 Task: Find people on LinkedIn who talk about 'Venturecapital', work at 'Yashoda', are in the 'Wood' industry, and attended 'Pandit' university.
Action: Mouse moved to (618, 75)
Screenshot: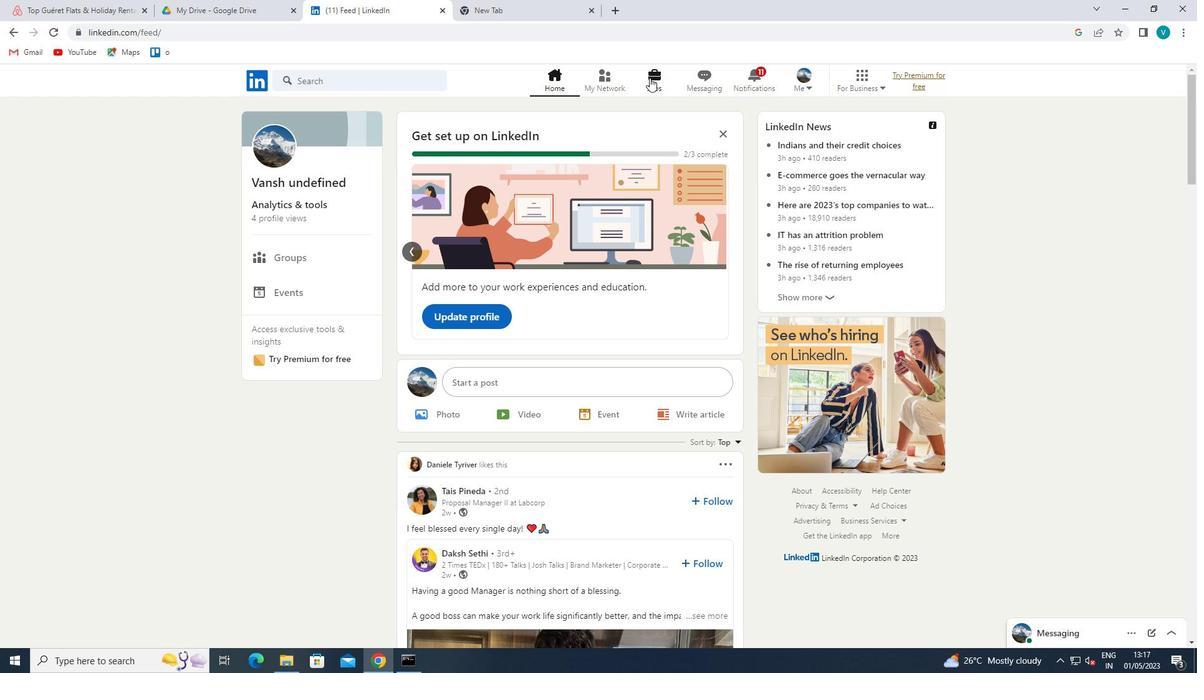 
Action: Mouse pressed left at (618, 75)
Screenshot: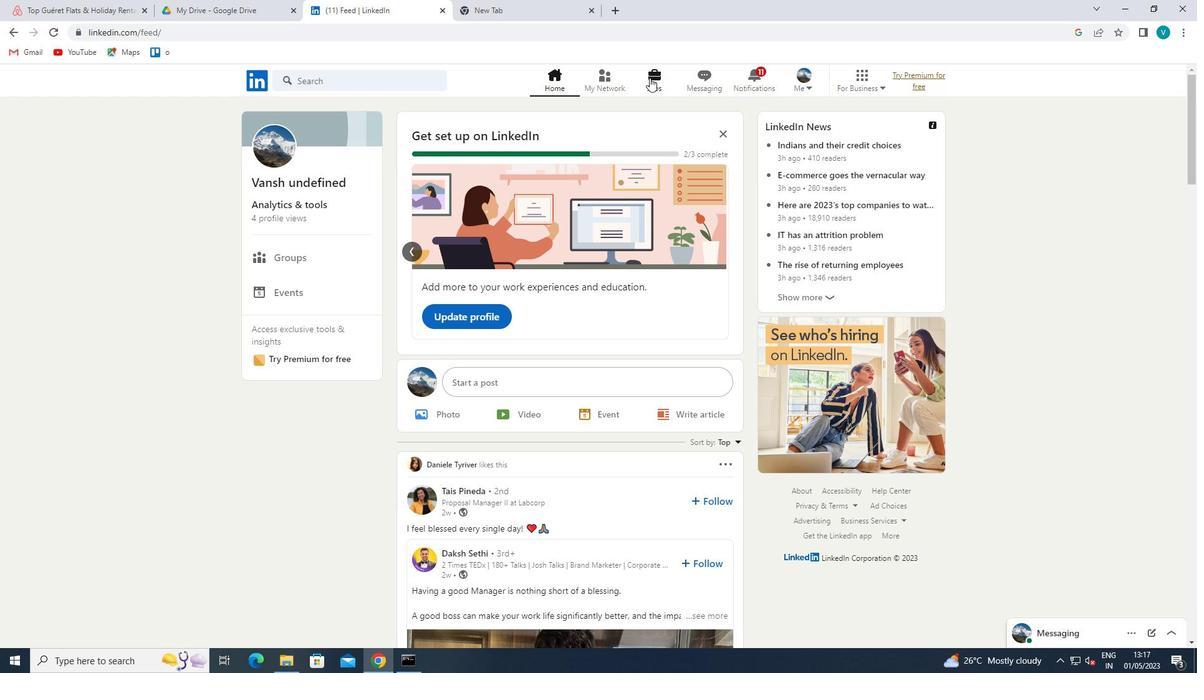 
Action: Mouse moved to (273, 148)
Screenshot: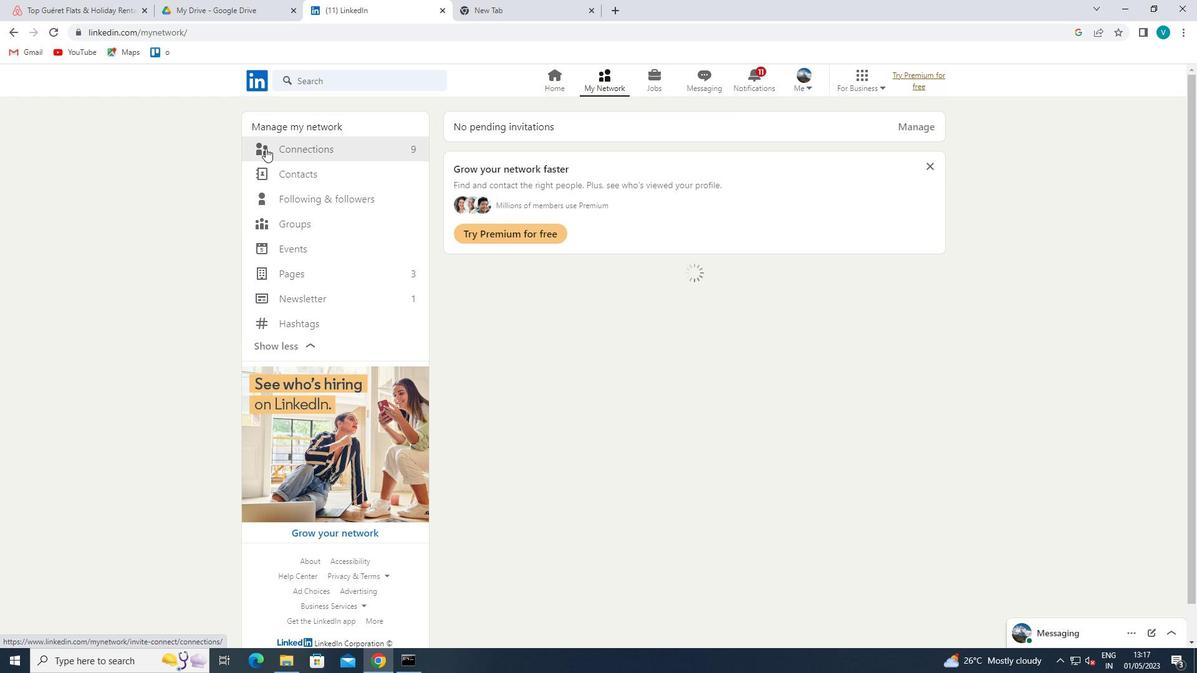 
Action: Mouse pressed left at (273, 148)
Screenshot: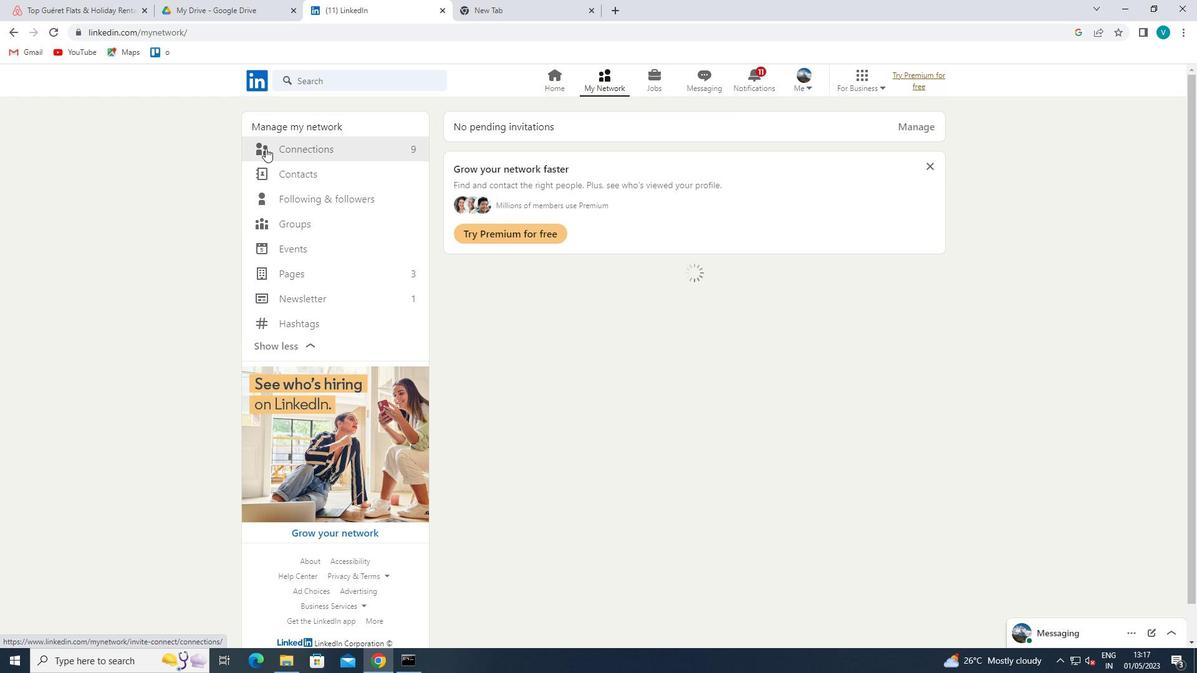
Action: Mouse moved to (687, 148)
Screenshot: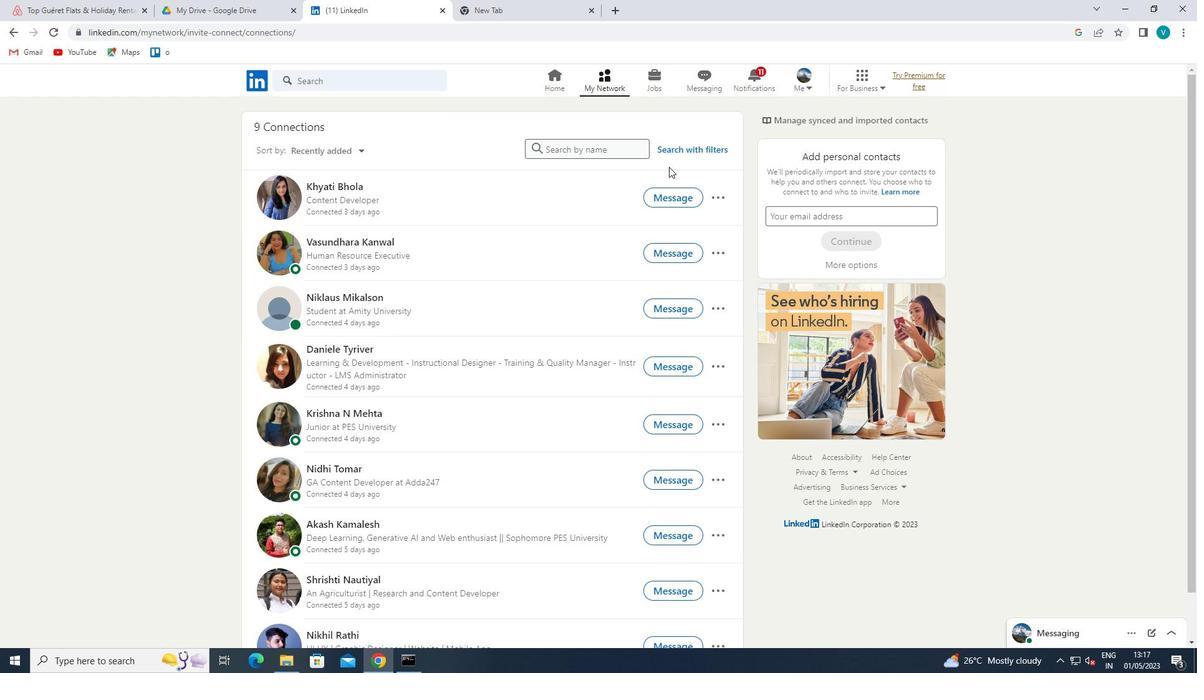 
Action: Mouse pressed left at (687, 148)
Screenshot: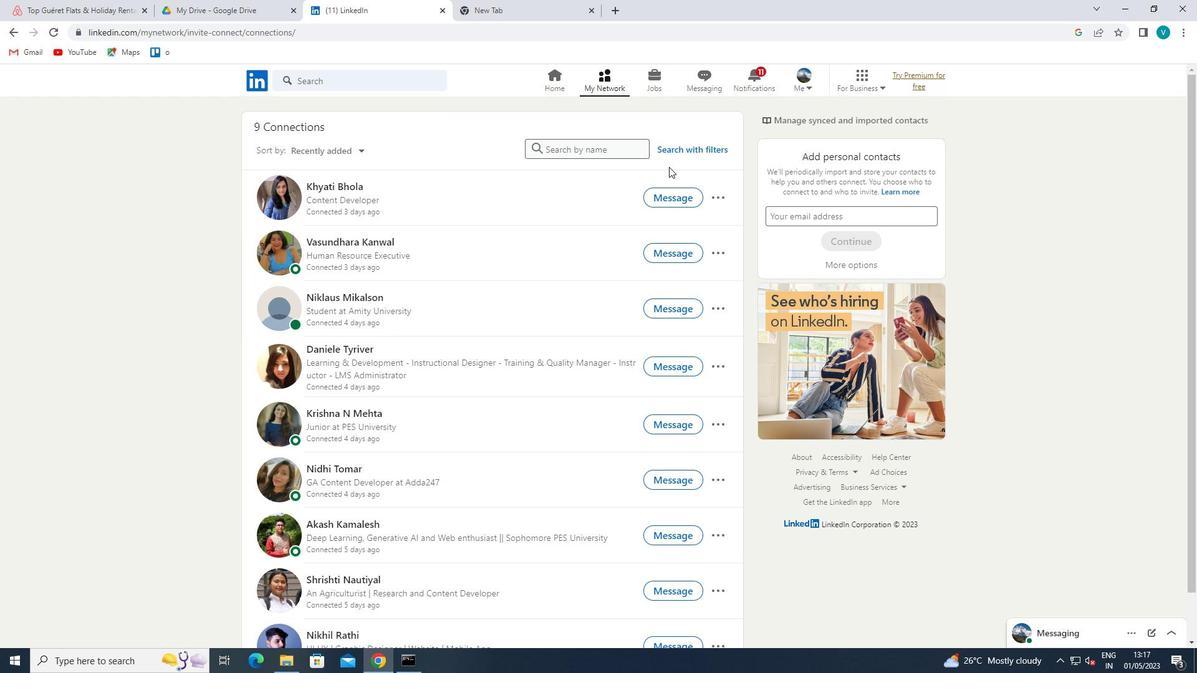 
Action: Mouse moved to (581, 117)
Screenshot: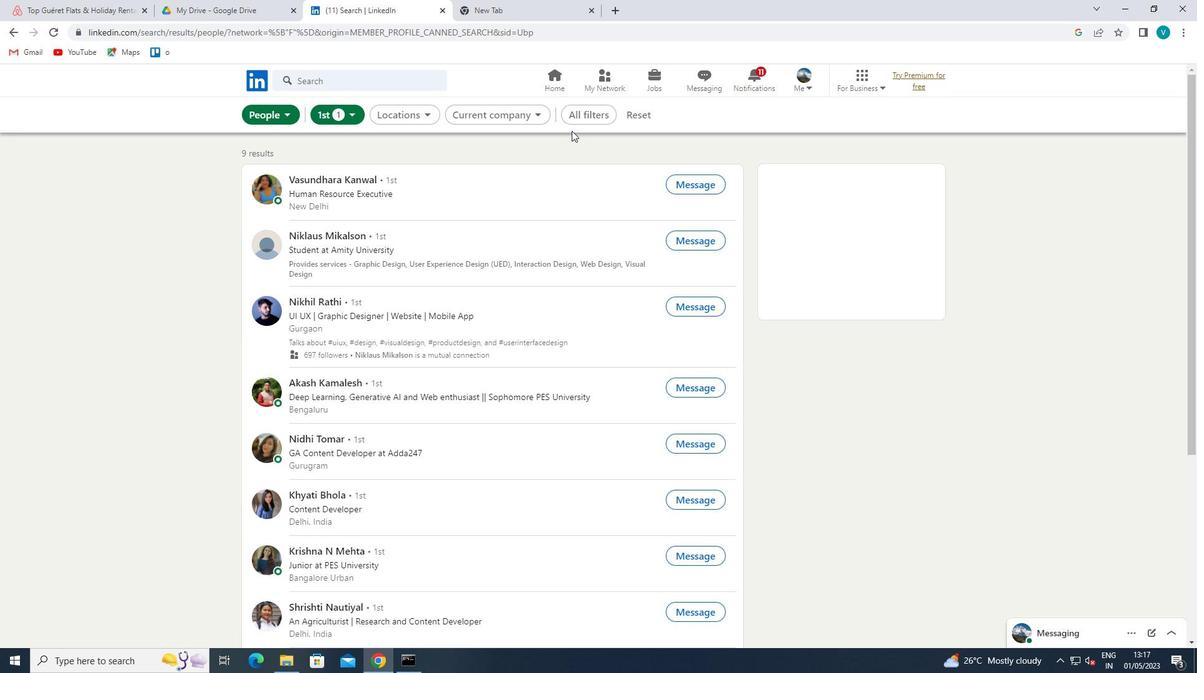 
Action: Mouse pressed left at (581, 117)
Screenshot: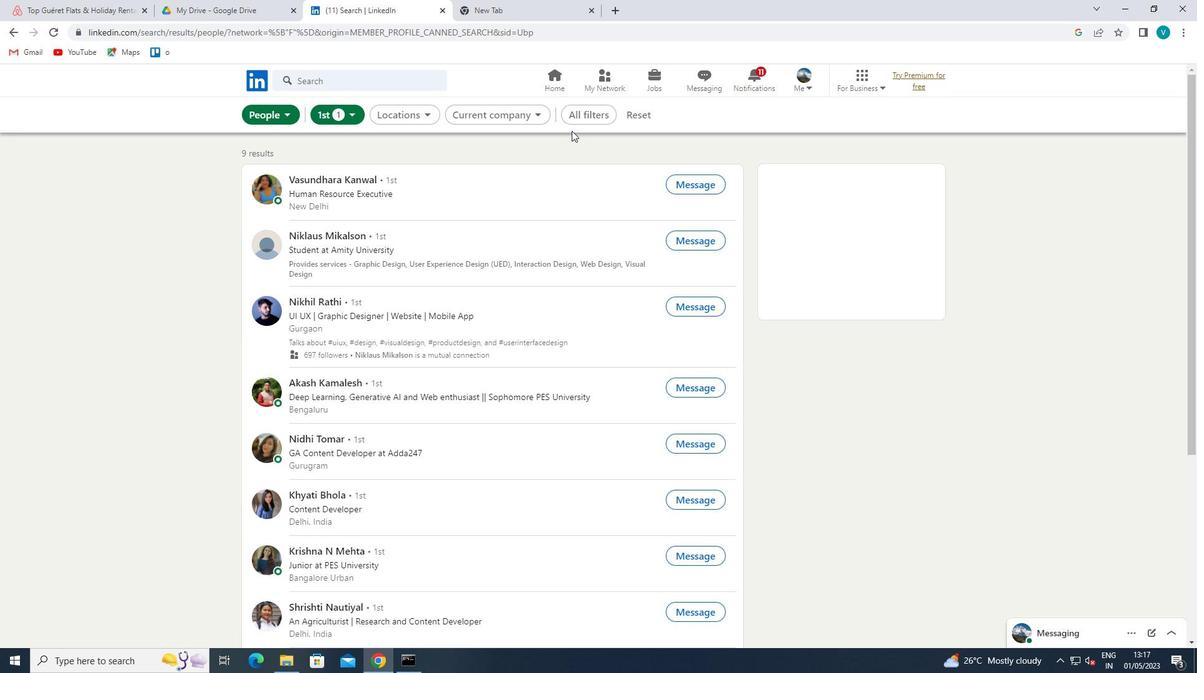 
Action: Mouse moved to (924, 379)
Screenshot: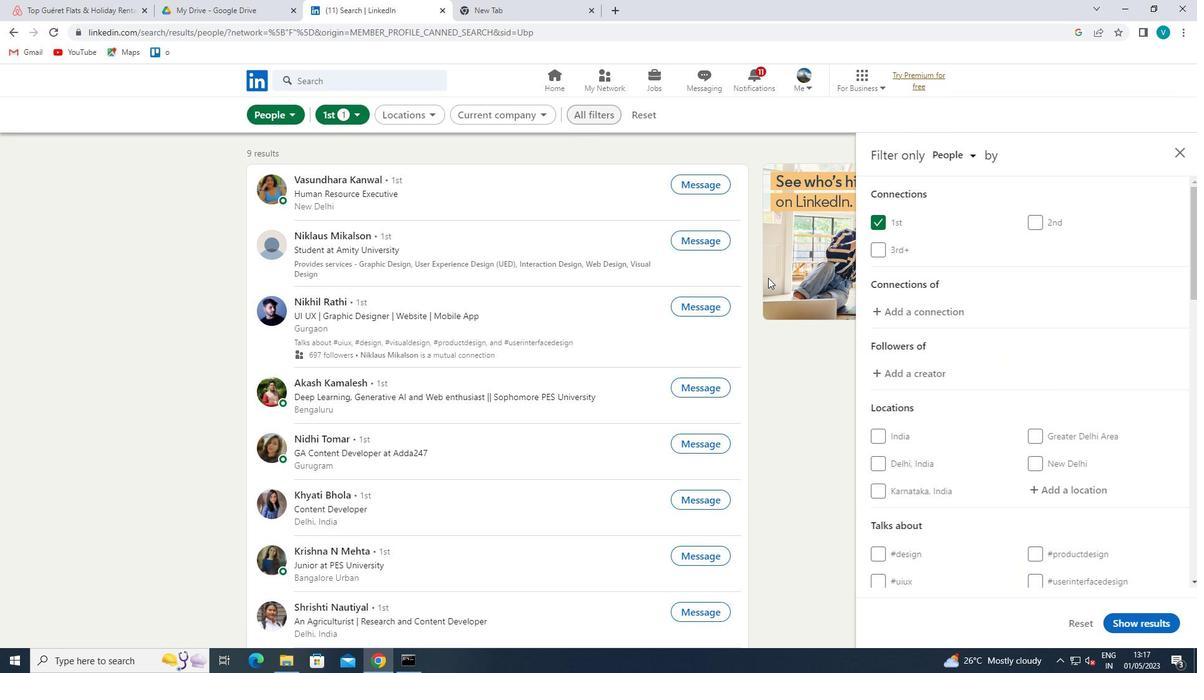 
Action: Mouse scrolled (924, 378) with delta (0, 0)
Screenshot: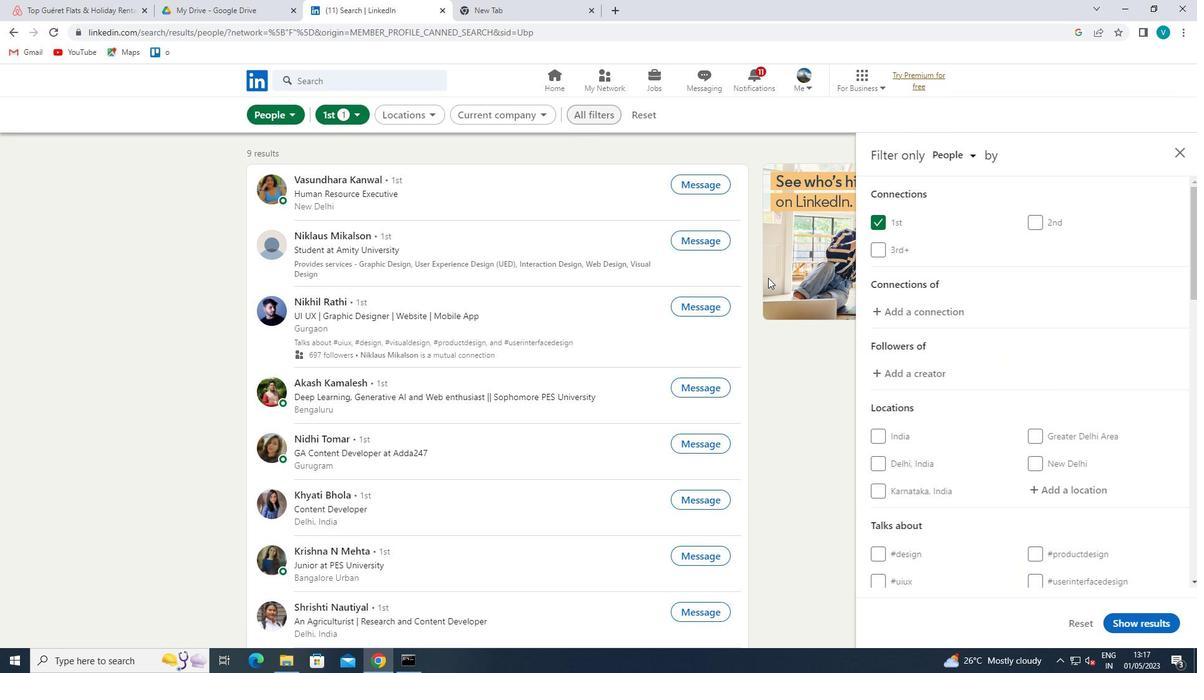 
Action: Mouse moved to (930, 384)
Screenshot: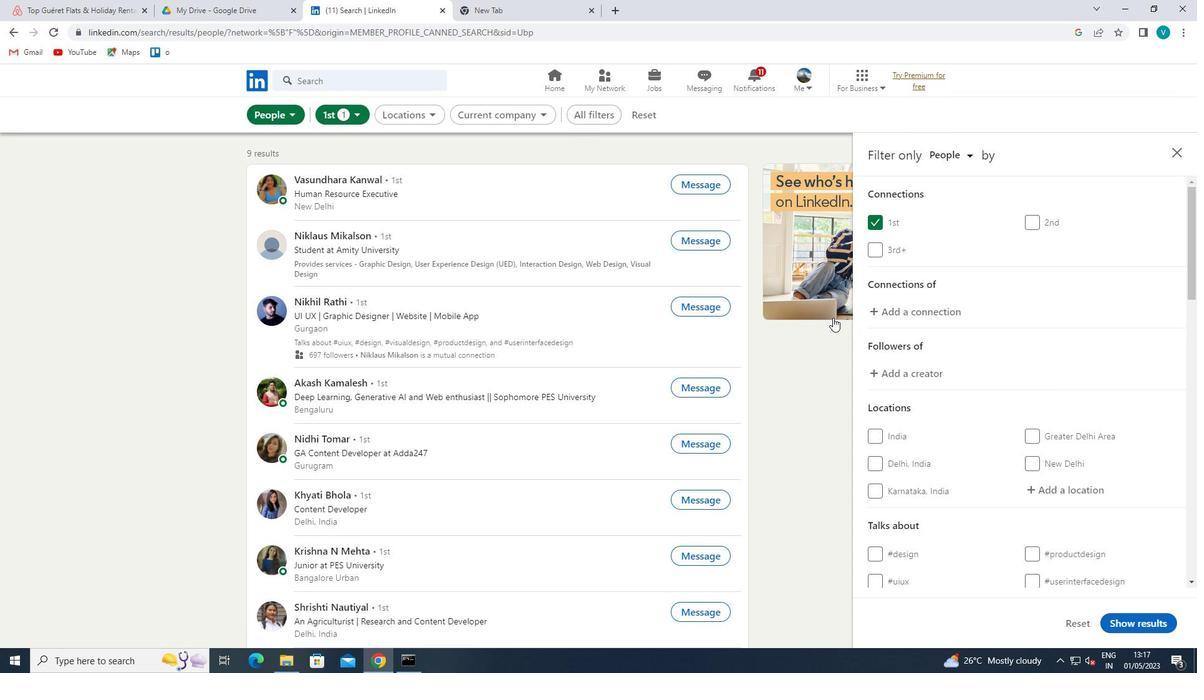 
Action: Mouse scrolled (930, 384) with delta (0, 0)
Screenshot: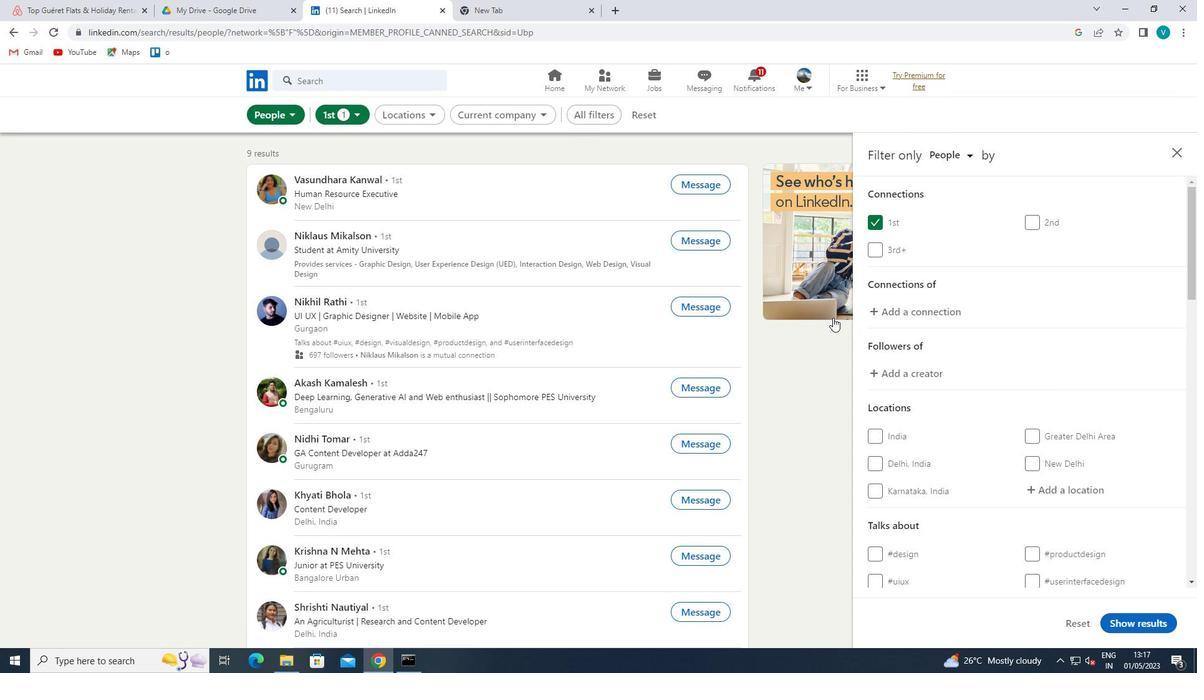 
Action: Mouse moved to (1043, 354)
Screenshot: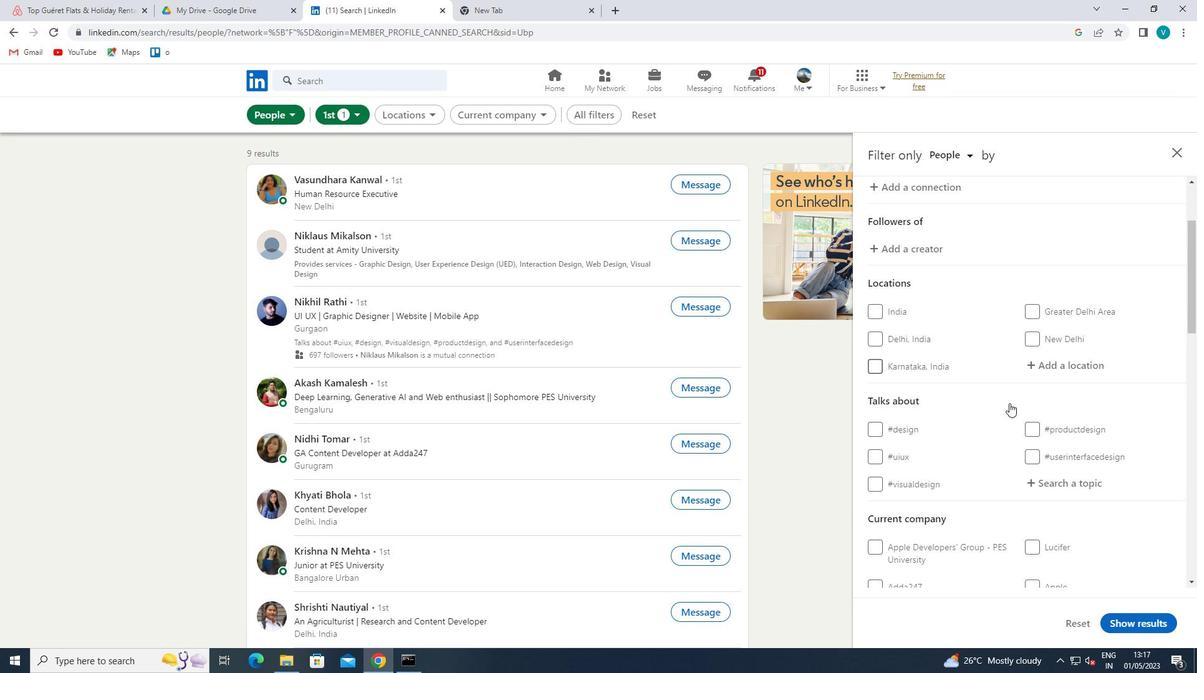 
Action: Mouse pressed left at (1043, 354)
Screenshot: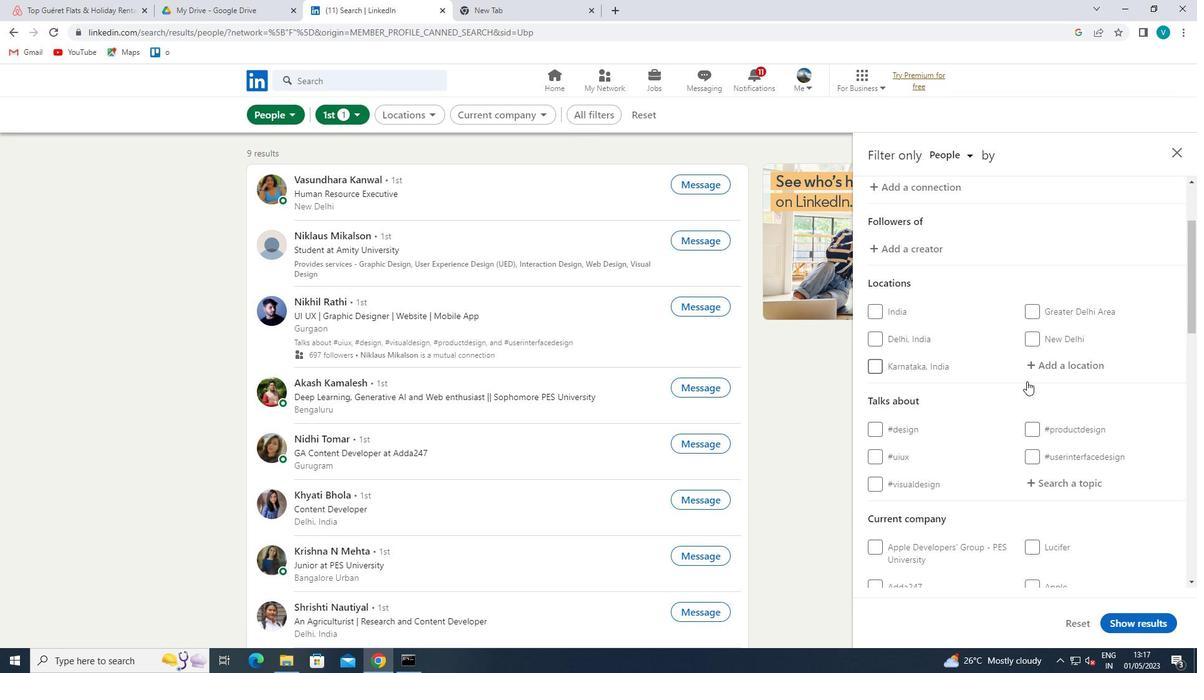 
Action: Mouse moved to (1060, 364)
Screenshot: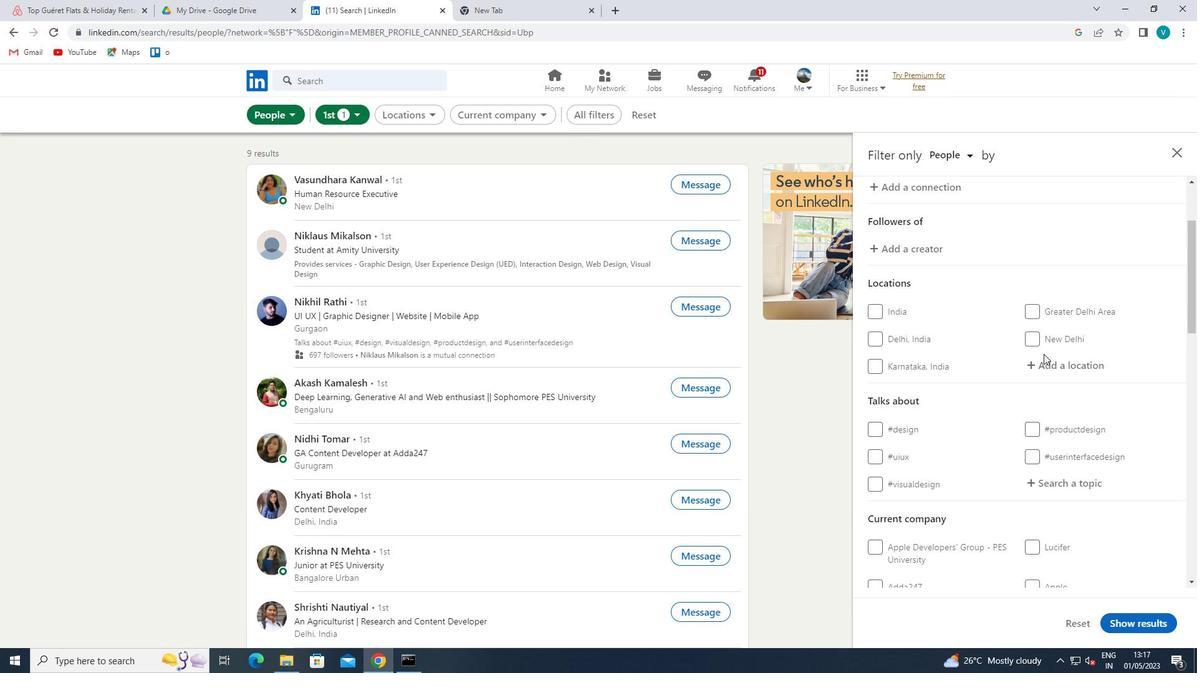 
Action: Mouse pressed left at (1060, 364)
Screenshot: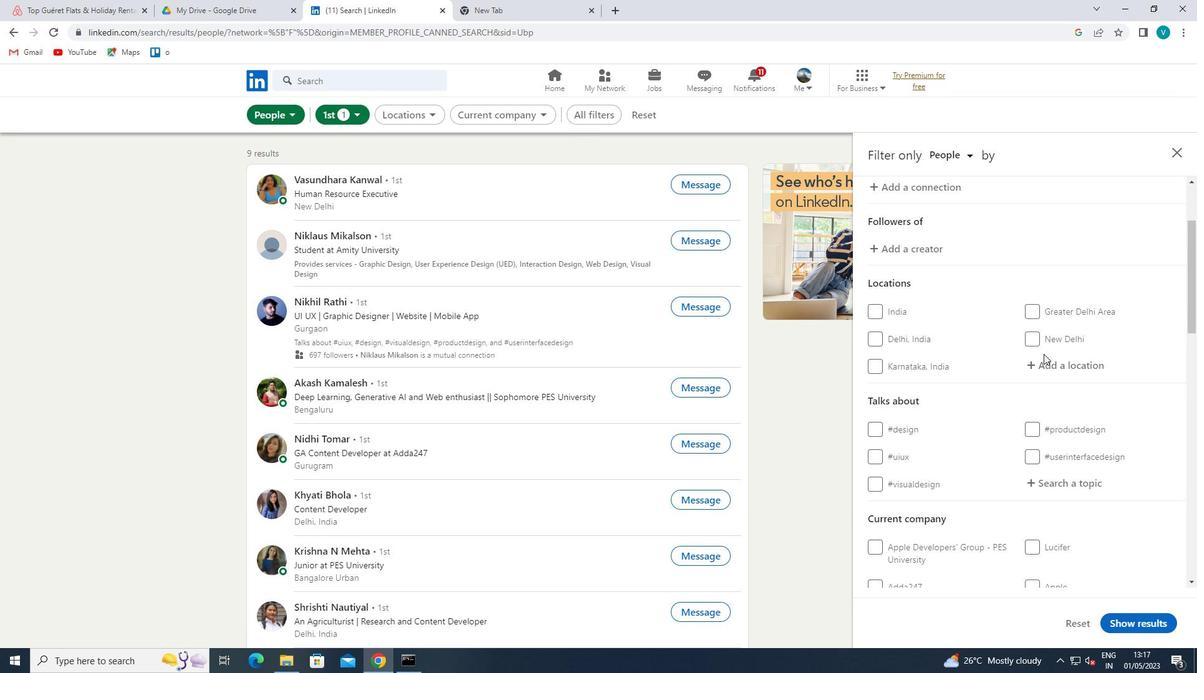 
Action: Mouse moved to (849, 301)
Screenshot: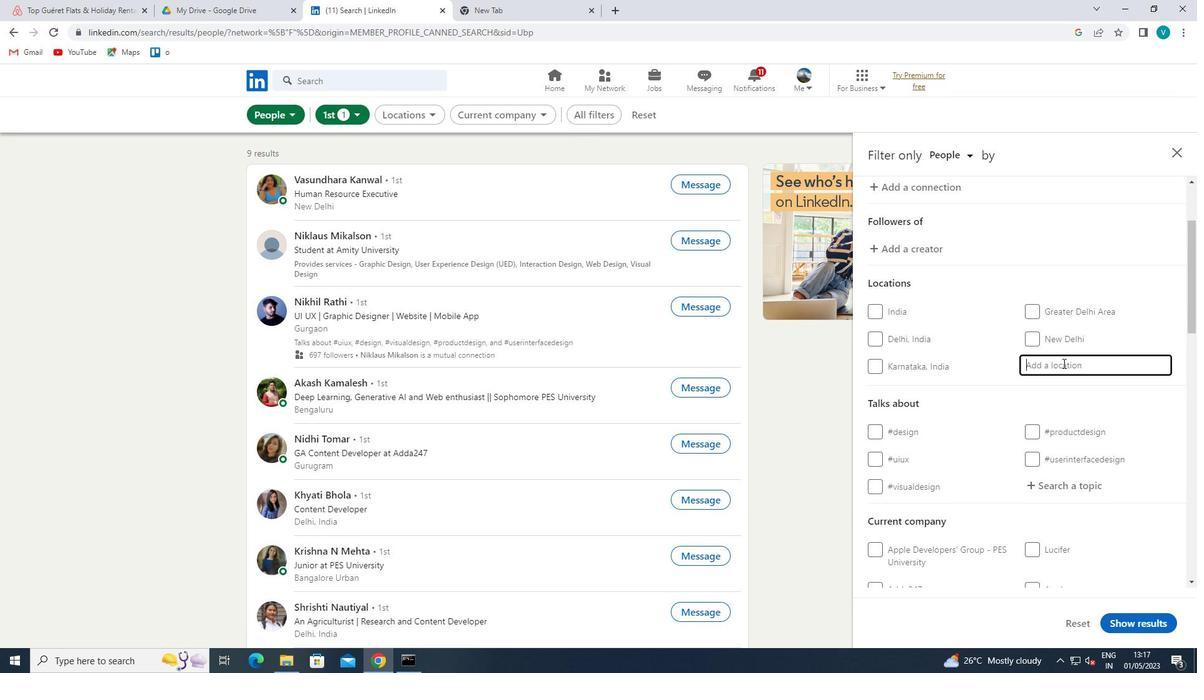 
Action: Key pressed <Key.shift>LANXI<Key.space>
Screenshot: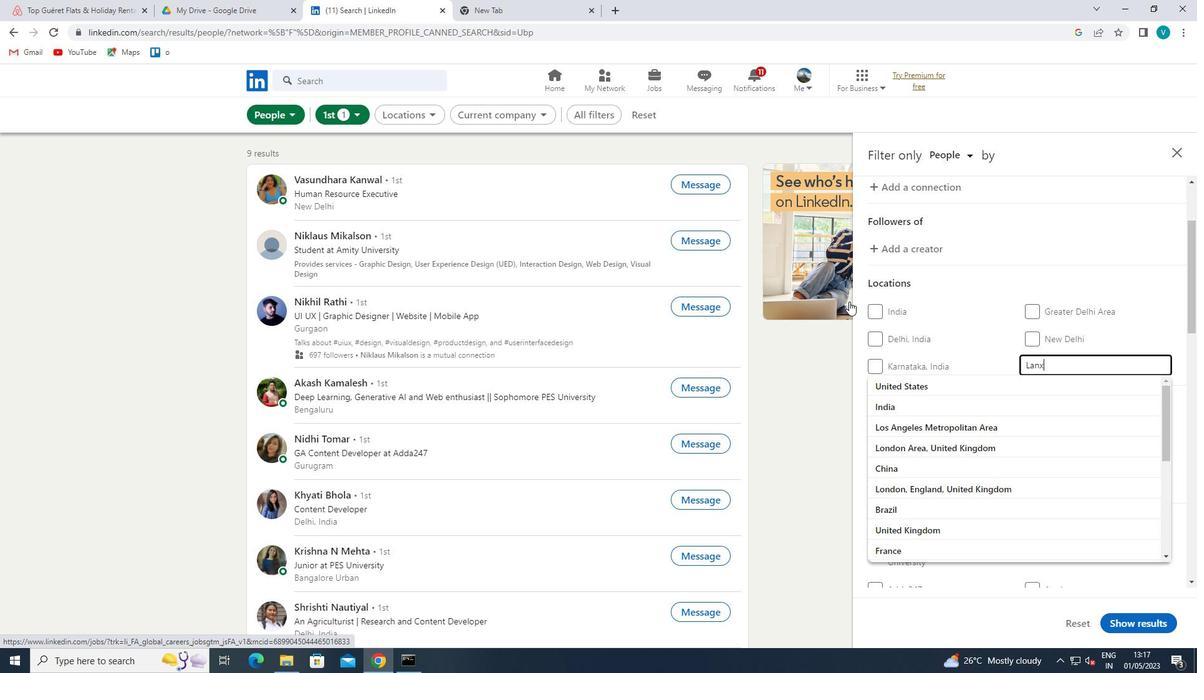 
Action: Mouse moved to (980, 357)
Screenshot: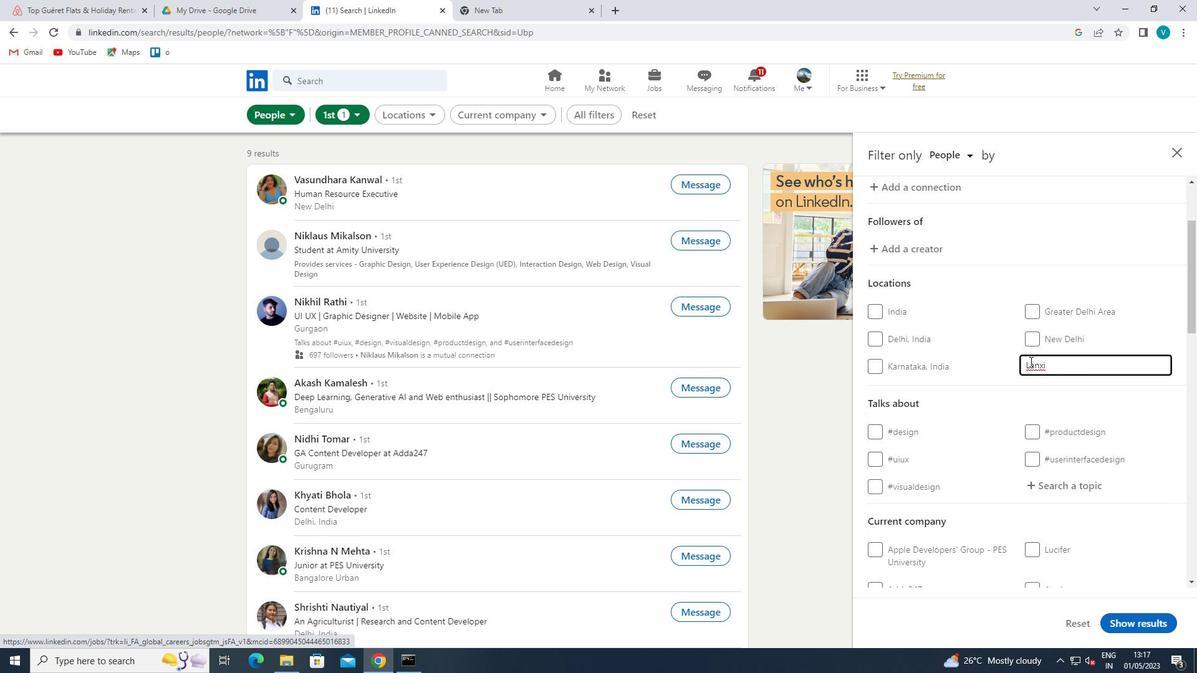 
Action: Mouse pressed left at (980, 357)
Screenshot: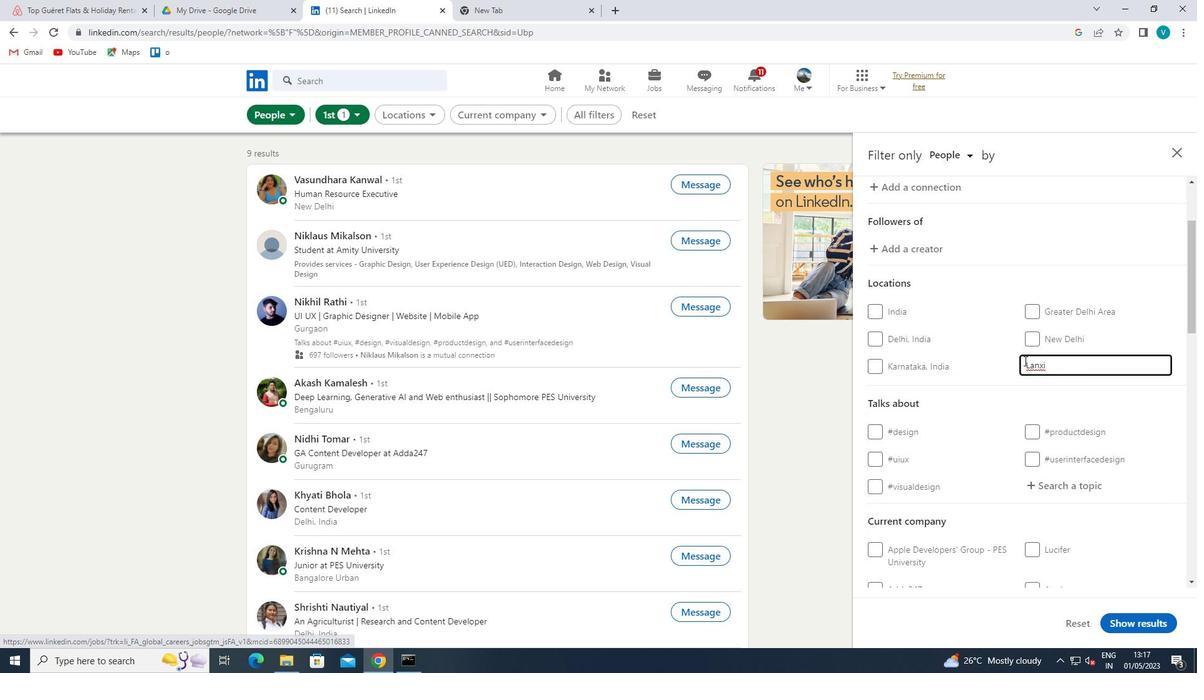
Action: Mouse moved to (1017, 362)
Screenshot: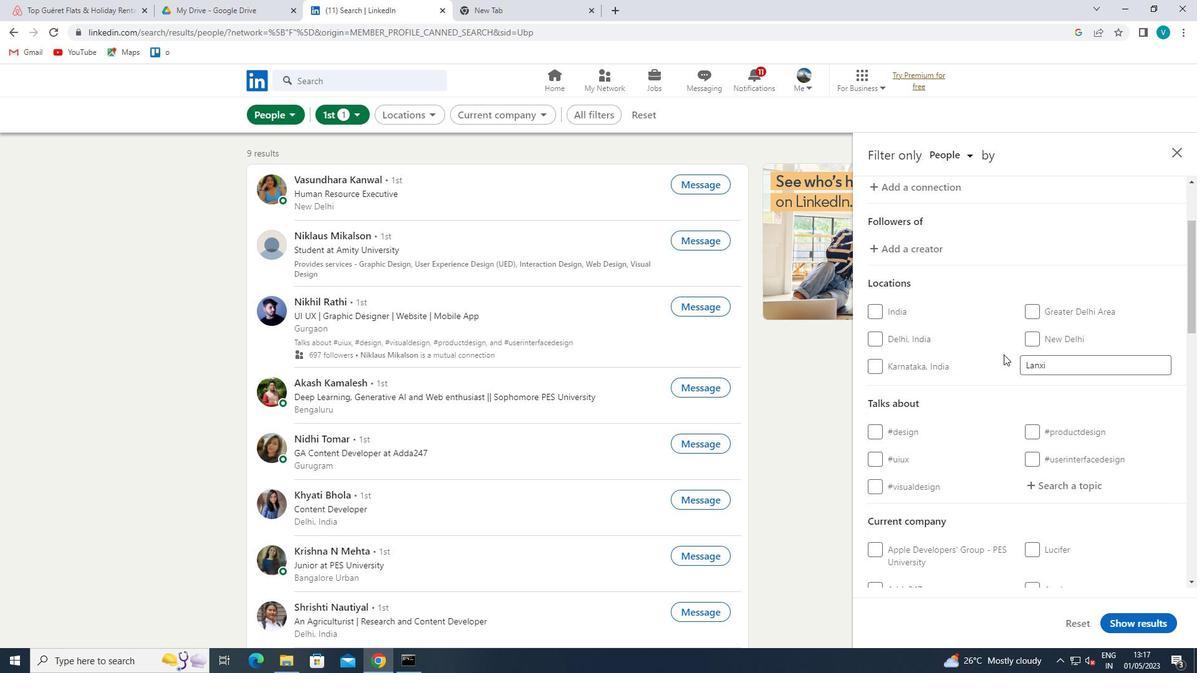 
Action: Mouse scrolled (1017, 361) with delta (0, 0)
Screenshot: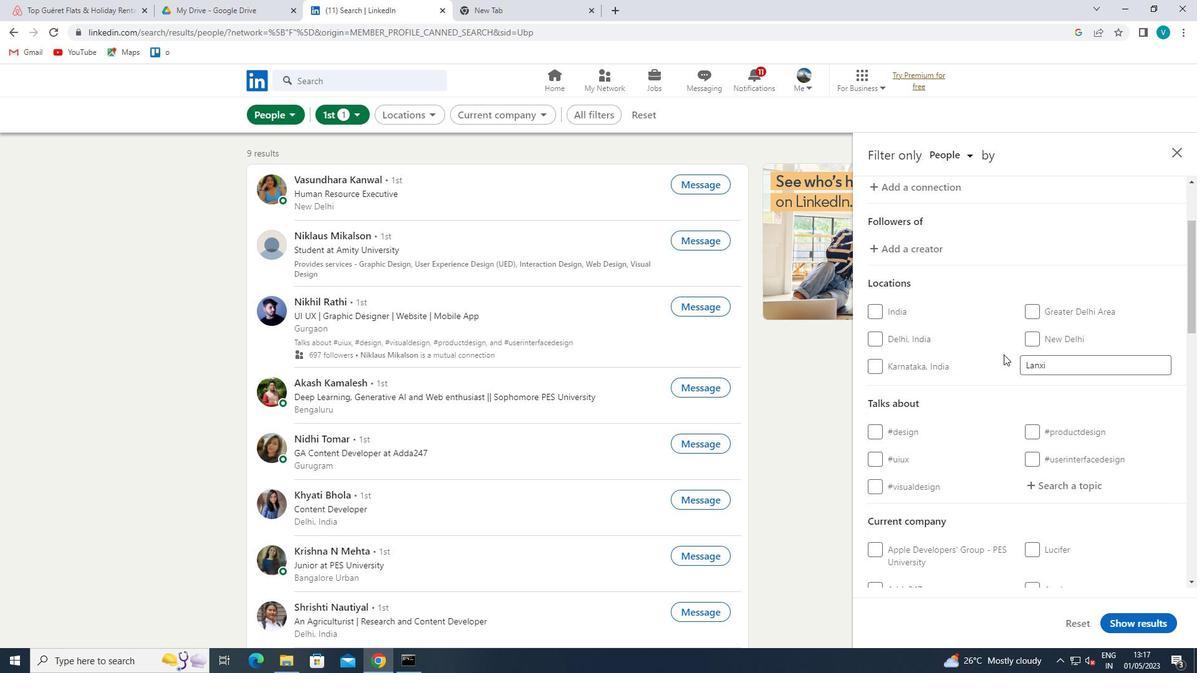 
Action: Mouse moved to (1024, 371)
Screenshot: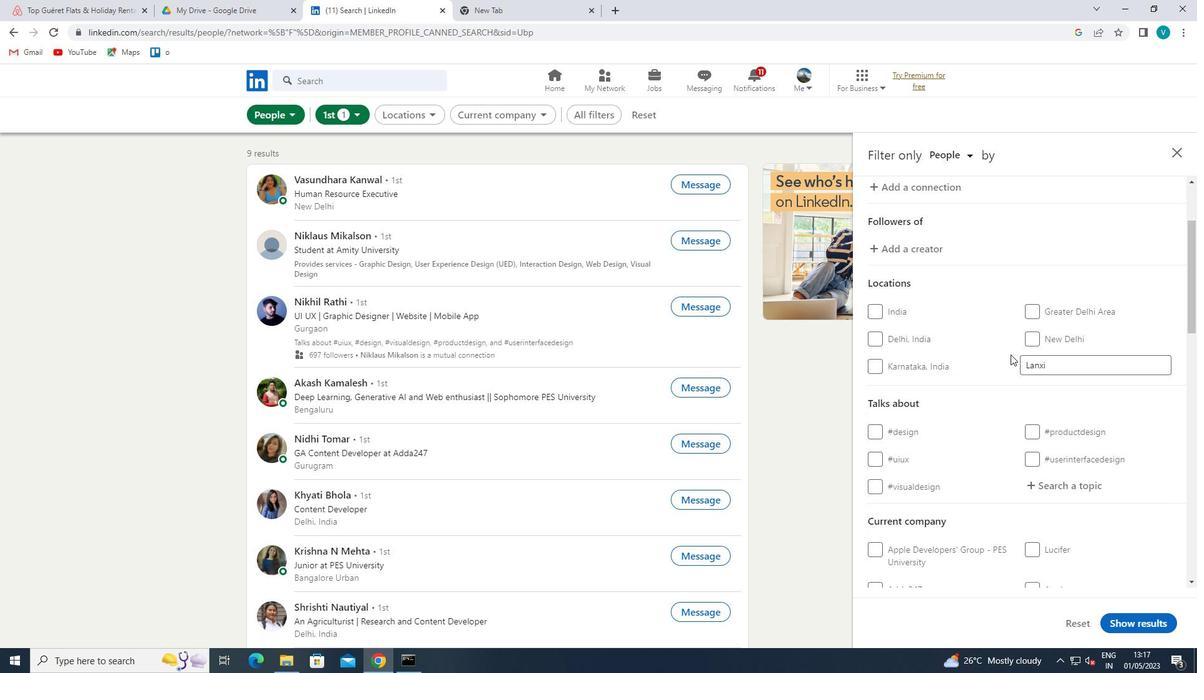 
Action: Mouse scrolled (1024, 371) with delta (0, 0)
Screenshot: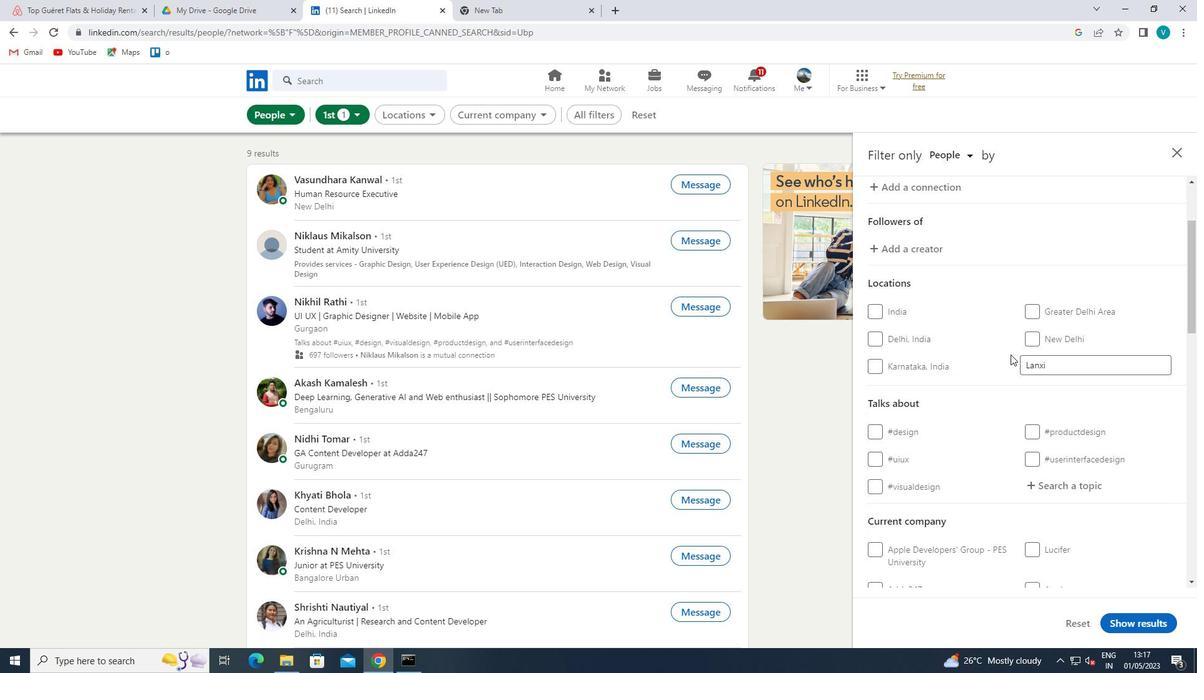
Action: Mouse moved to (1088, 356)
Screenshot: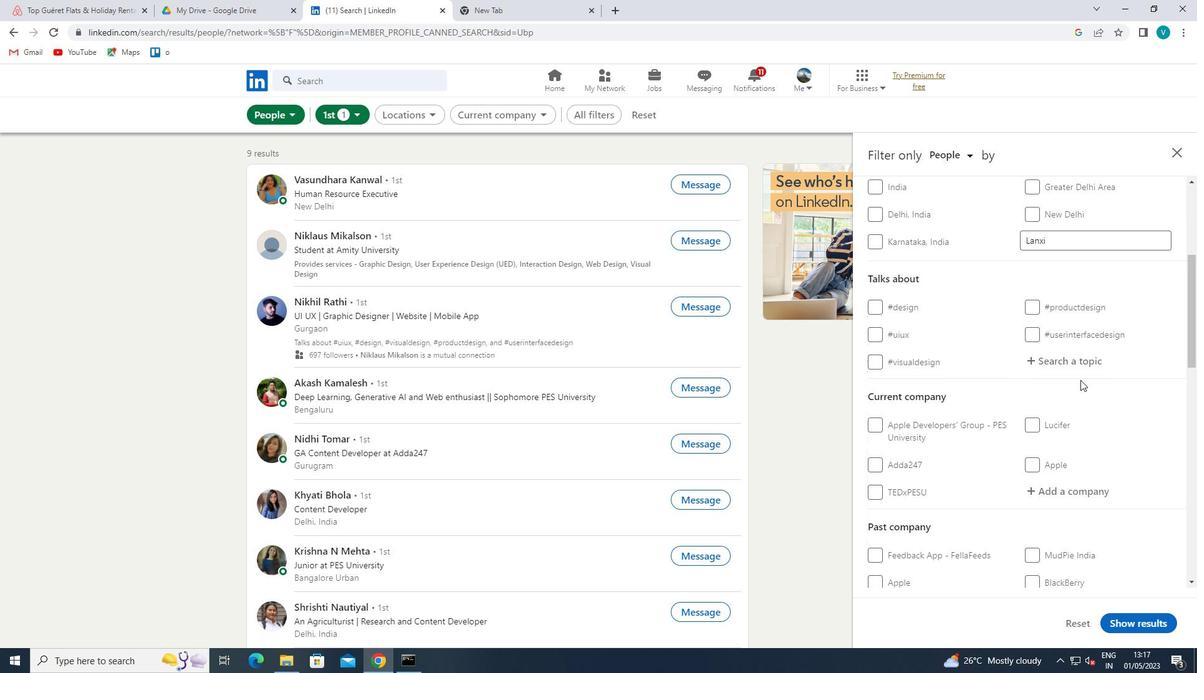 
Action: Mouse pressed left at (1088, 356)
Screenshot: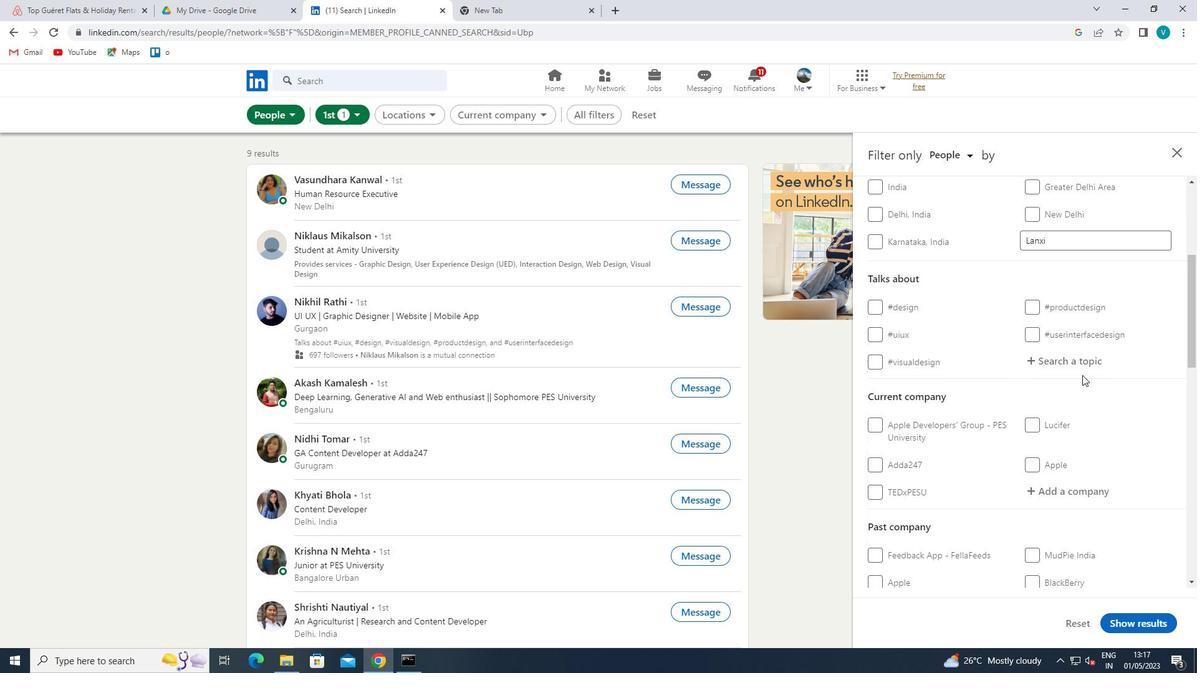 
Action: Mouse moved to (758, 260)
Screenshot: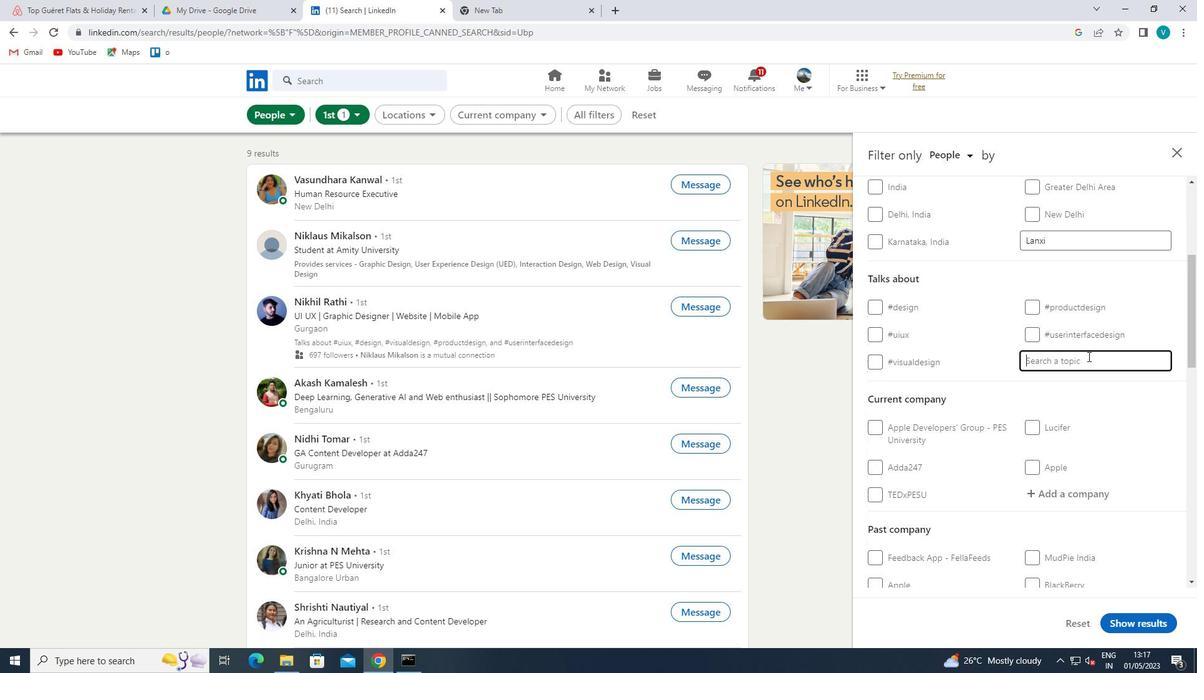 
Action: Key pressed <Key.shift>VENTURE<Key.space><Key.left>CAPITAL<Key.space>
Screenshot: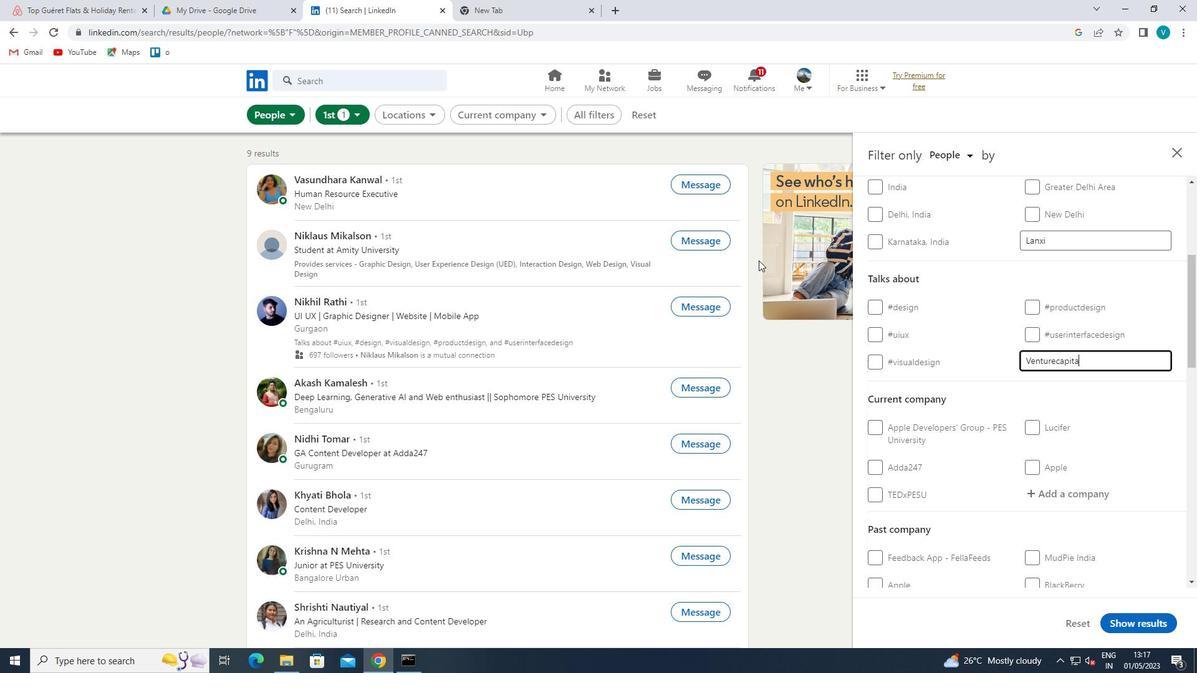 
Action: Mouse moved to (1013, 367)
Screenshot: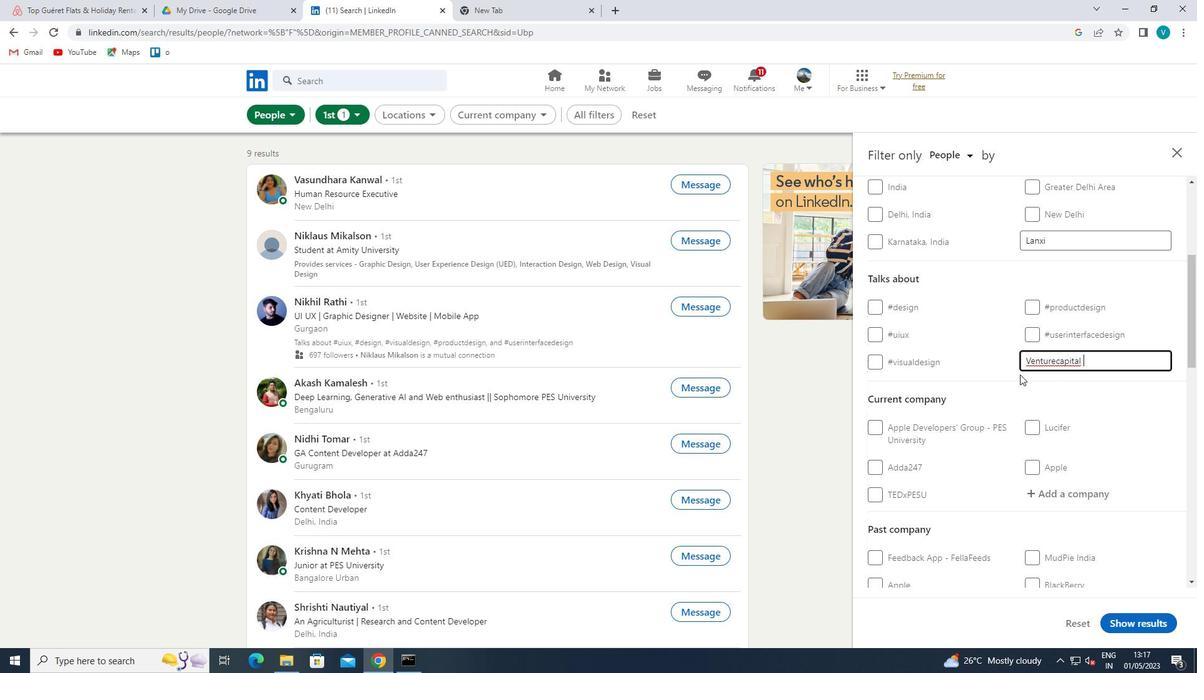 
Action: Mouse pressed left at (1013, 367)
Screenshot: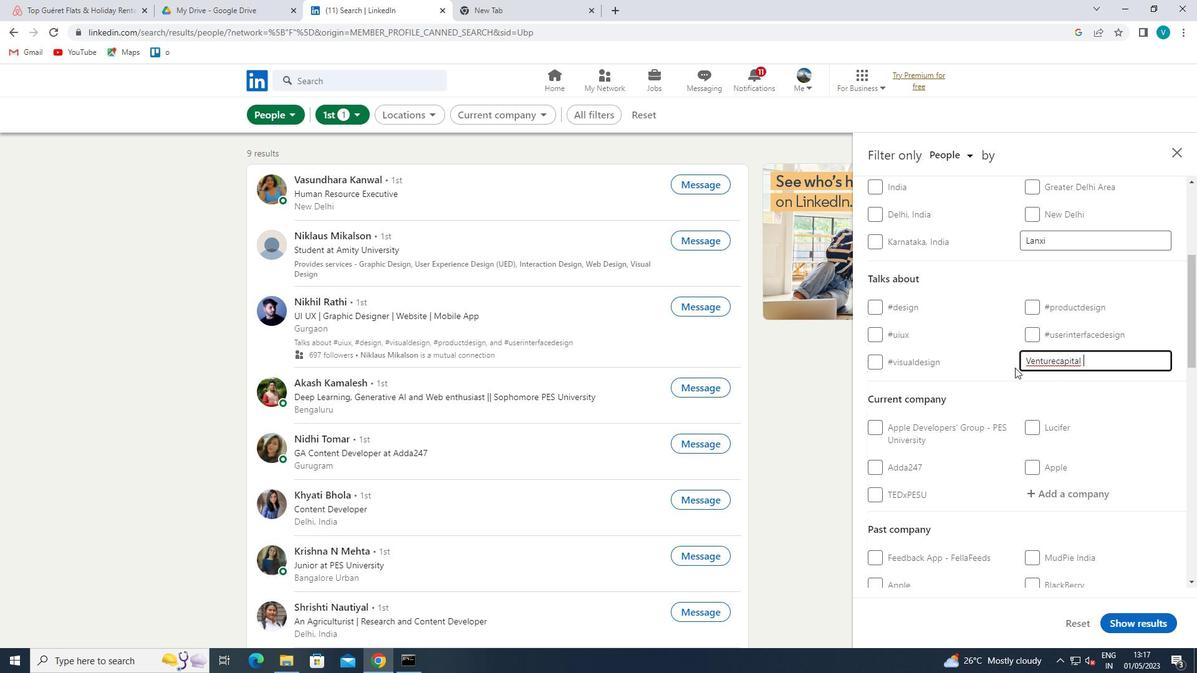 
Action: Mouse moved to (1142, 370)
Screenshot: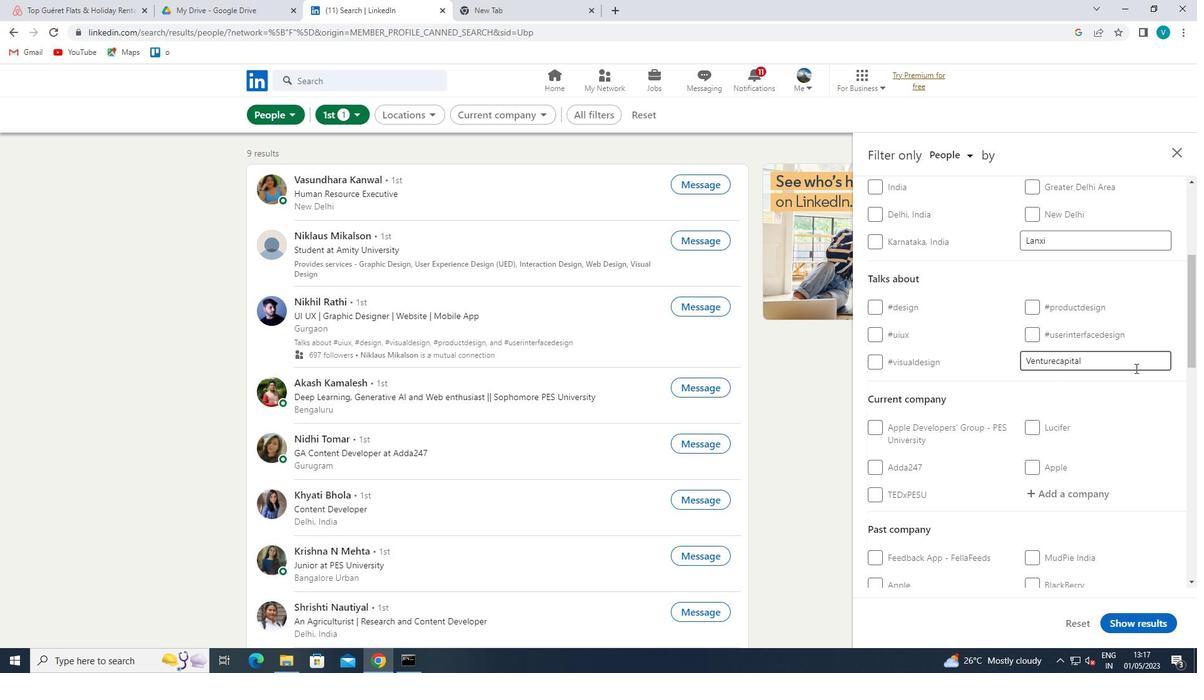
Action: Mouse scrolled (1142, 369) with delta (0, 0)
Screenshot: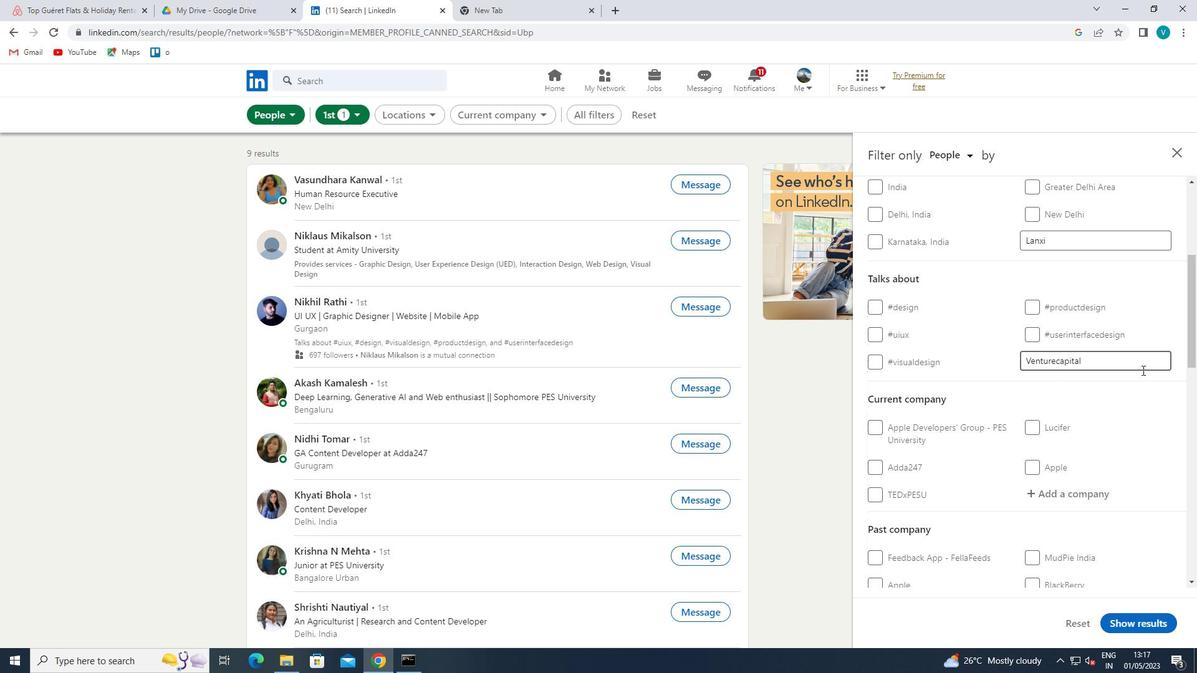 
Action: Mouse scrolled (1142, 369) with delta (0, 0)
Screenshot: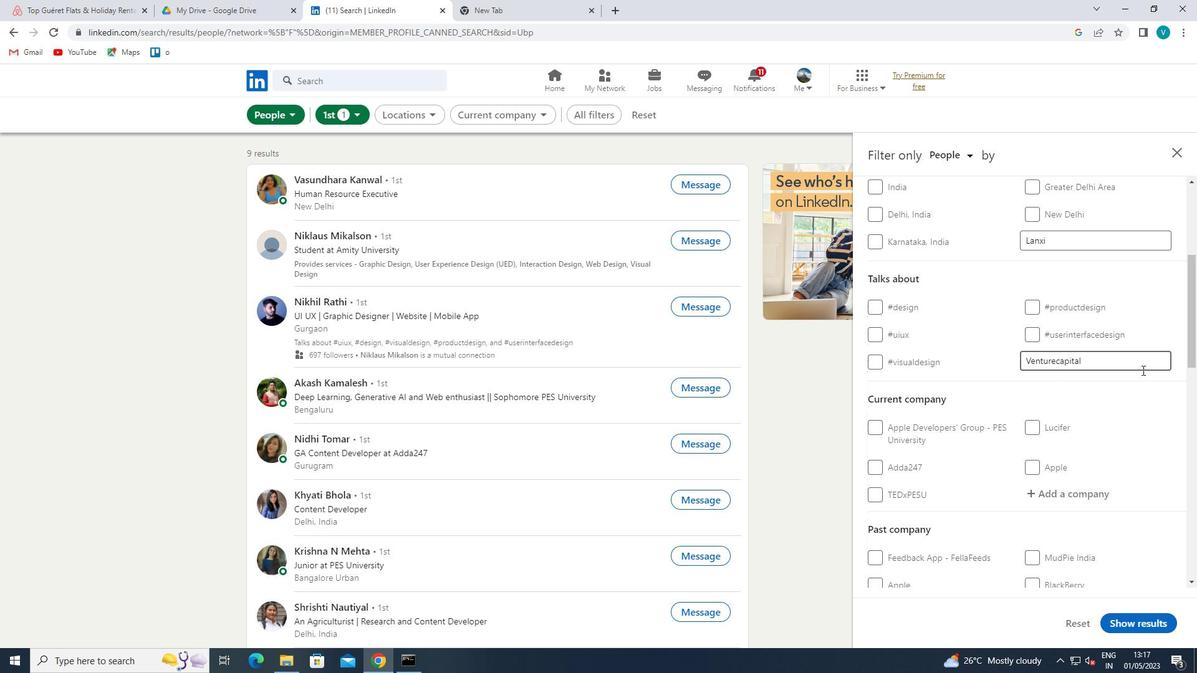 
Action: Mouse scrolled (1142, 369) with delta (0, 0)
Screenshot: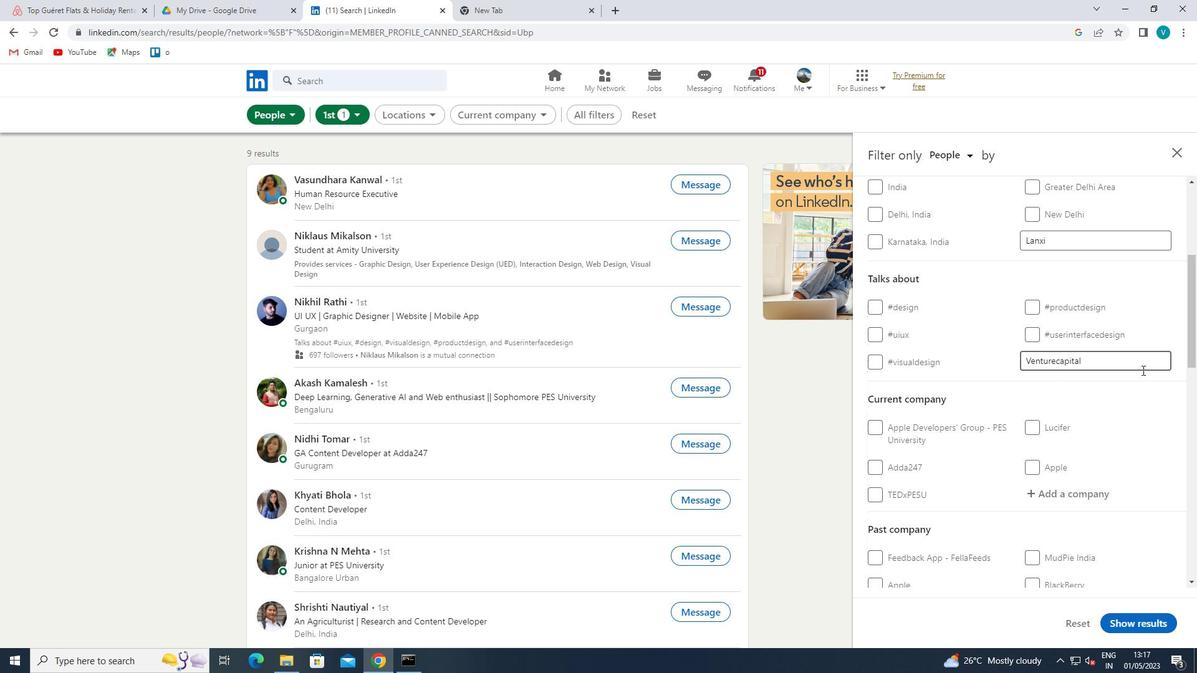 
Action: Mouse moved to (1143, 371)
Screenshot: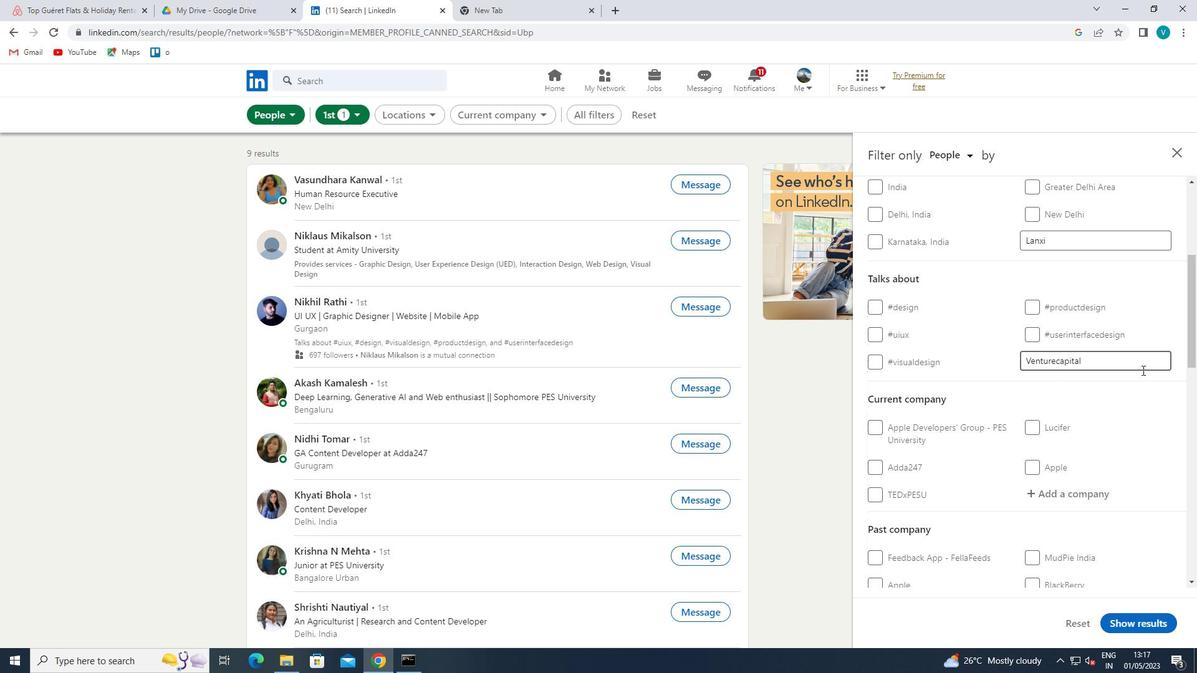 
Action: Mouse scrolled (1143, 370) with delta (0, 0)
Screenshot: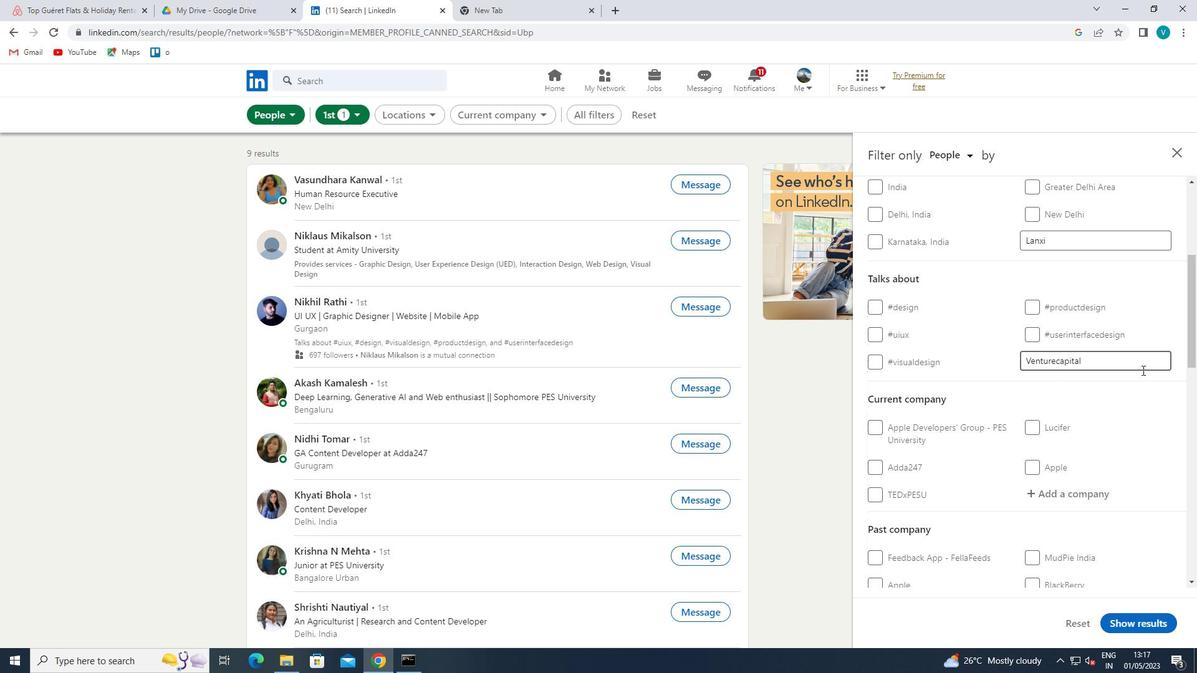 
Action: Mouse moved to (1142, 384)
Screenshot: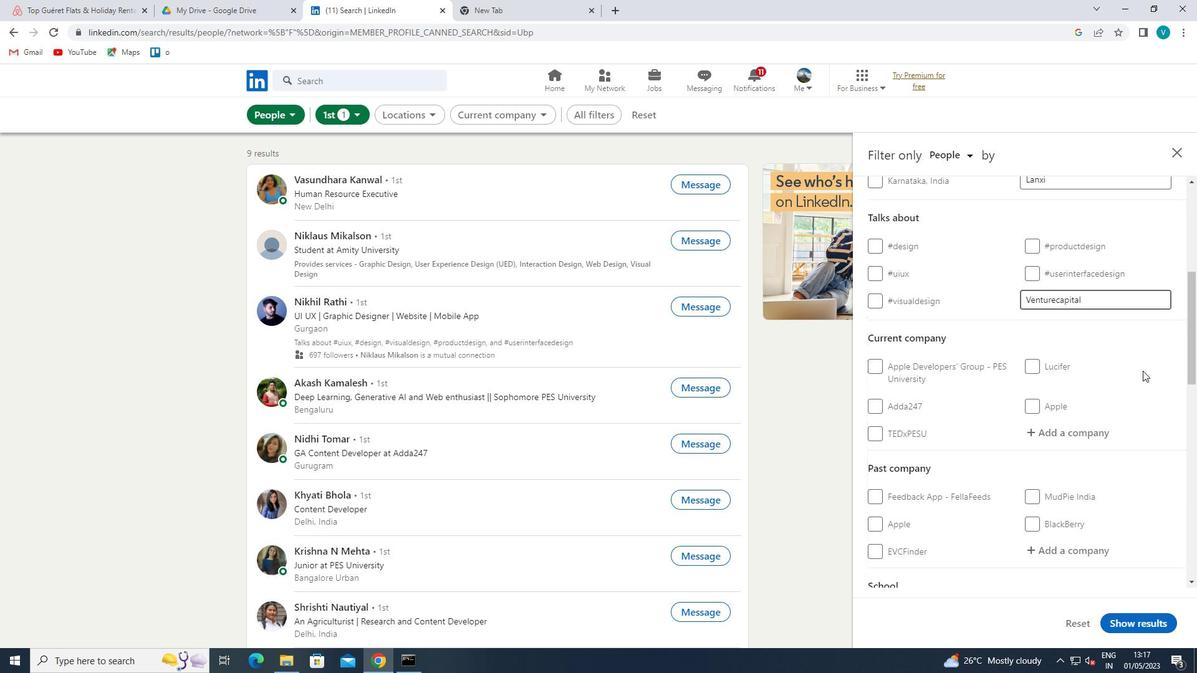 
Action: Mouse scrolled (1142, 384) with delta (0, 0)
Screenshot: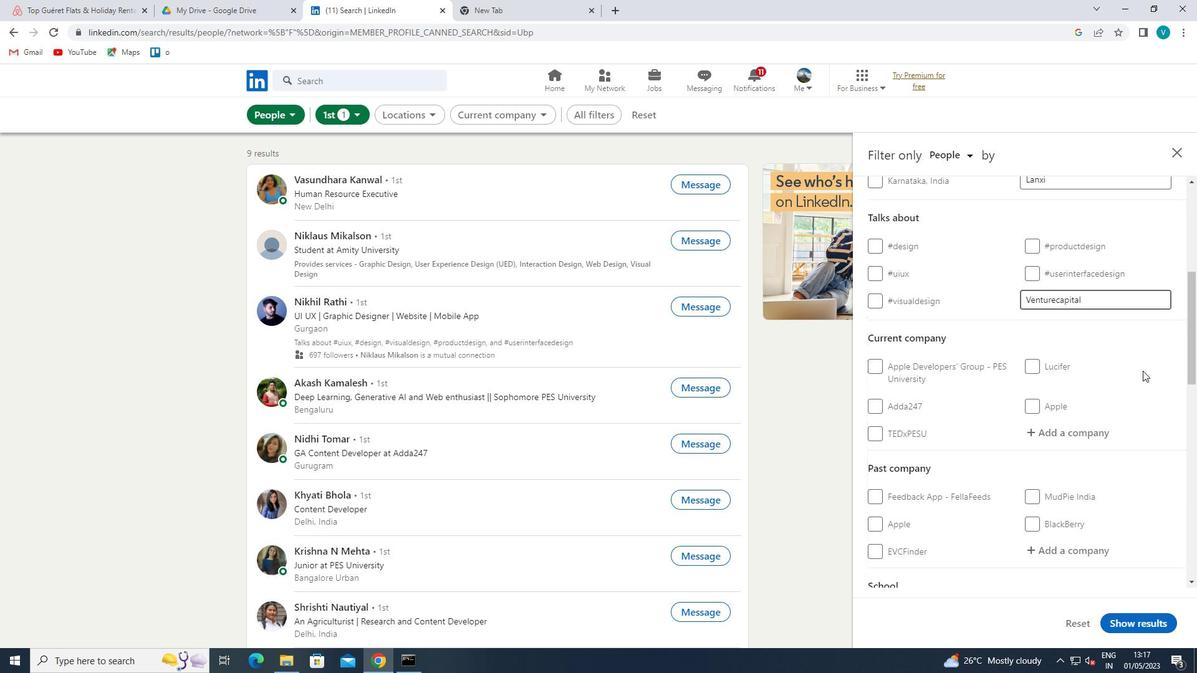 
Action: Mouse moved to (1138, 397)
Screenshot: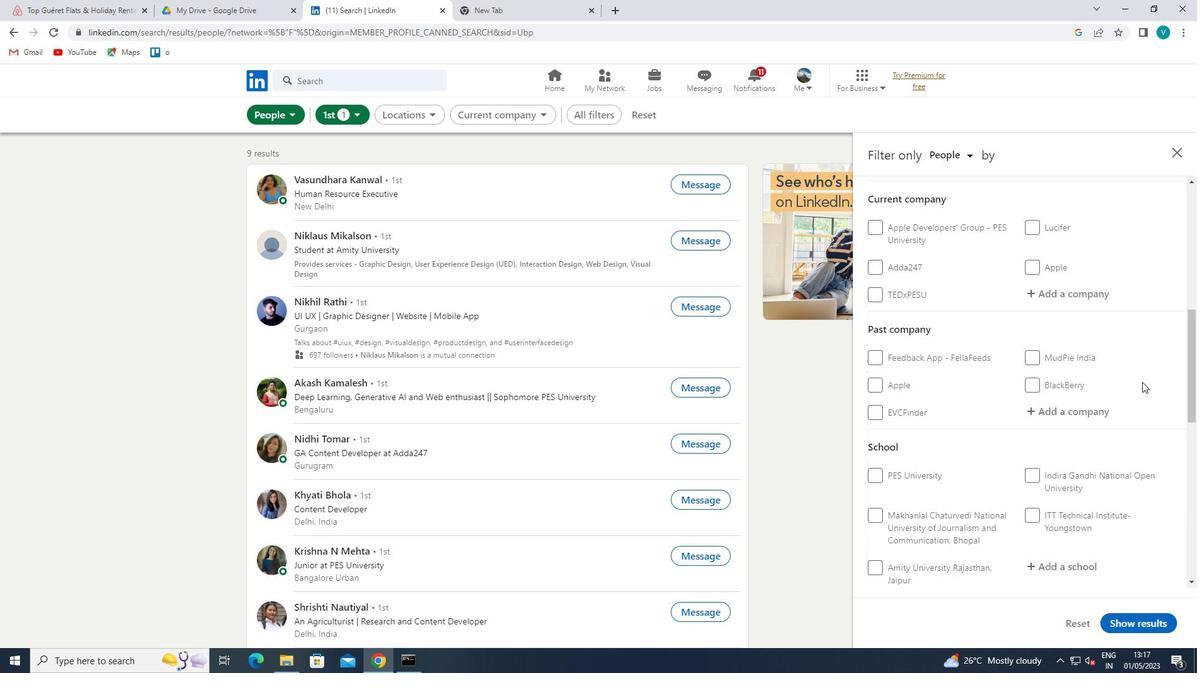 
Action: Mouse scrolled (1138, 396) with delta (0, 0)
Screenshot: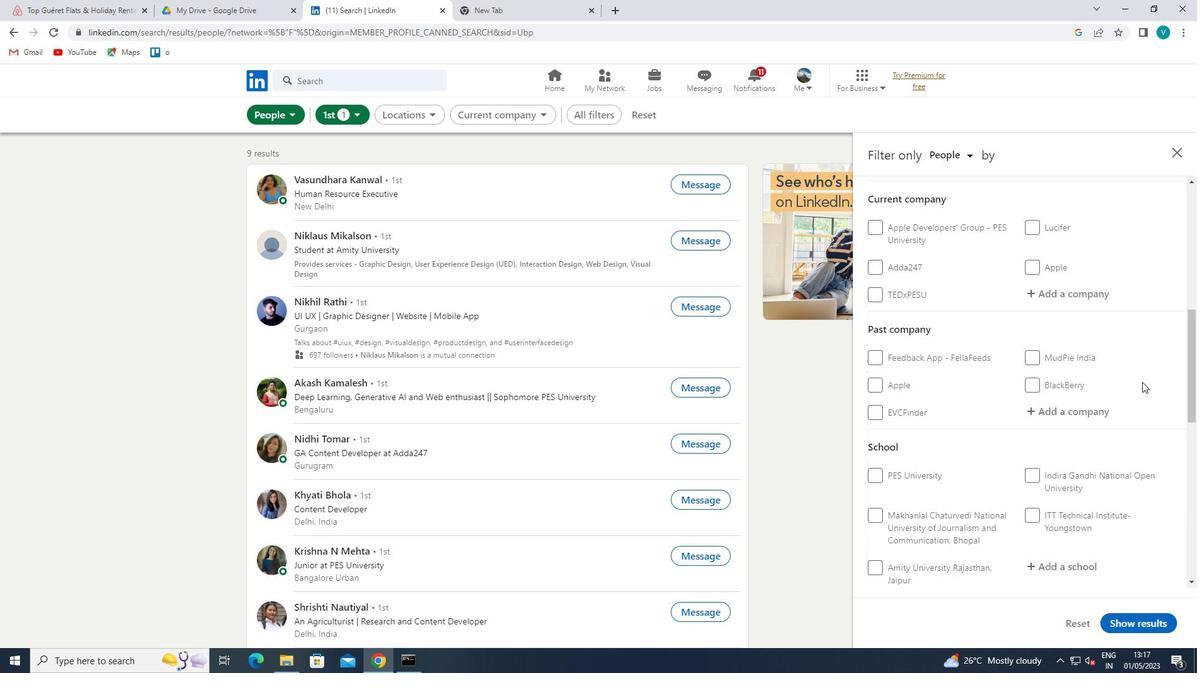 
Action: Mouse moved to (995, 467)
Screenshot: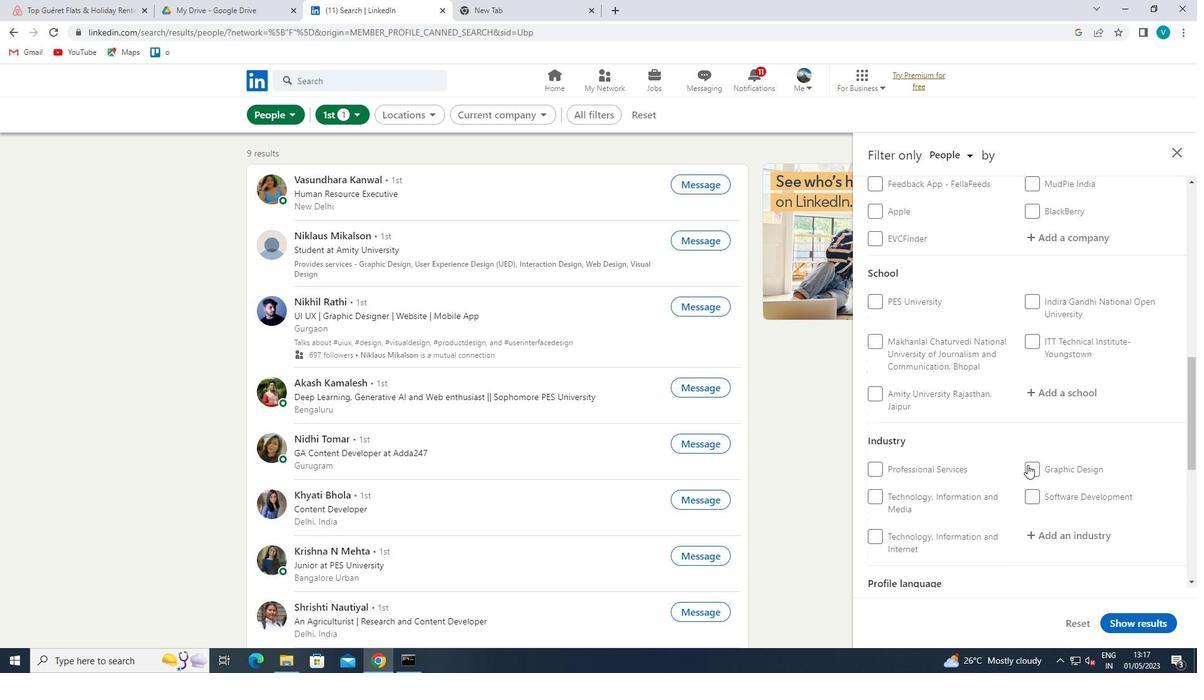 
Action: Mouse scrolled (995, 466) with delta (0, 0)
Screenshot: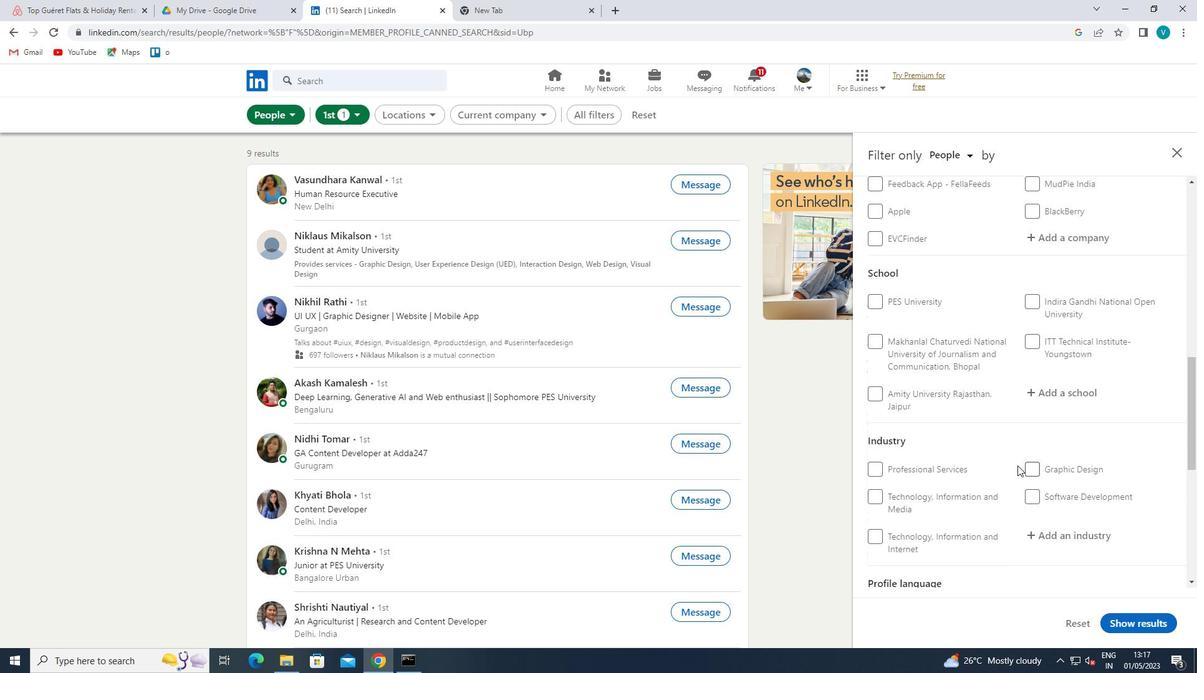 
Action: Mouse moved to (993, 467)
Screenshot: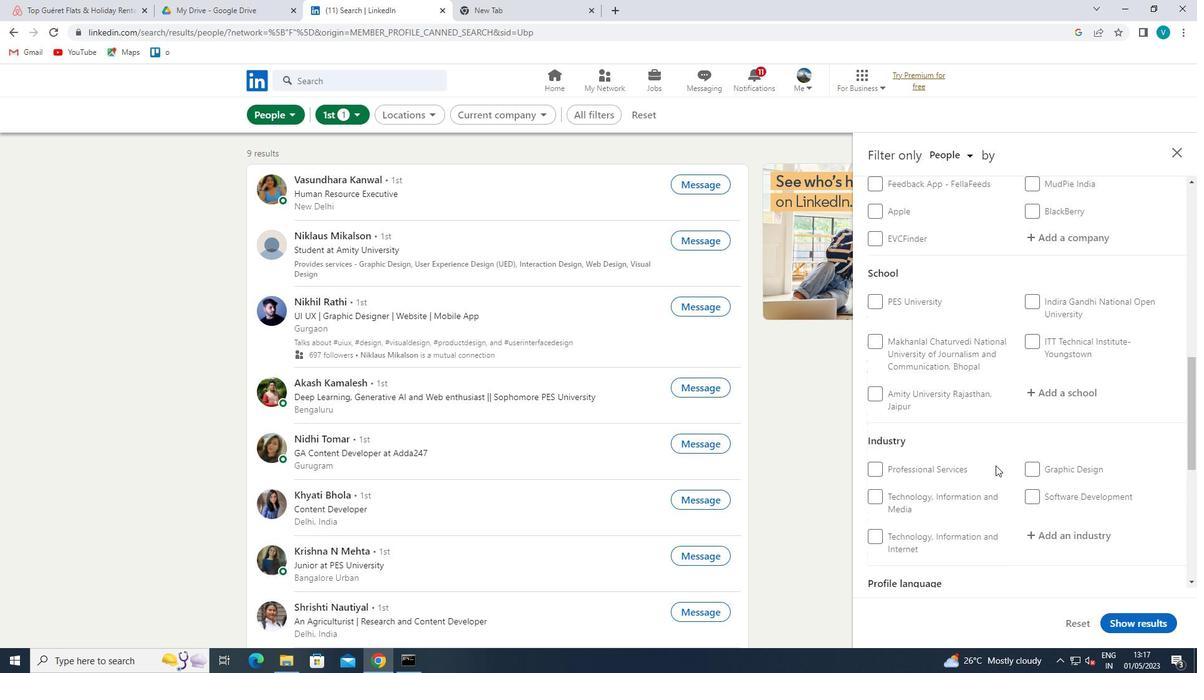 
Action: Mouse scrolled (993, 466) with delta (0, 0)
Screenshot: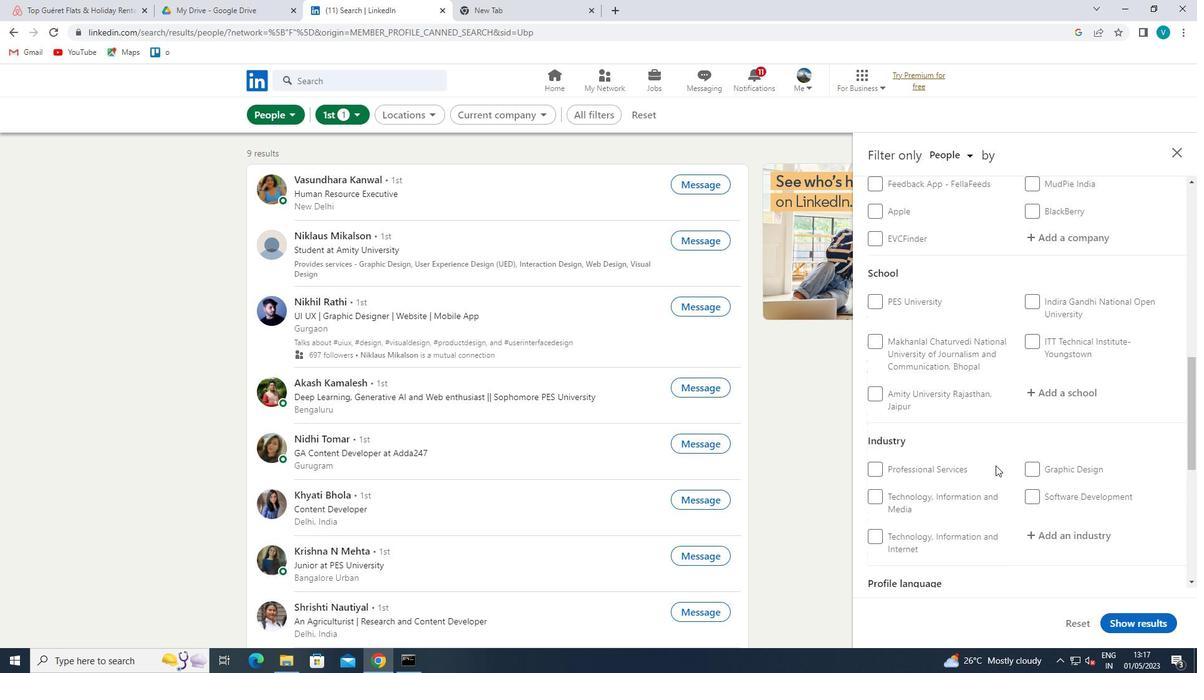 
Action: Mouse moved to (992, 467)
Screenshot: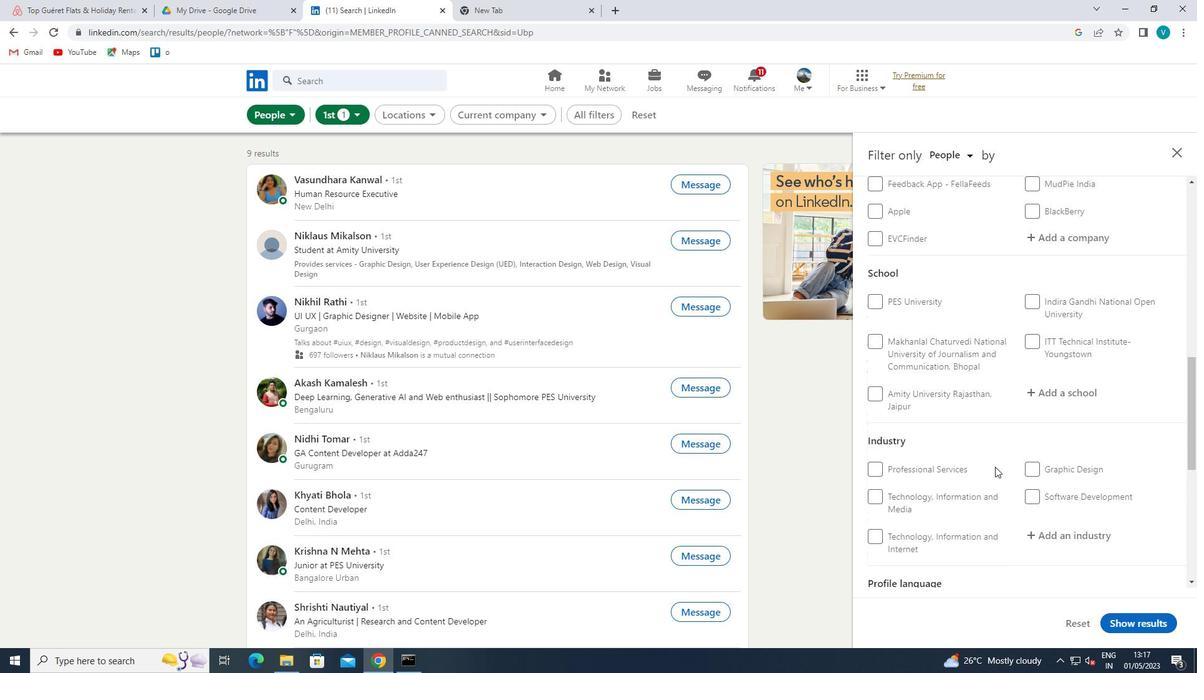 
Action: Mouse scrolled (992, 466) with delta (0, 0)
Screenshot: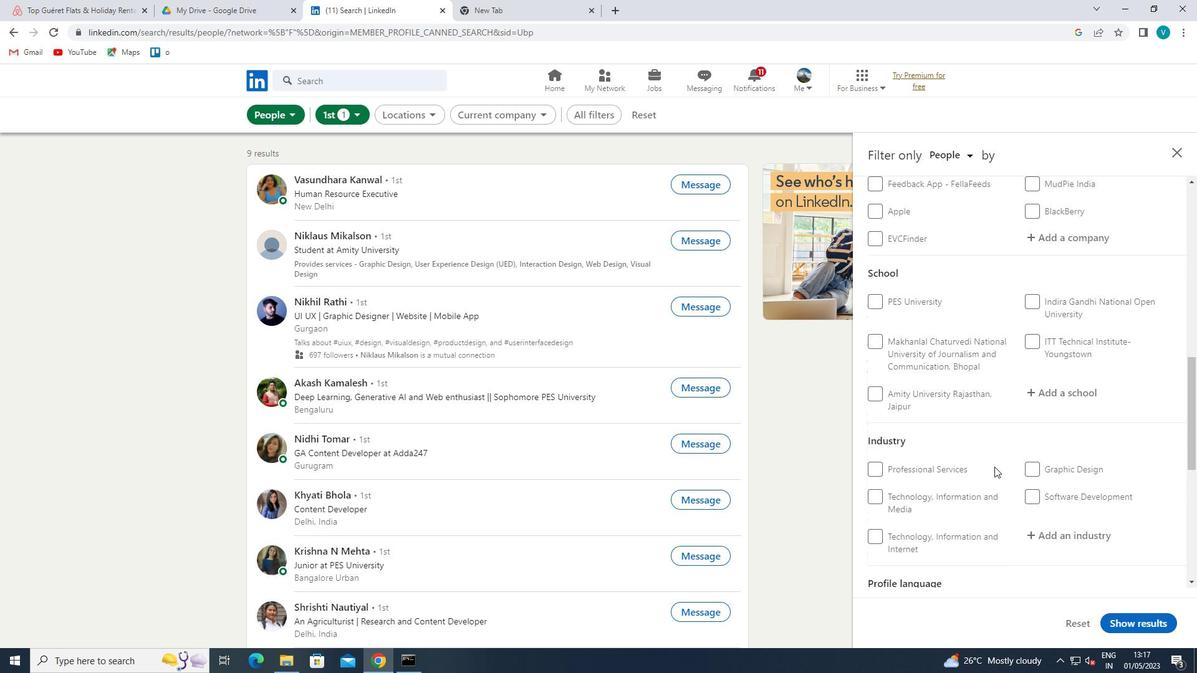 
Action: Mouse moved to (888, 425)
Screenshot: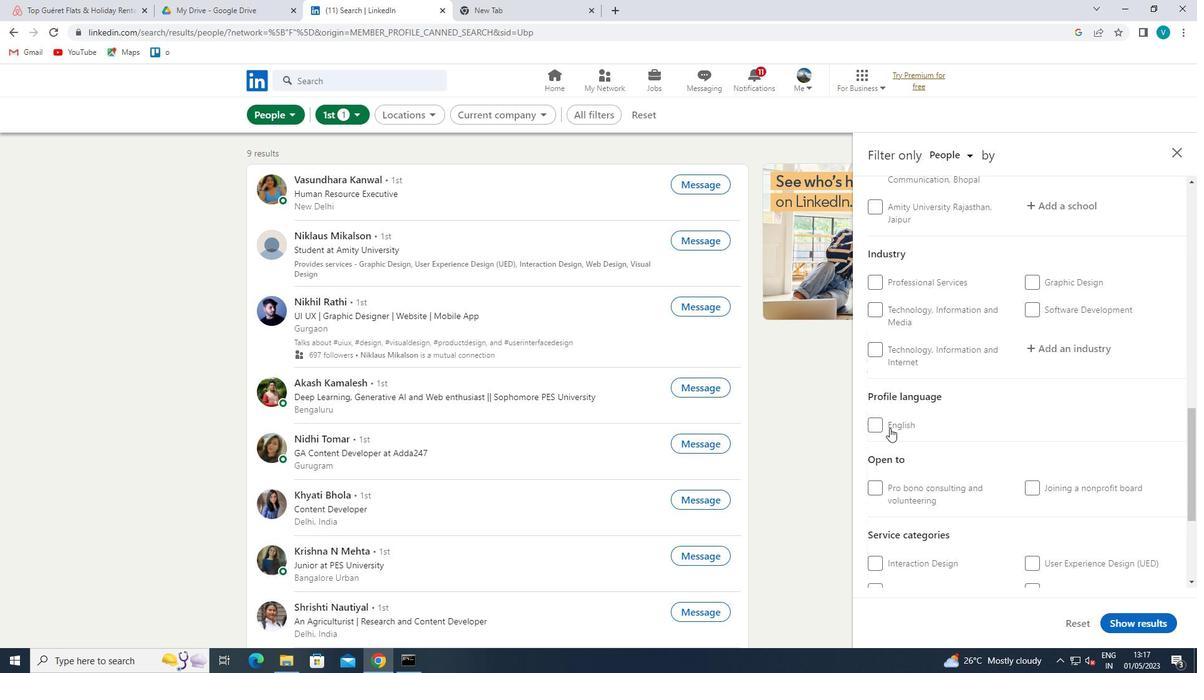 
Action: Mouse pressed left at (888, 425)
Screenshot: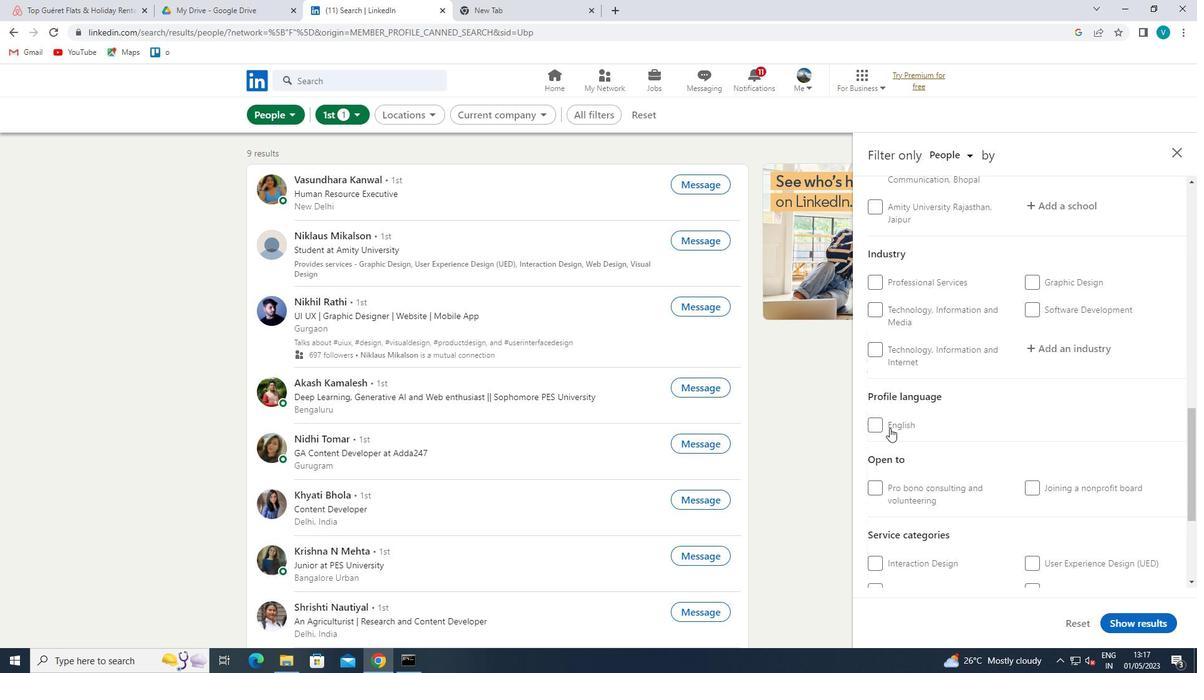 
Action: Mouse moved to (989, 416)
Screenshot: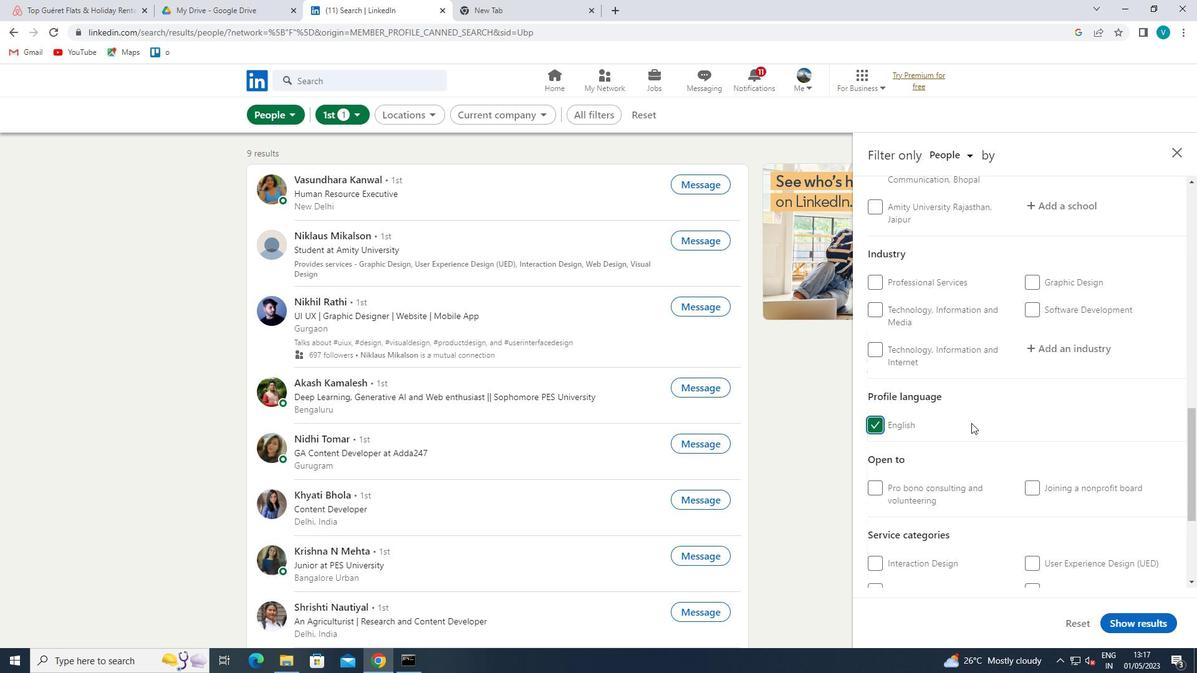 
Action: Mouse scrolled (989, 417) with delta (0, 0)
Screenshot: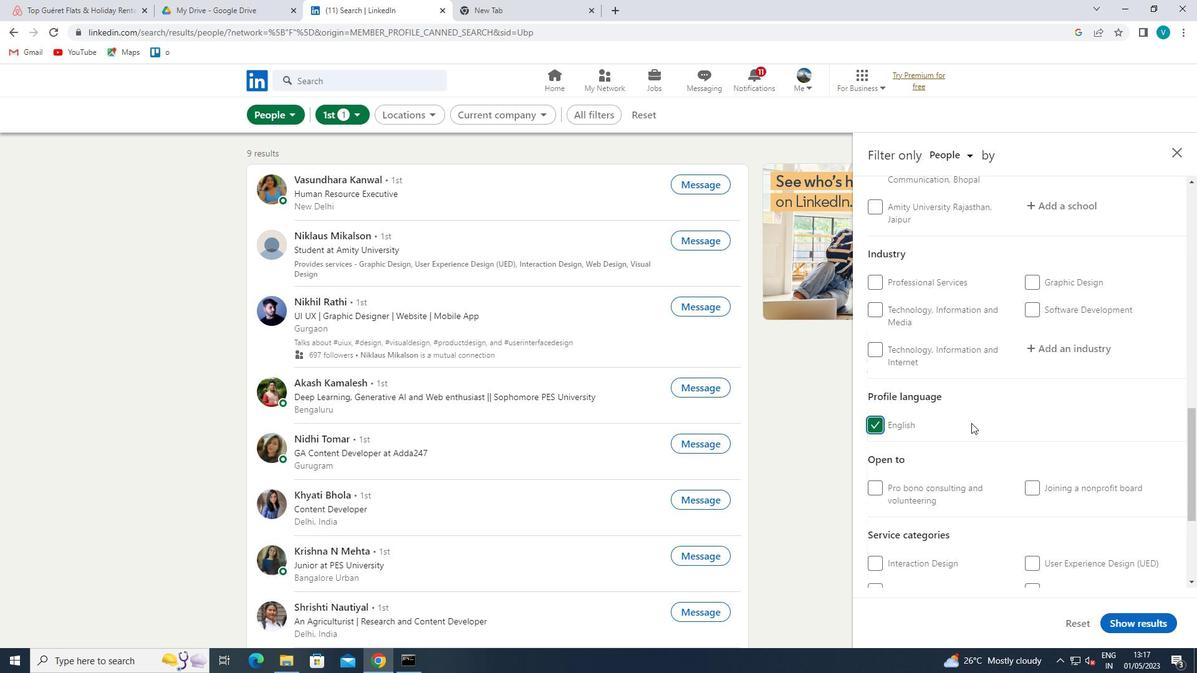 
Action: Mouse moved to (1006, 410)
Screenshot: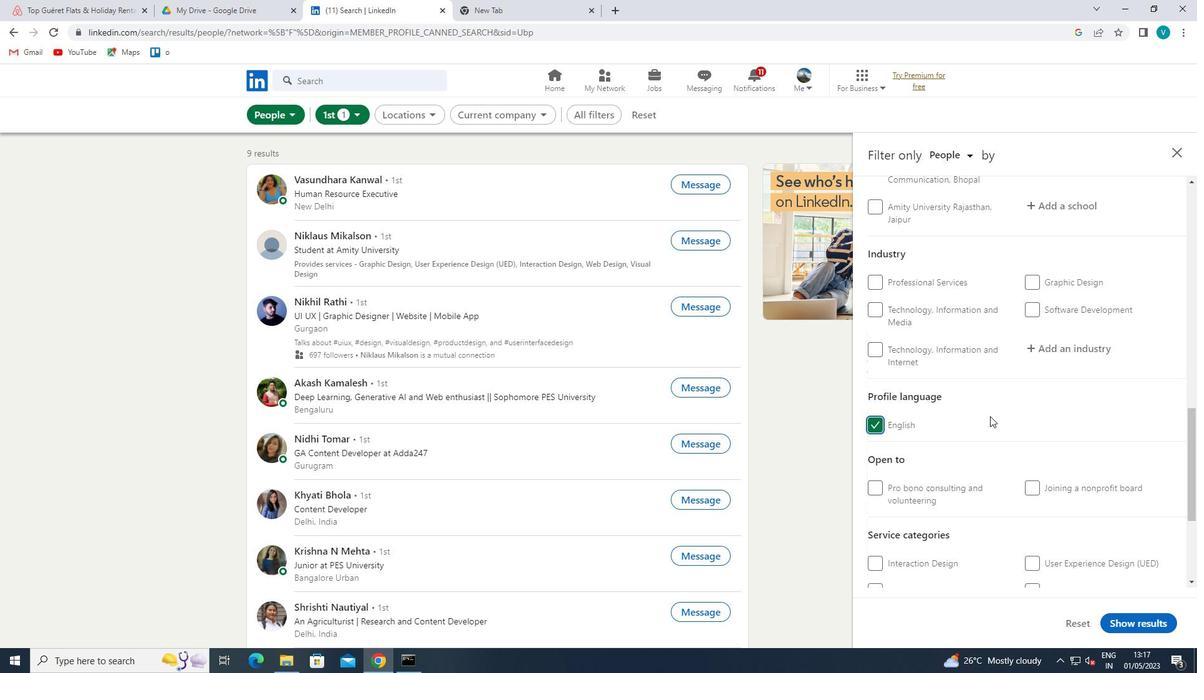 
Action: Mouse scrolled (1006, 410) with delta (0, 0)
Screenshot: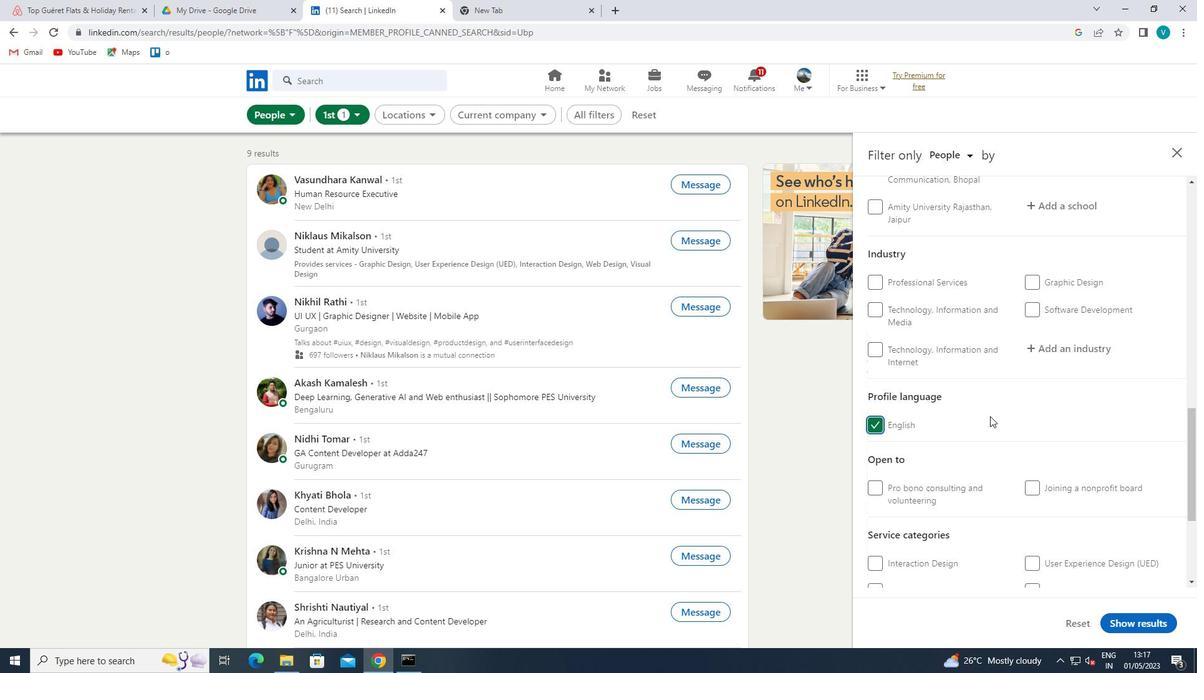 
Action: Mouse moved to (1010, 408)
Screenshot: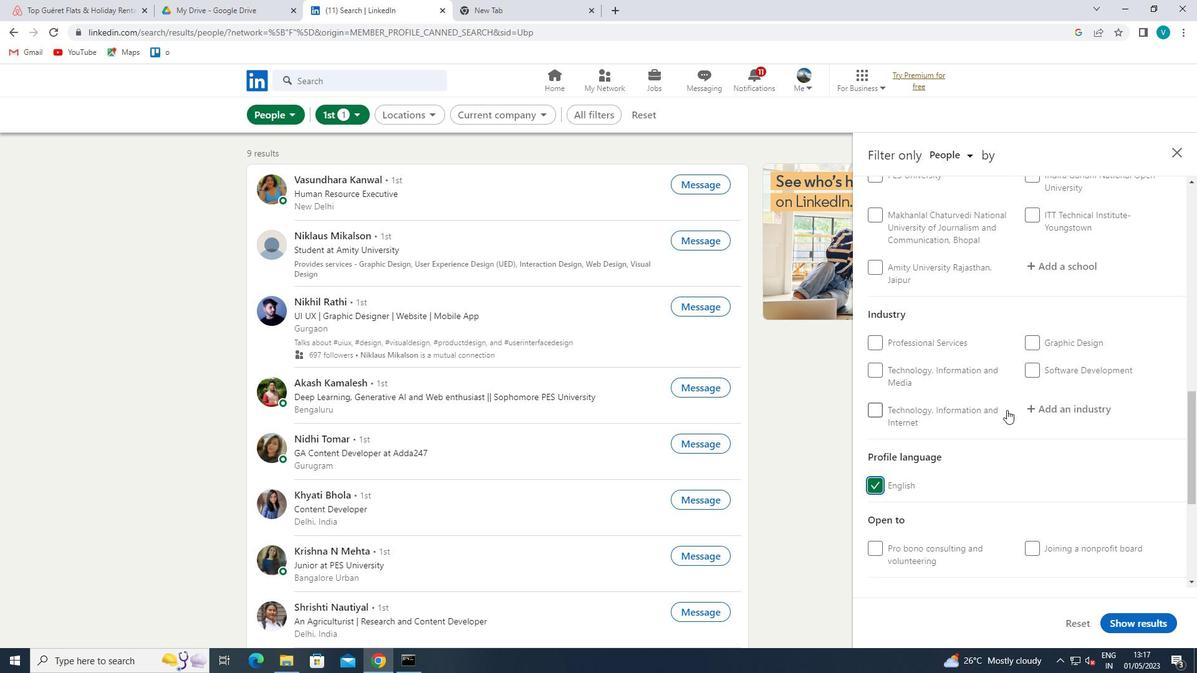 
Action: Mouse scrolled (1010, 409) with delta (0, 0)
Screenshot: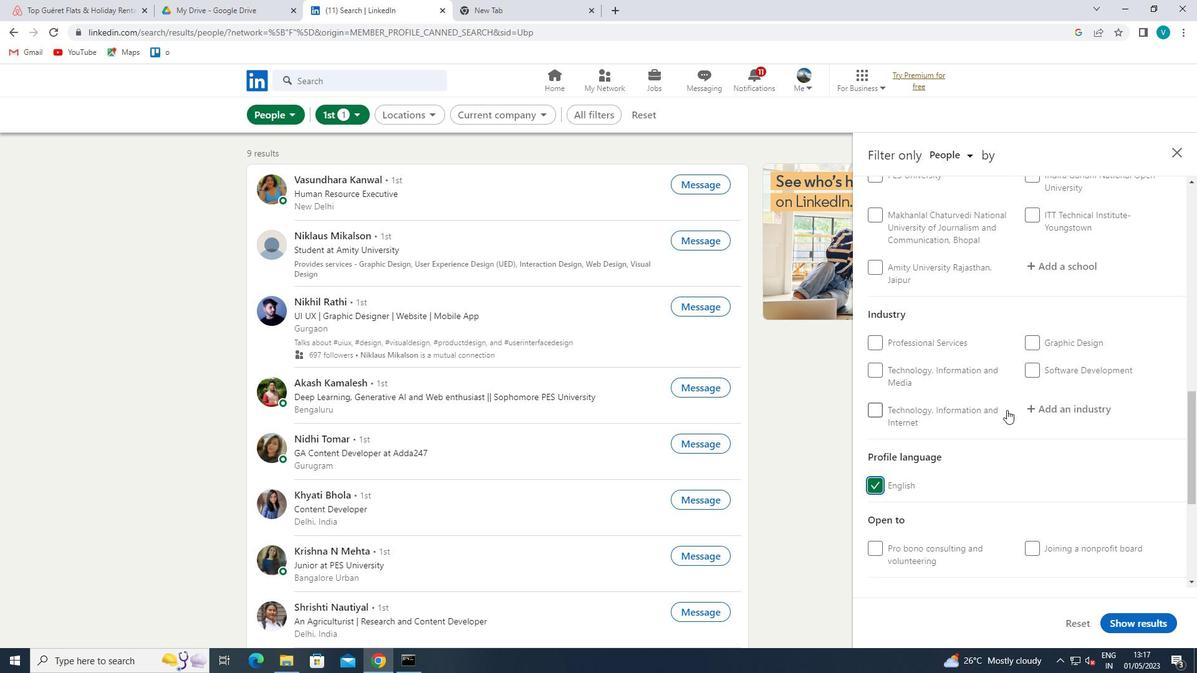 
Action: Mouse moved to (1010, 408)
Screenshot: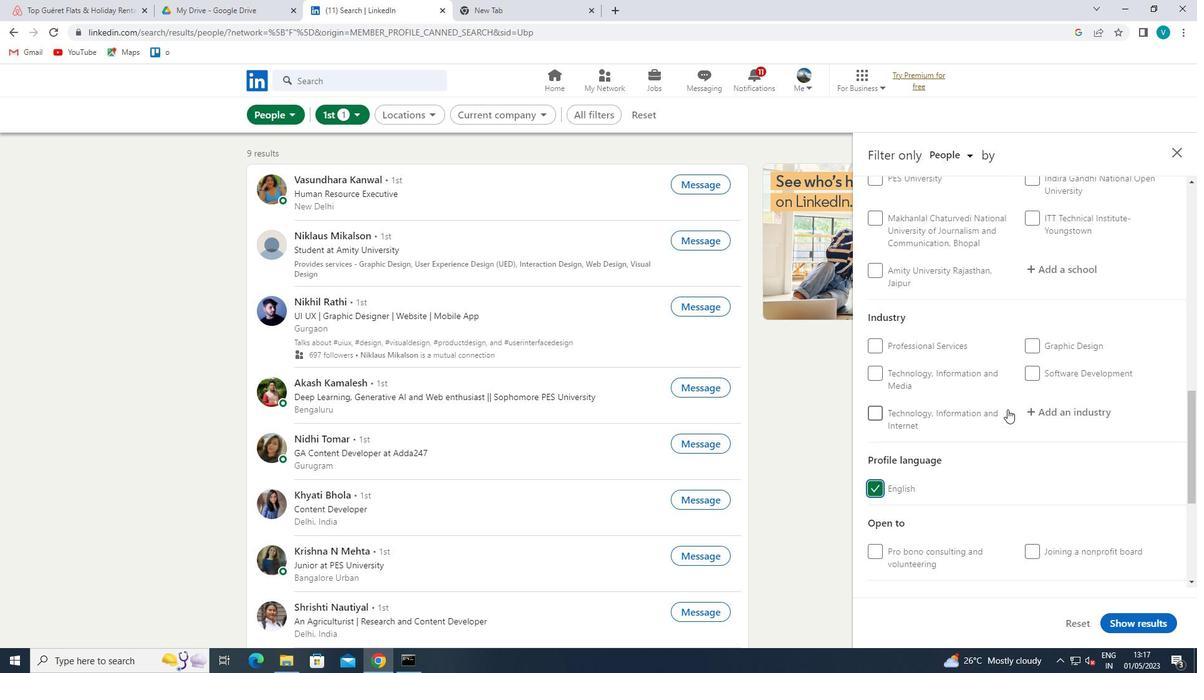 
Action: Mouse scrolled (1010, 409) with delta (0, 0)
Screenshot: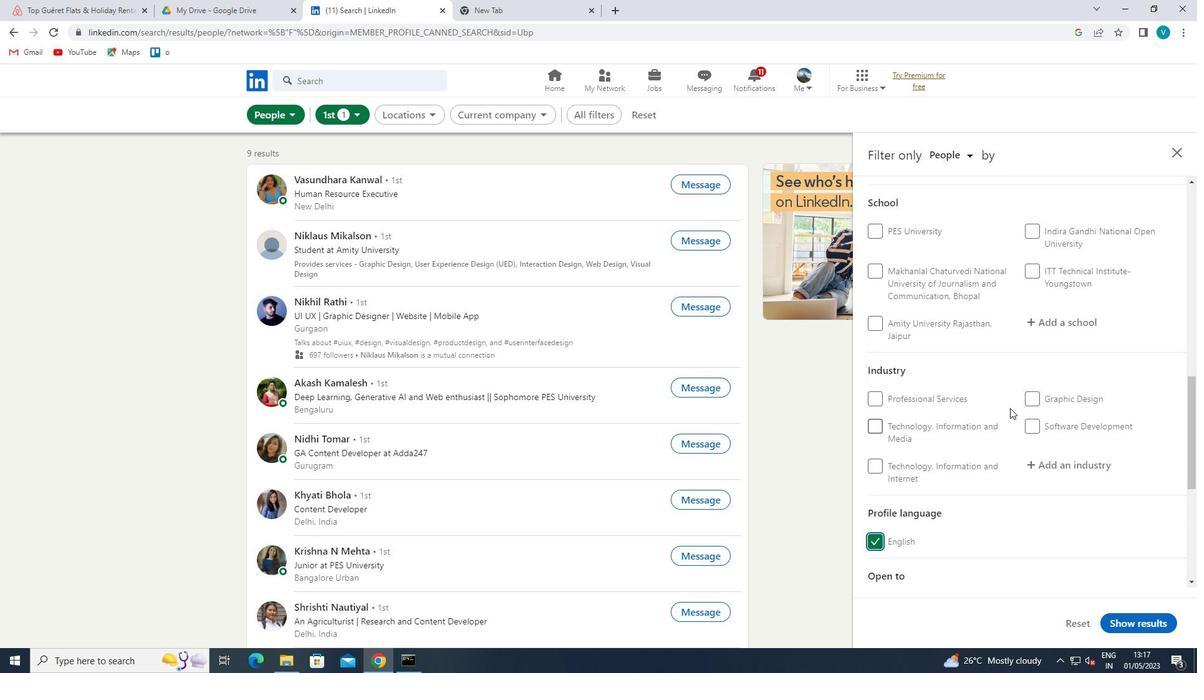 
Action: Mouse scrolled (1010, 409) with delta (0, 0)
Screenshot: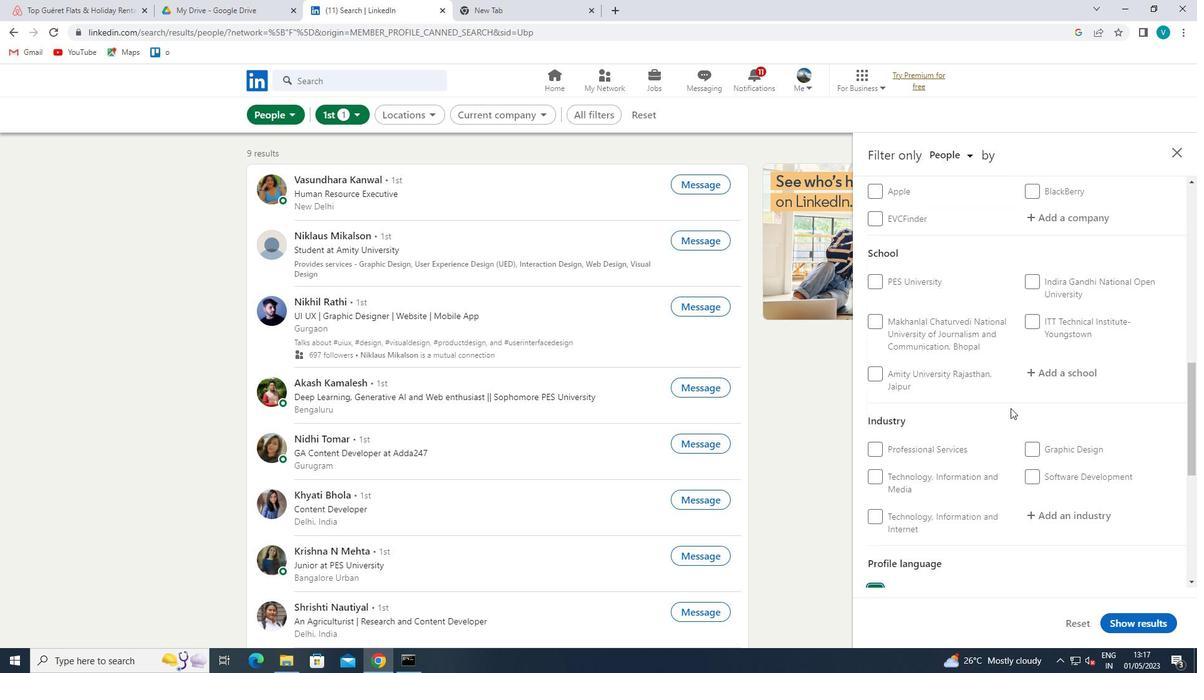 
Action: Mouse scrolled (1010, 409) with delta (0, 0)
Screenshot: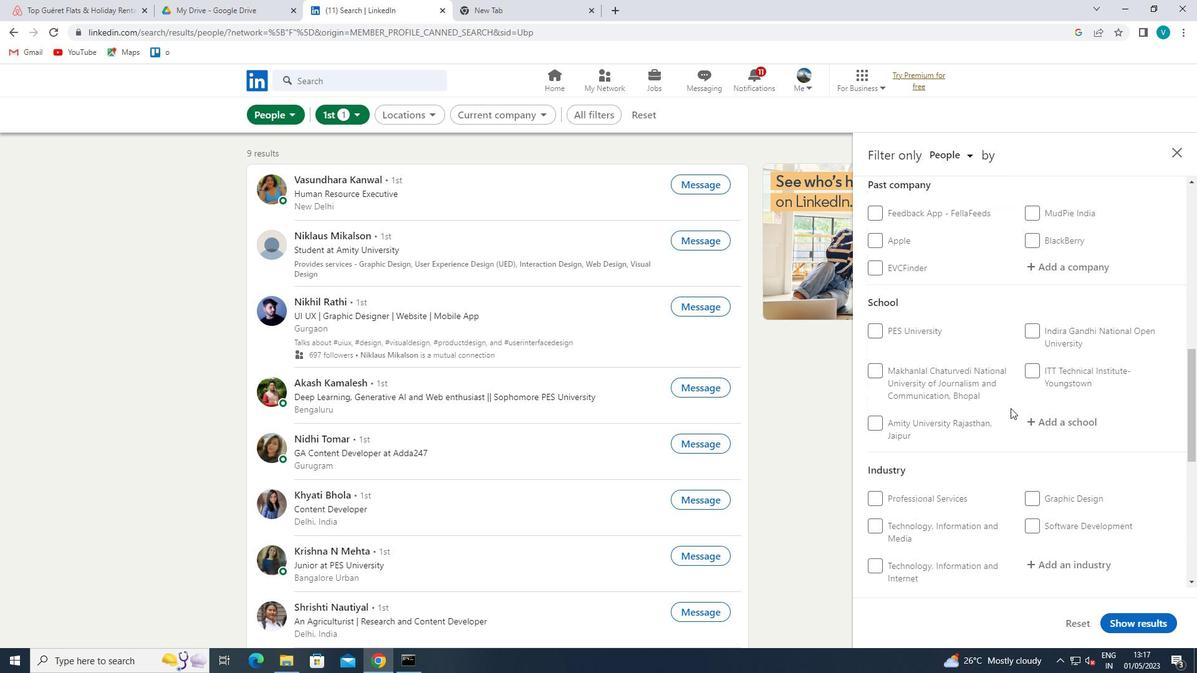 
Action: Mouse scrolled (1010, 409) with delta (0, 0)
Screenshot: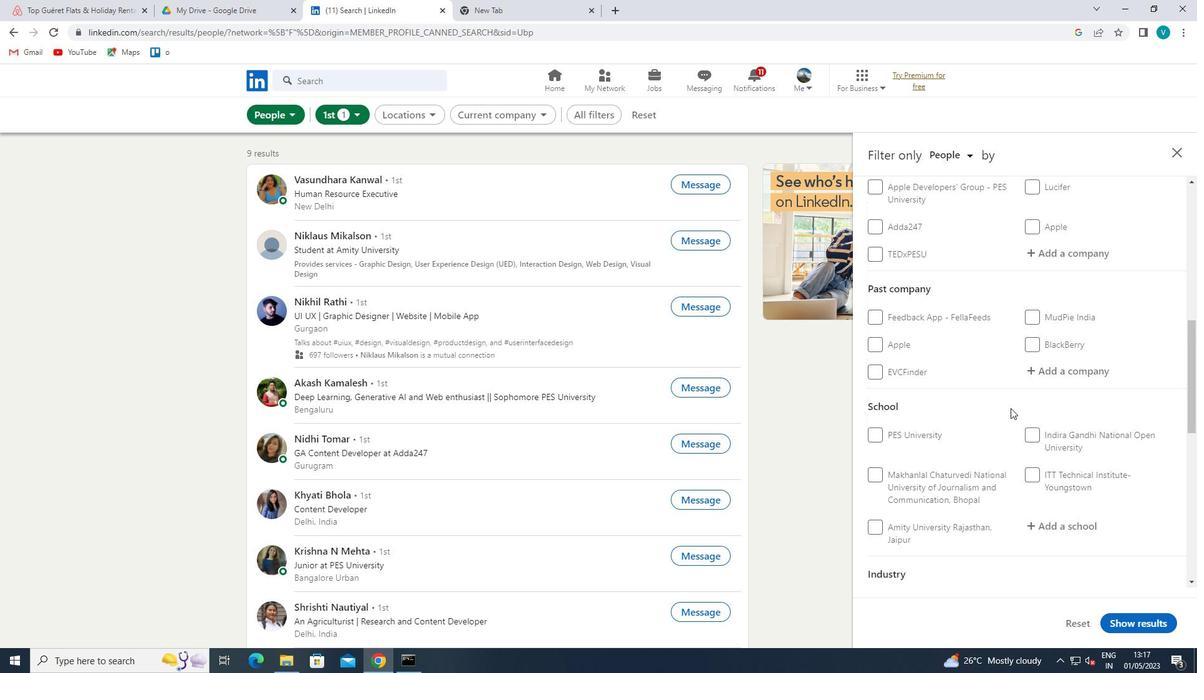 
Action: Mouse moved to (1043, 381)
Screenshot: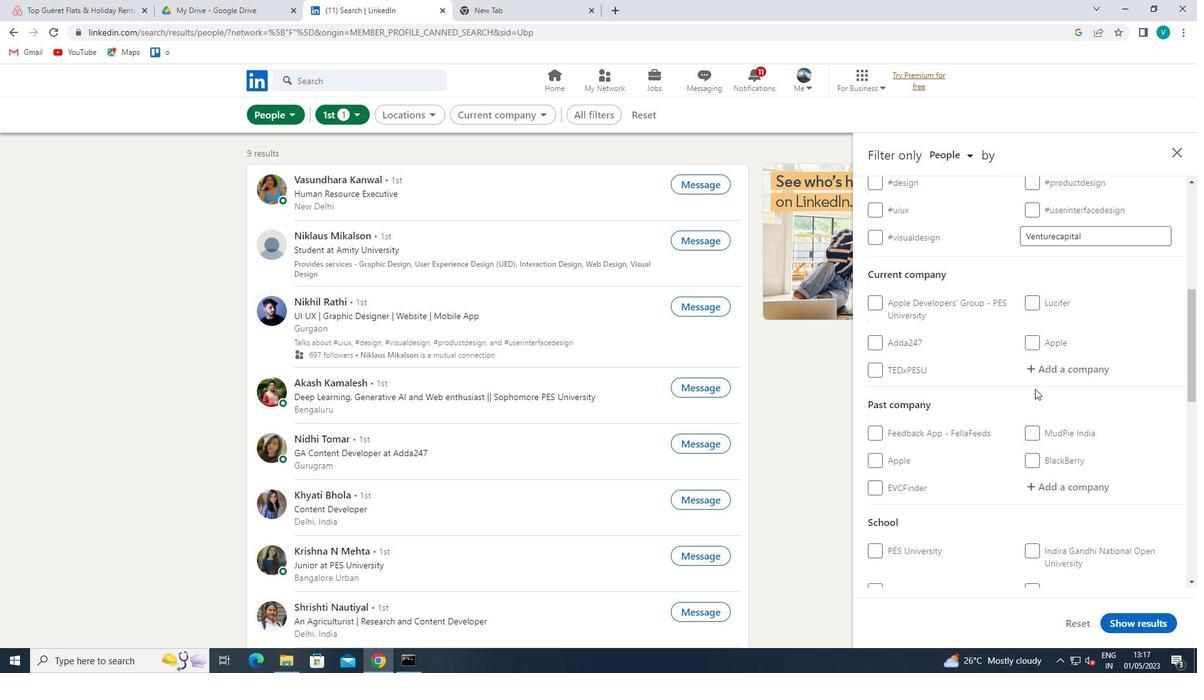 
Action: Mouse pressed left at (1043, 381)
Screenshot: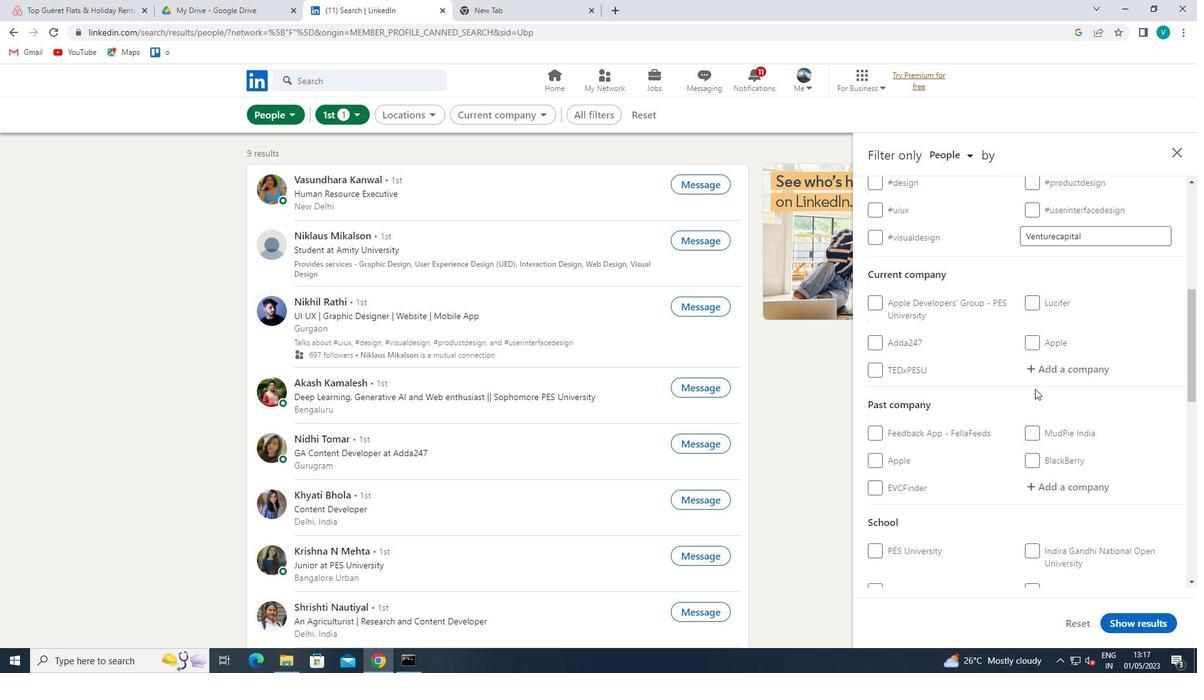 
Action: Mouse moved to (1047, 374)
Screenshot: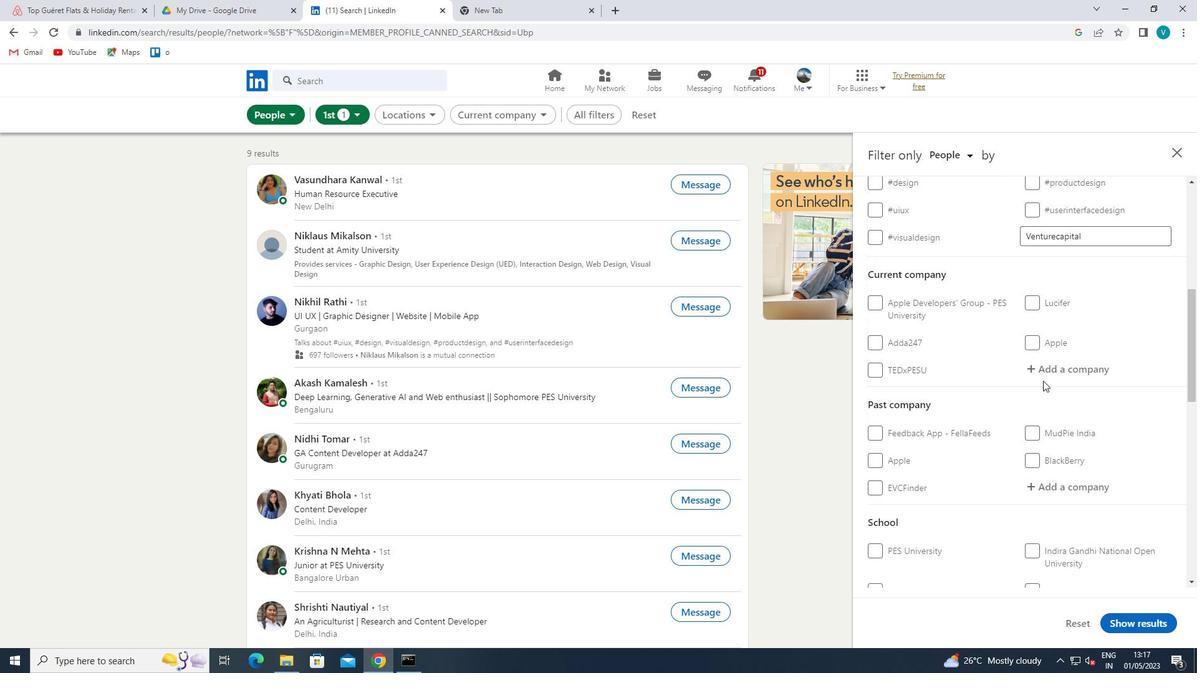 
Action: Mouse pressed left at (1047, 374)
Screenshot: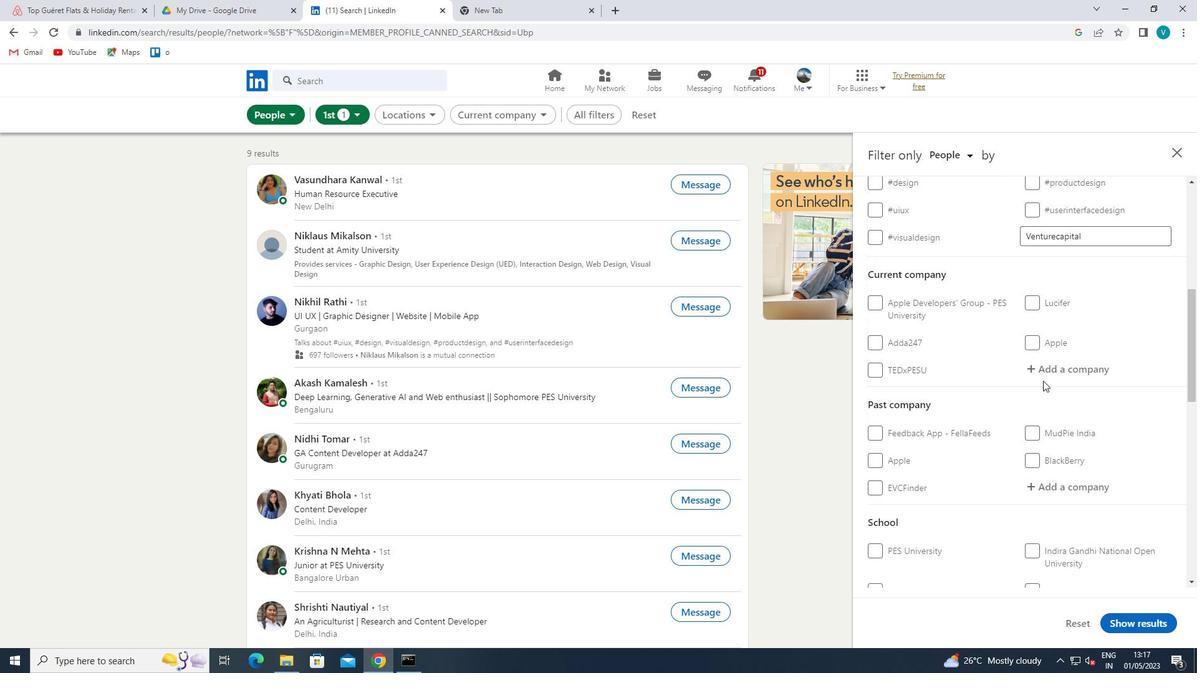 
Action: Mouse moved to (860, 319)
Screenshot: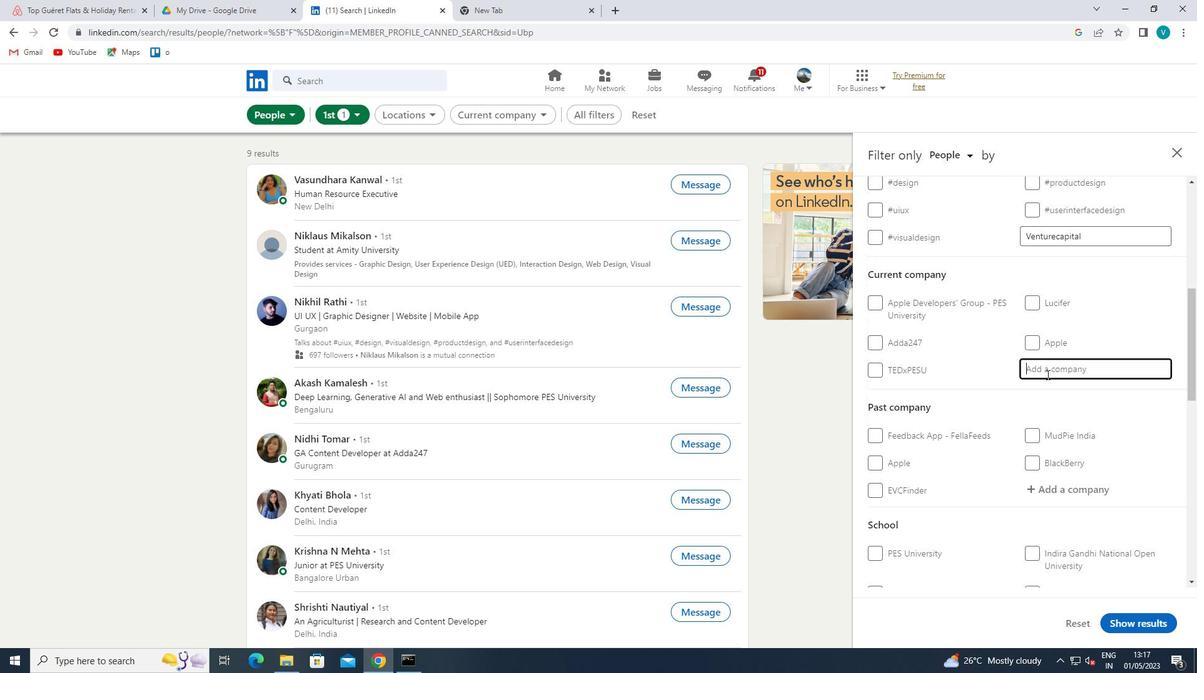 
Action: Key pressed <Key.shift><Key.shift><Key.shift><Key.shift>YASHODA<Key.space>
Screenshot: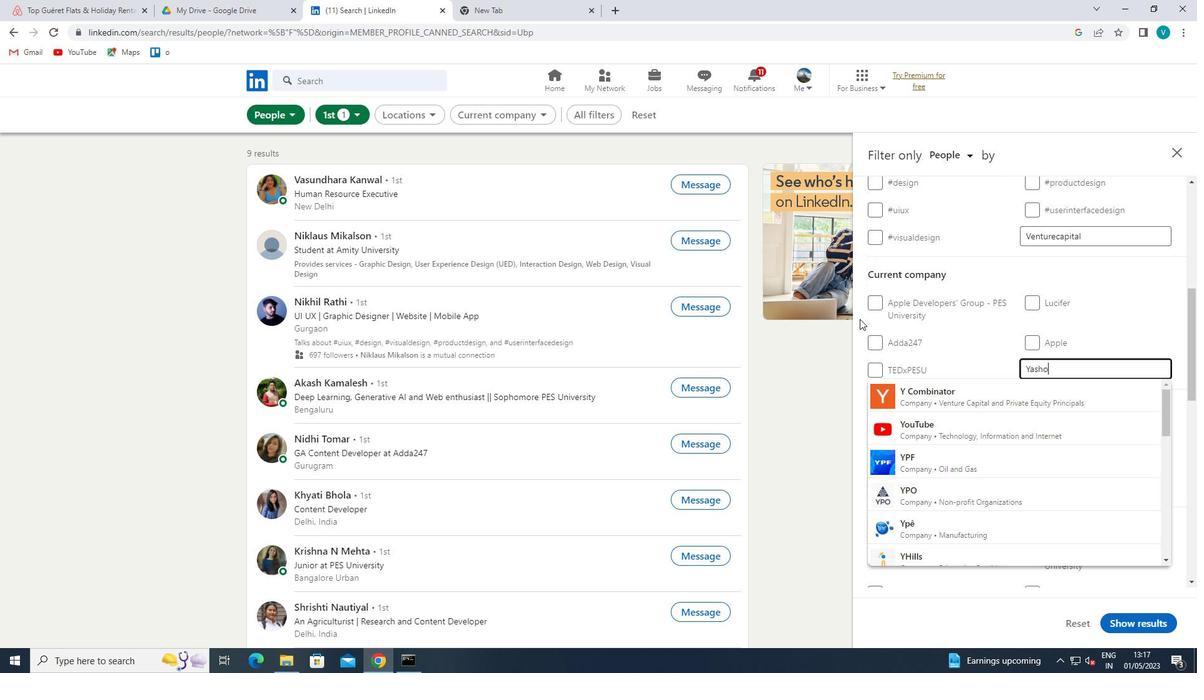 
Action: Mouse moved to (942, 399)
Screenshot: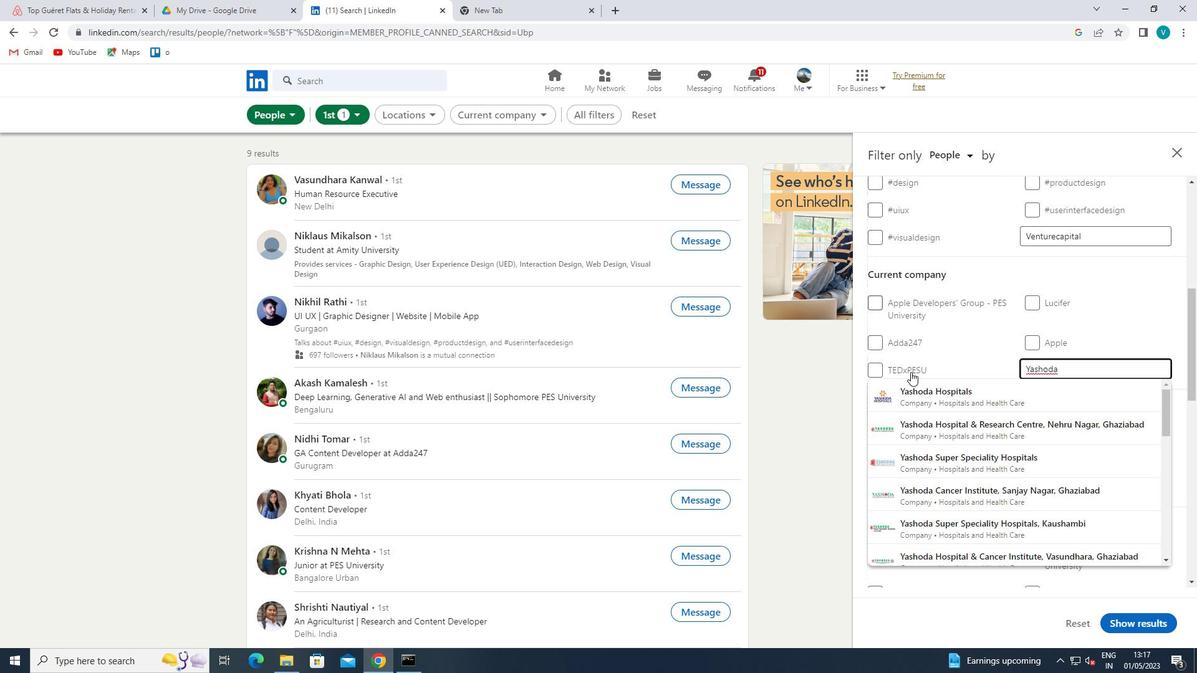 
Action: Mouse pressed left at (942, 399)
Screenshot: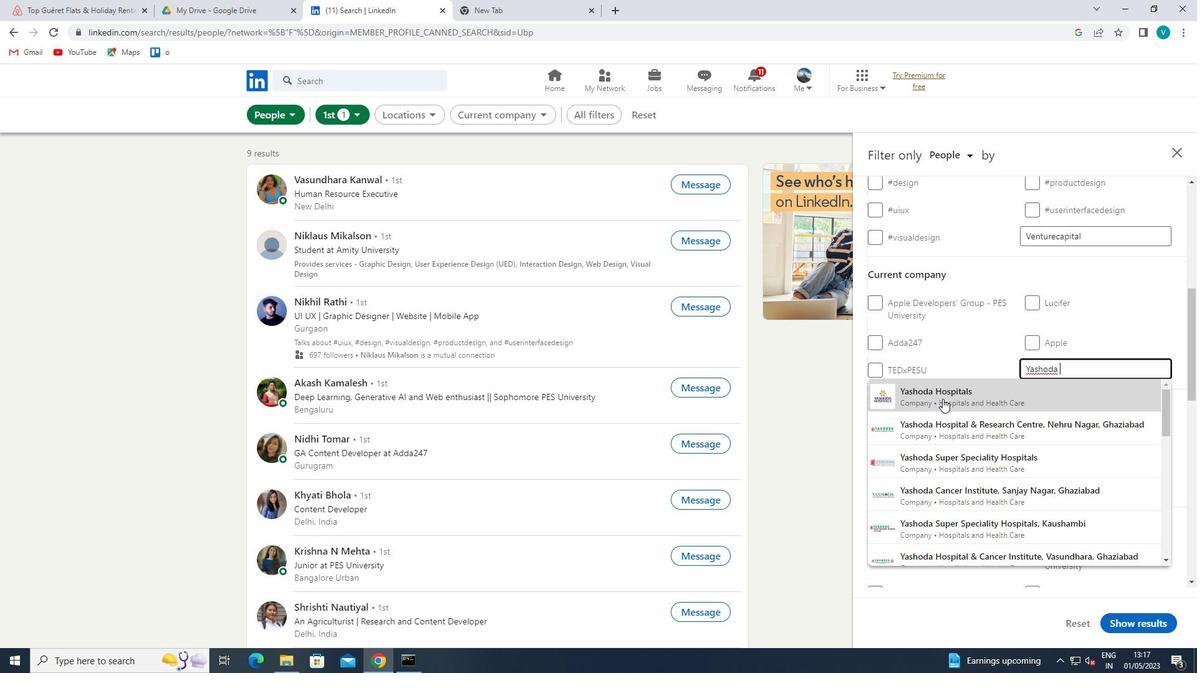 
Action: Mouse moved to (1002, 359)
Screenshot: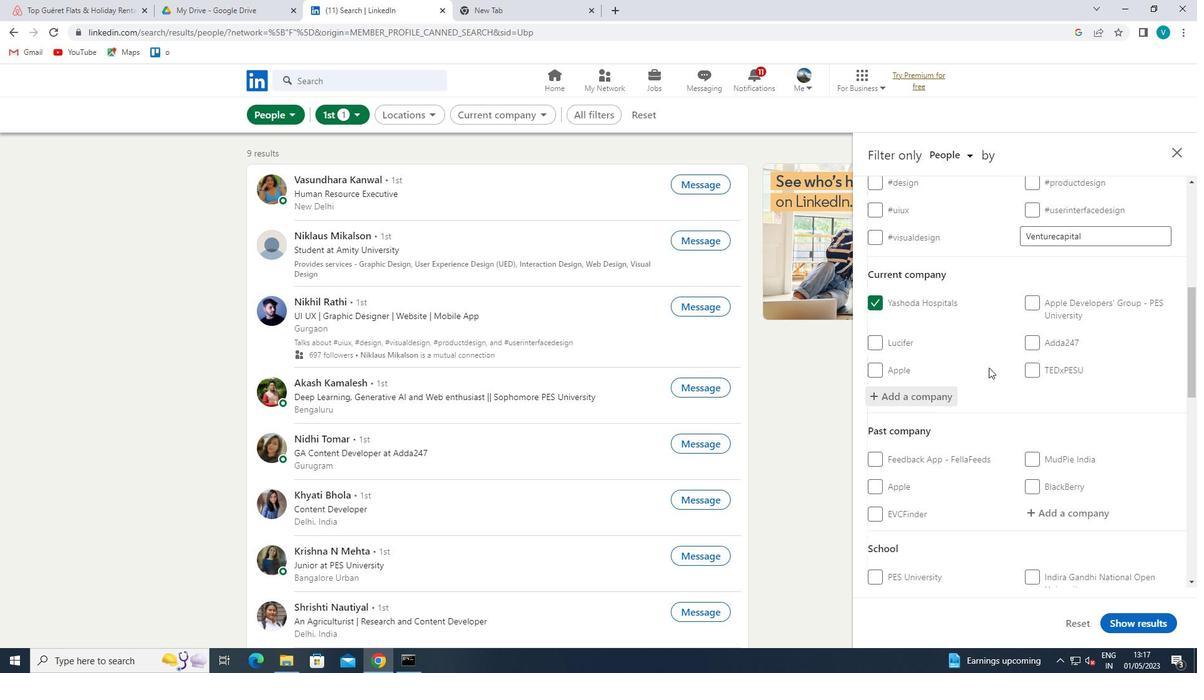 
Action: Mouse scrolled (1002, 359) with delta (0, 0)
Screenshot: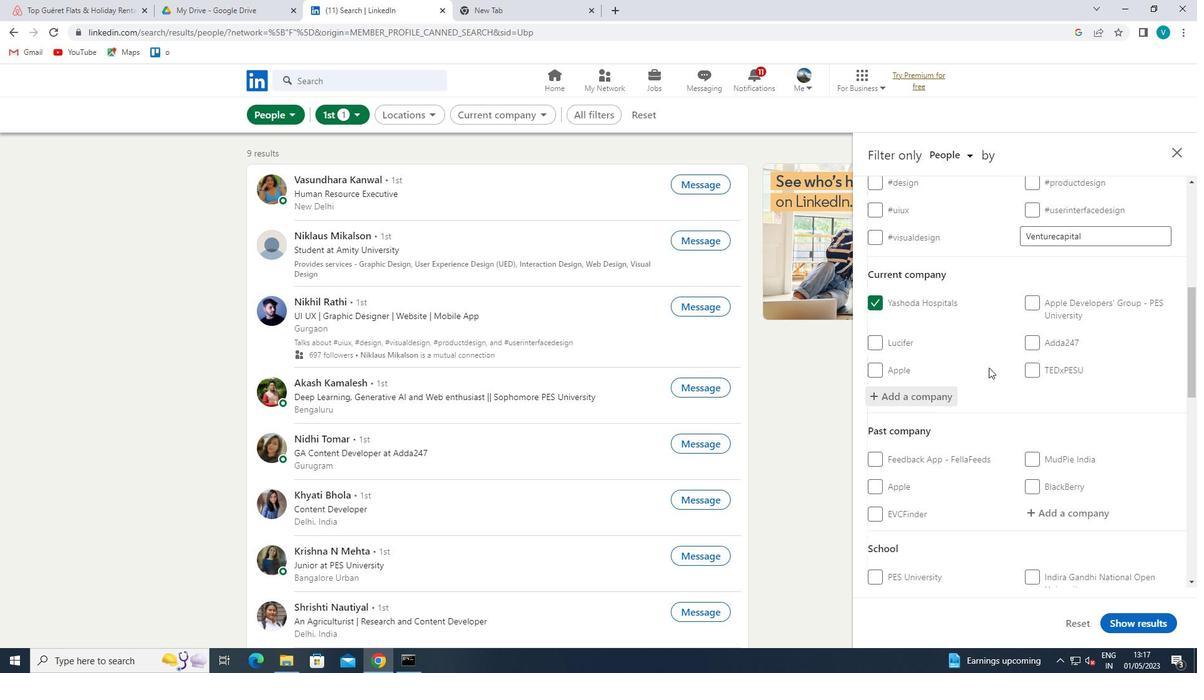 
Action: Mouse moved to (1002, 359)
Screenshot: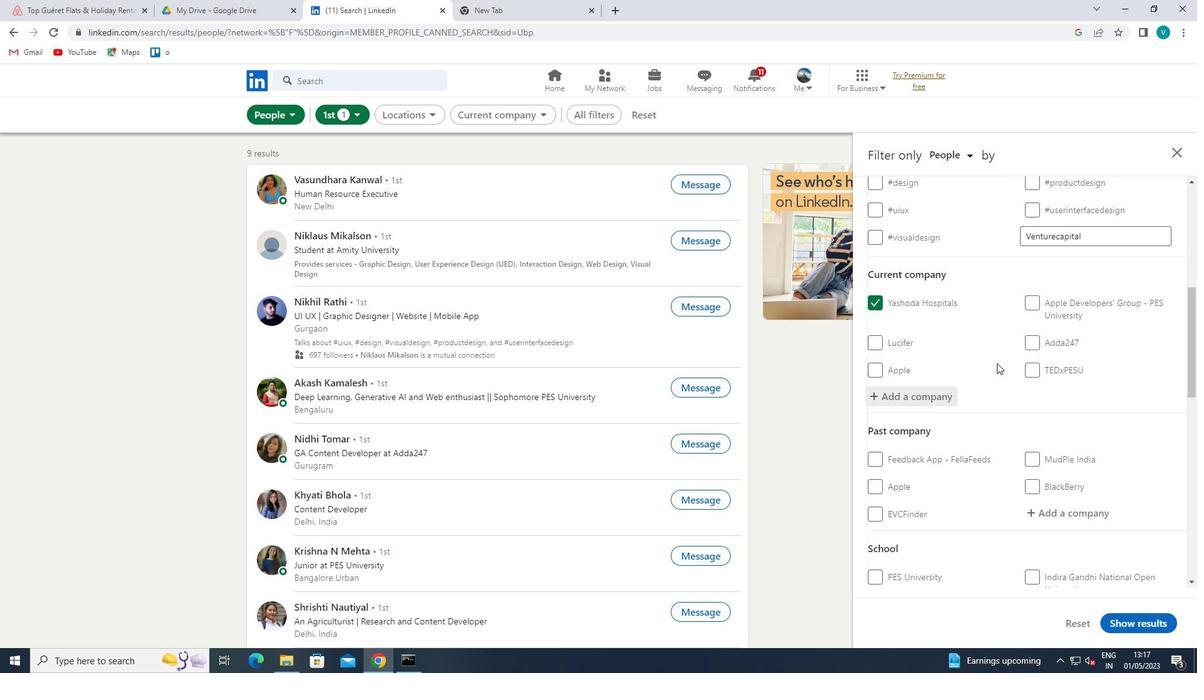 
Action: Mouse scrolled (1002, 359) with delta (0, 0)
Screenshot: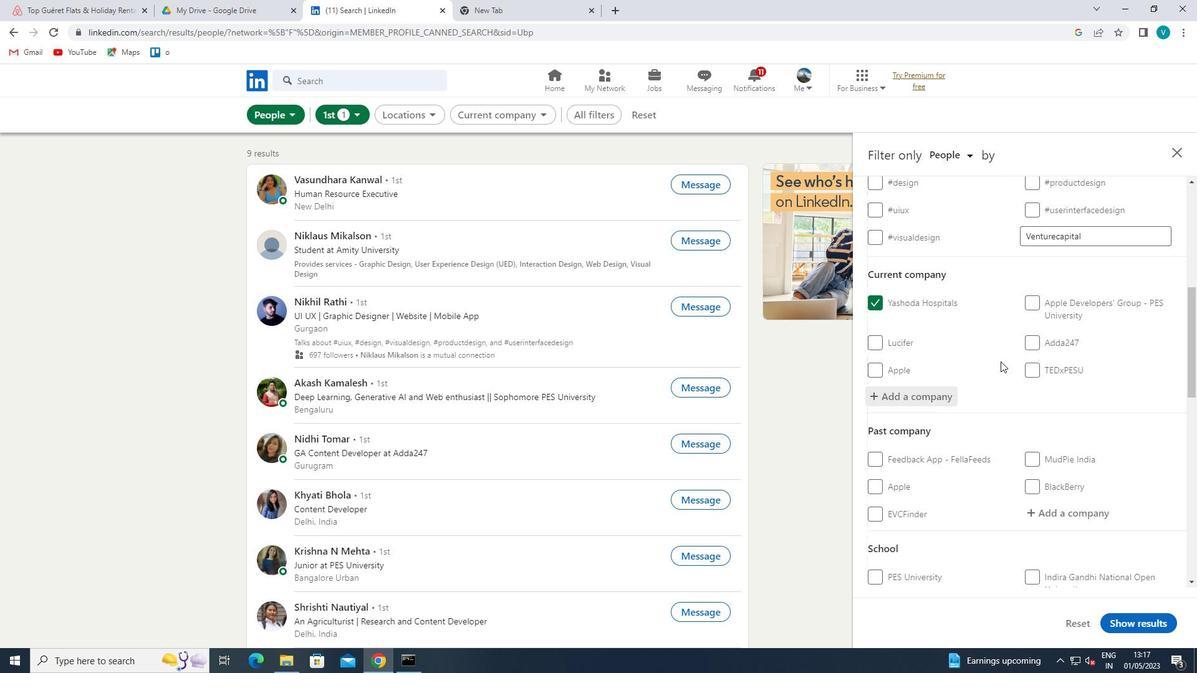 
Action: Mouse scrolled (1002, 359) with delta (0, 0)
Screenshot: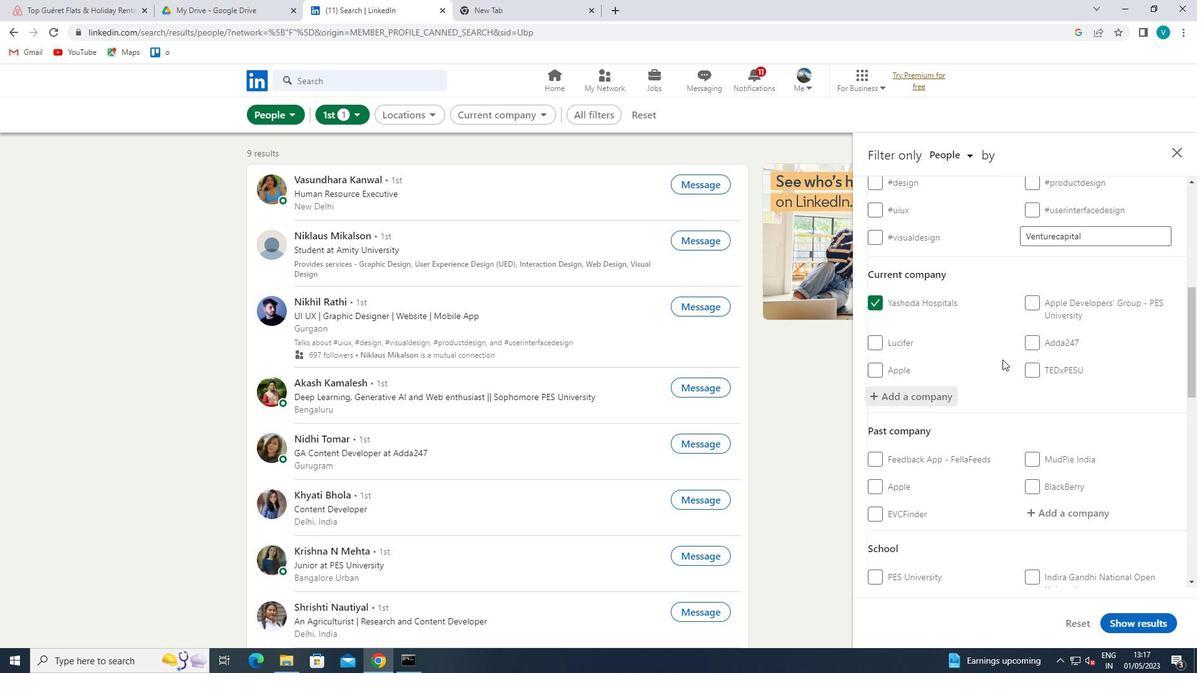 
Action: Mouse moved to (1013, 392)
Screenshot: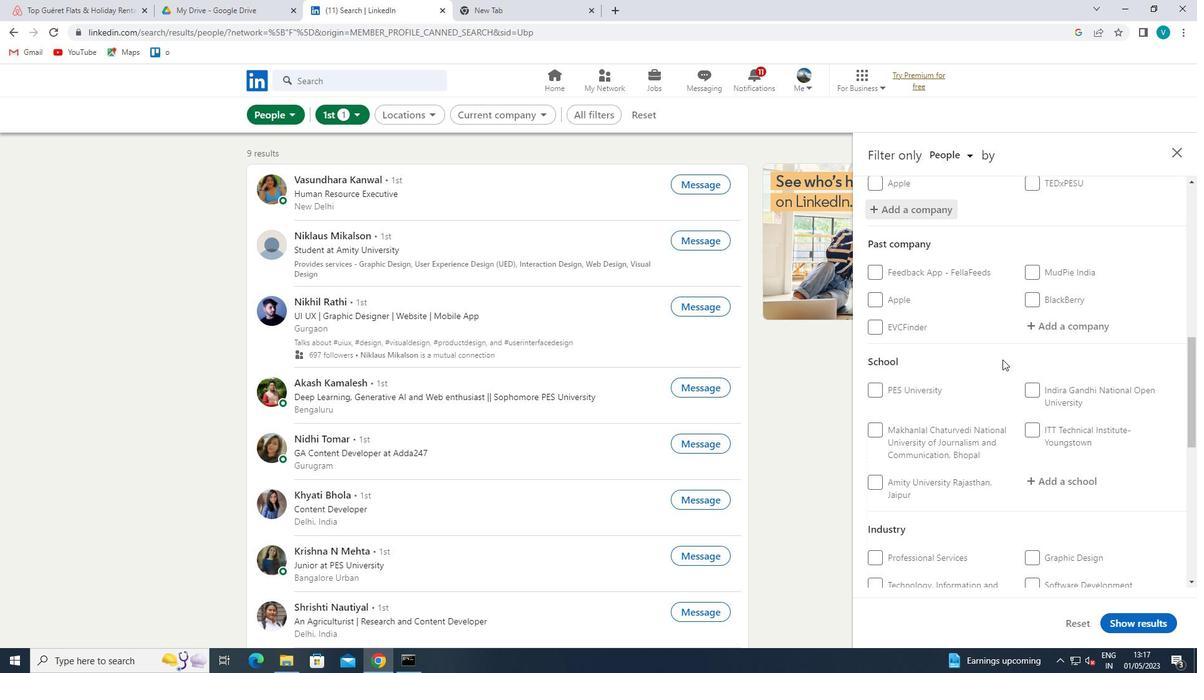 
Action: Mouse scrolled (1013, 391) with delta (0, 0)
Screenshot: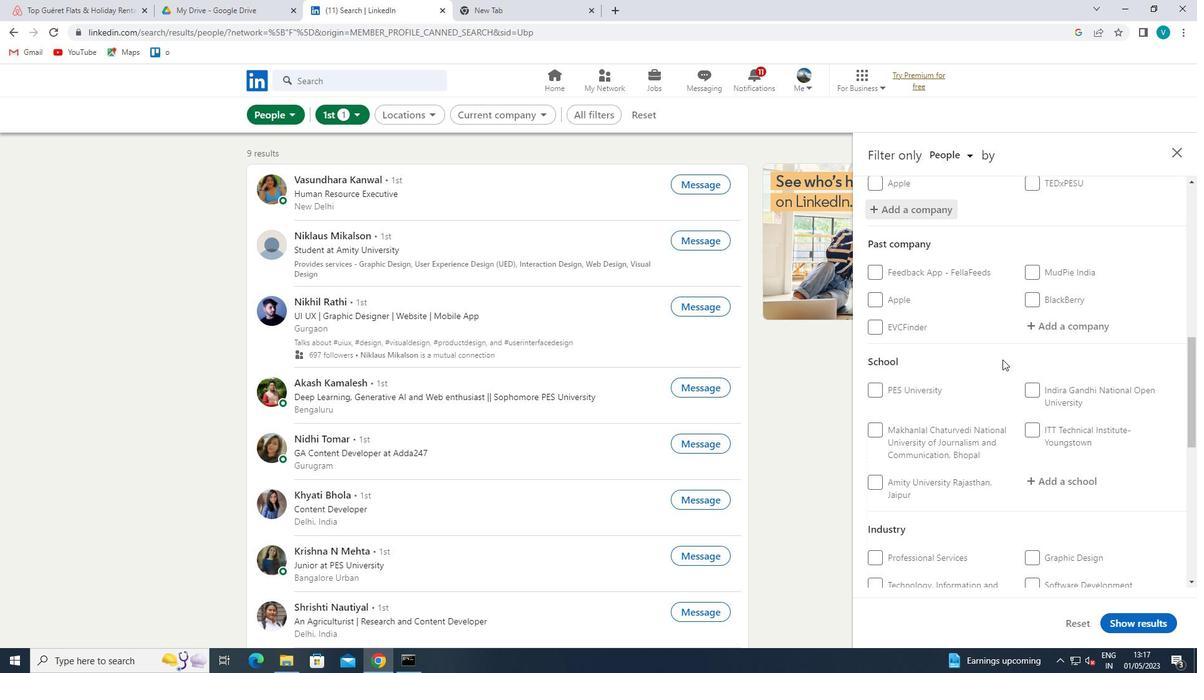 
Action: Mouse moved to (1014, 393)
Screenshot: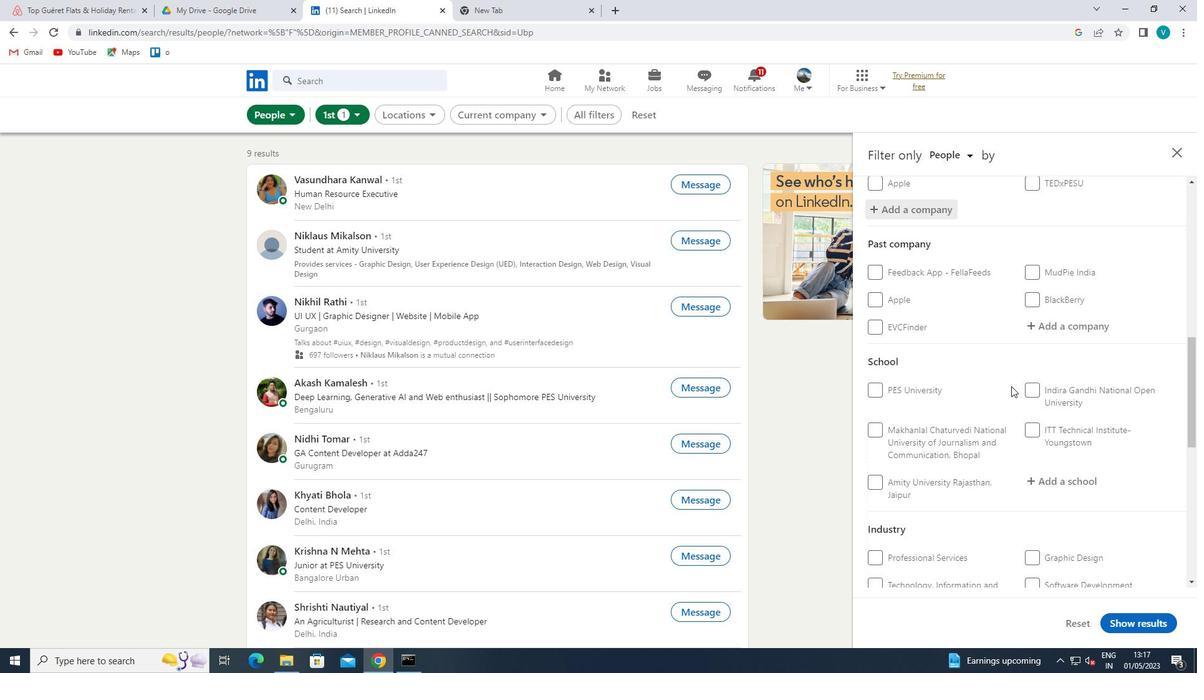 
Action: Mouse scrolled (1014, 392) with delta (0, 0)
Screenshot: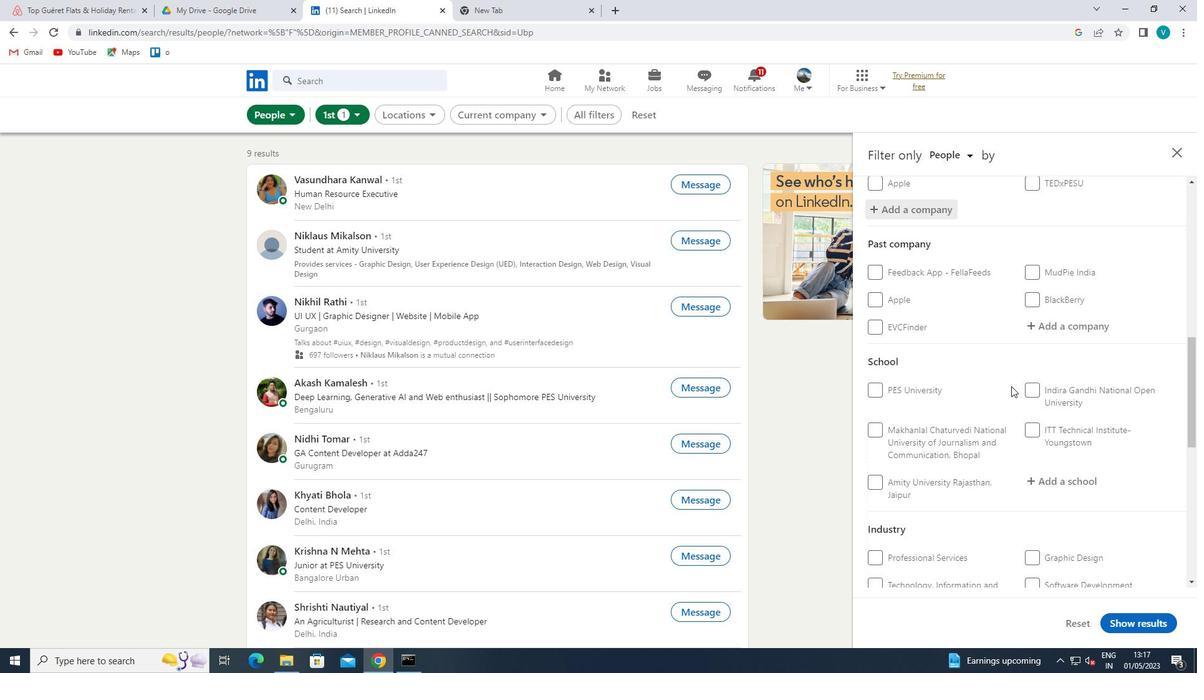 
Action: Mouse moved to (1070, 361)
Screenshot: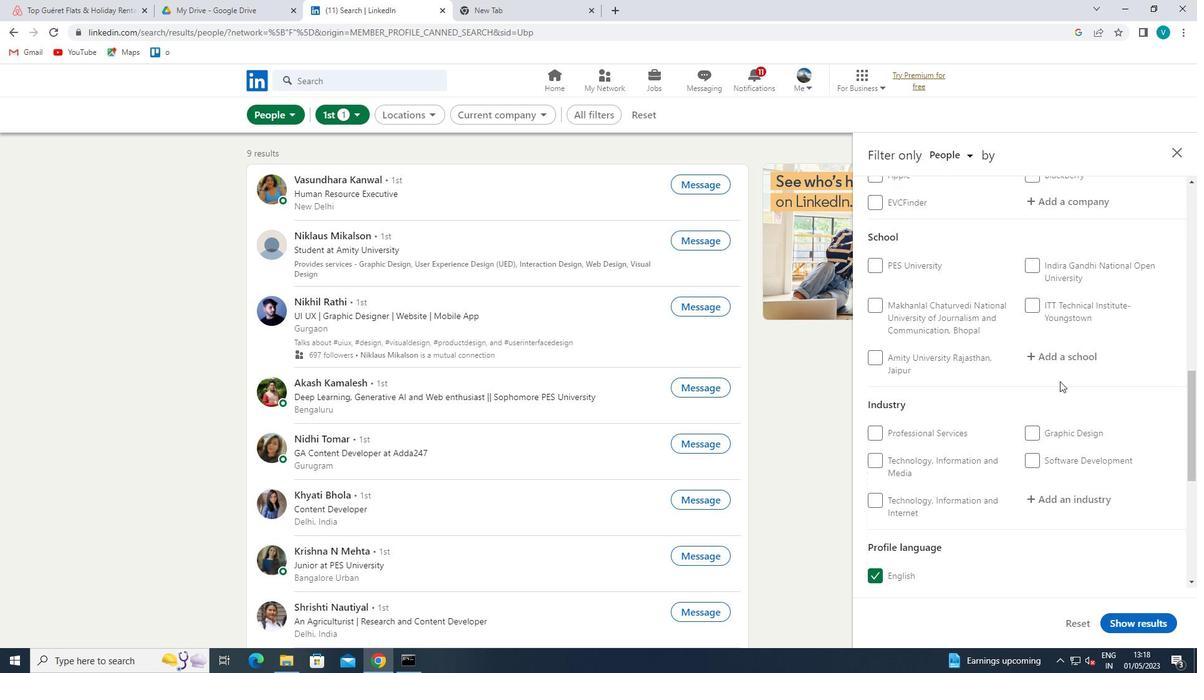 
Action: Mouse pressed left at (1070, 361)
Screenshot: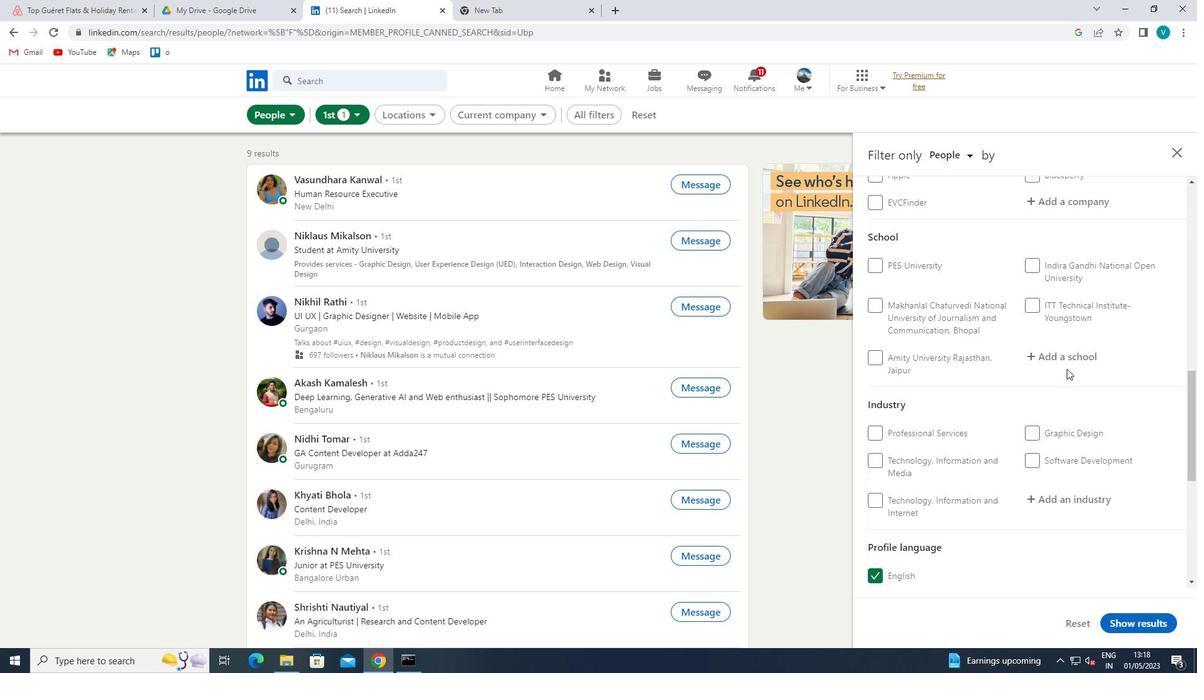 
Action: Mouse moved to (849, 296)
Screenshot: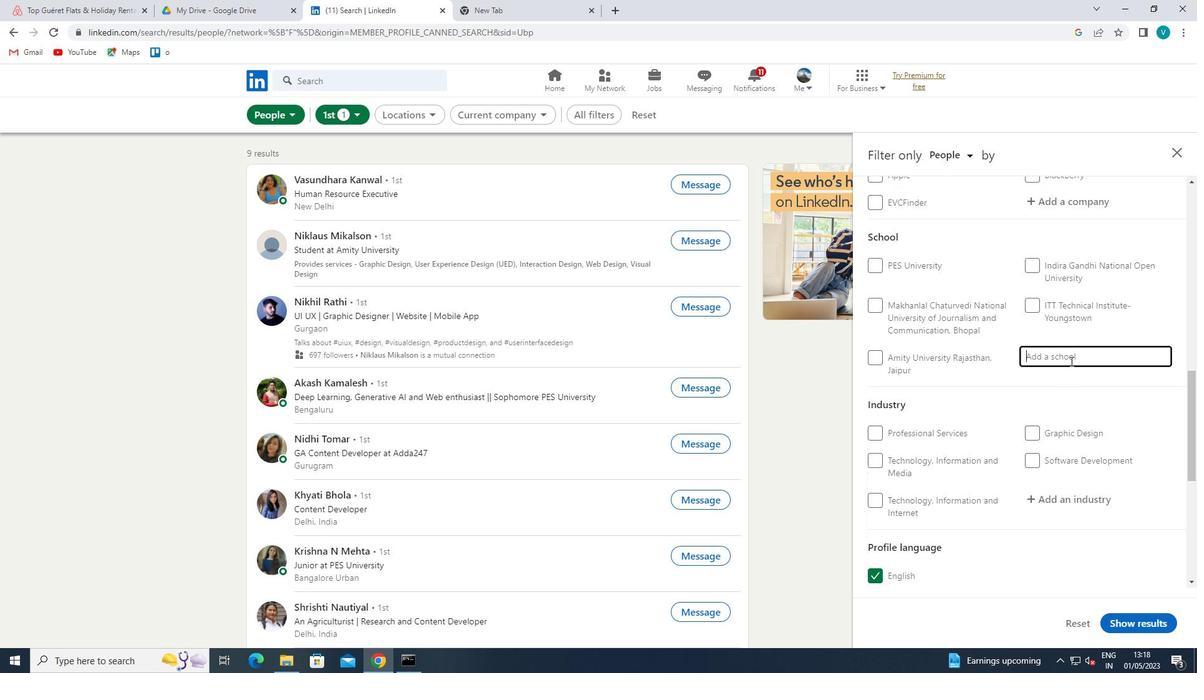 
Action: Key pressed <Key.shift>PANDIT
Screenshot: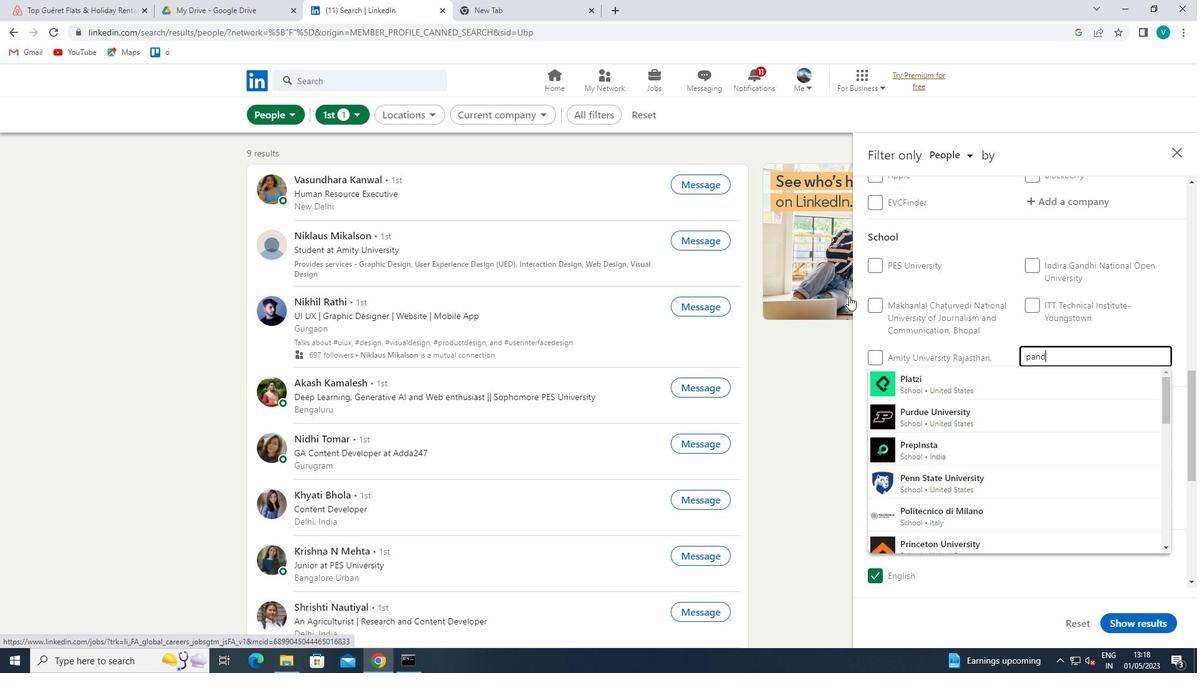 
Action: Mouse moved to (1023, 384)
Screenshot: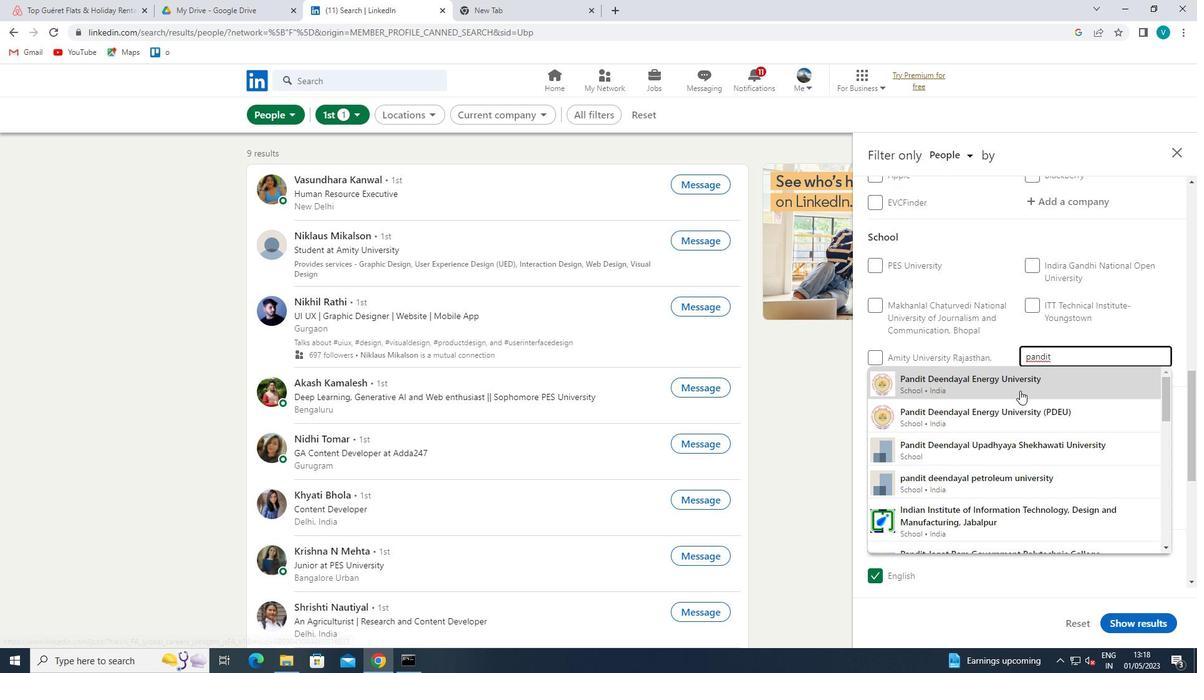 
Action: Mouse pressed left at (1023, 384)
Screenshot: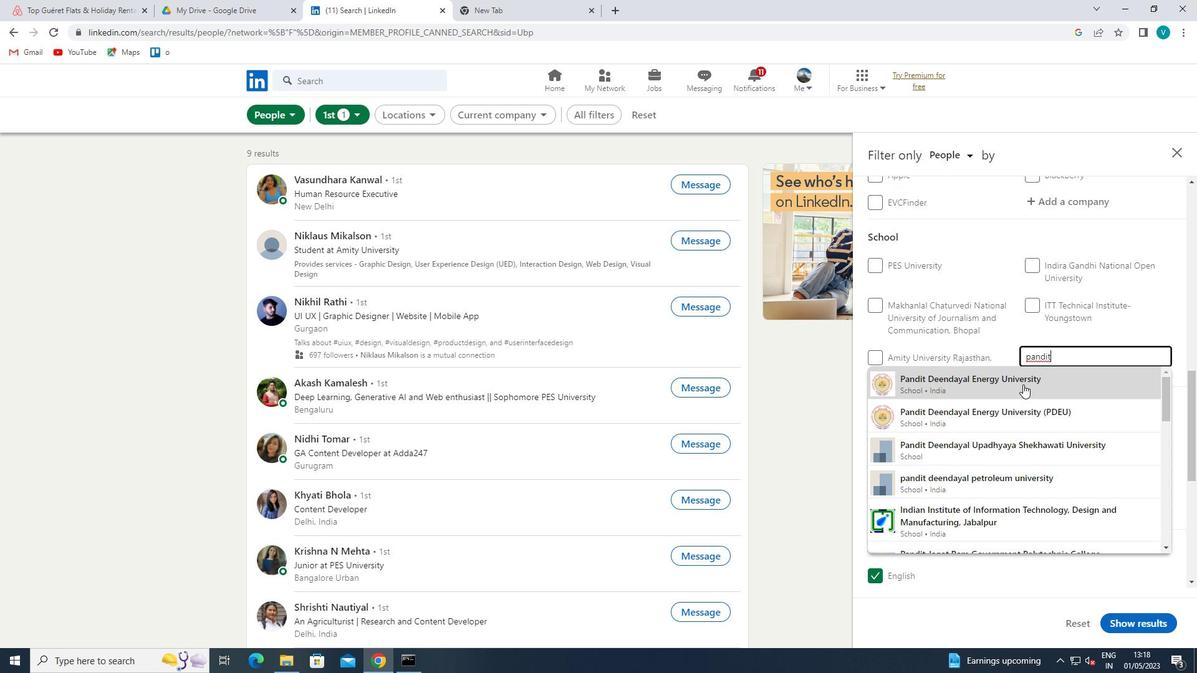 
Action: Mouse moved to (1045, 372)
Screenshot: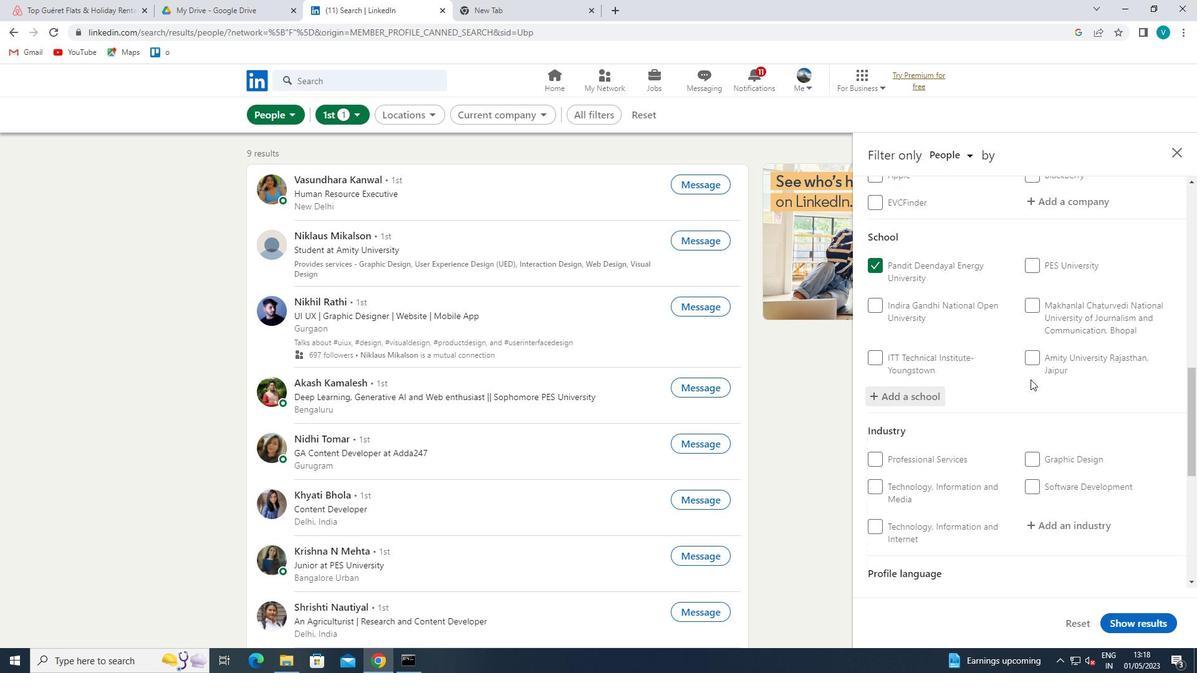 
Action: Mouse scrolled (1045, 371) with delta (0, 0)
Screenshot: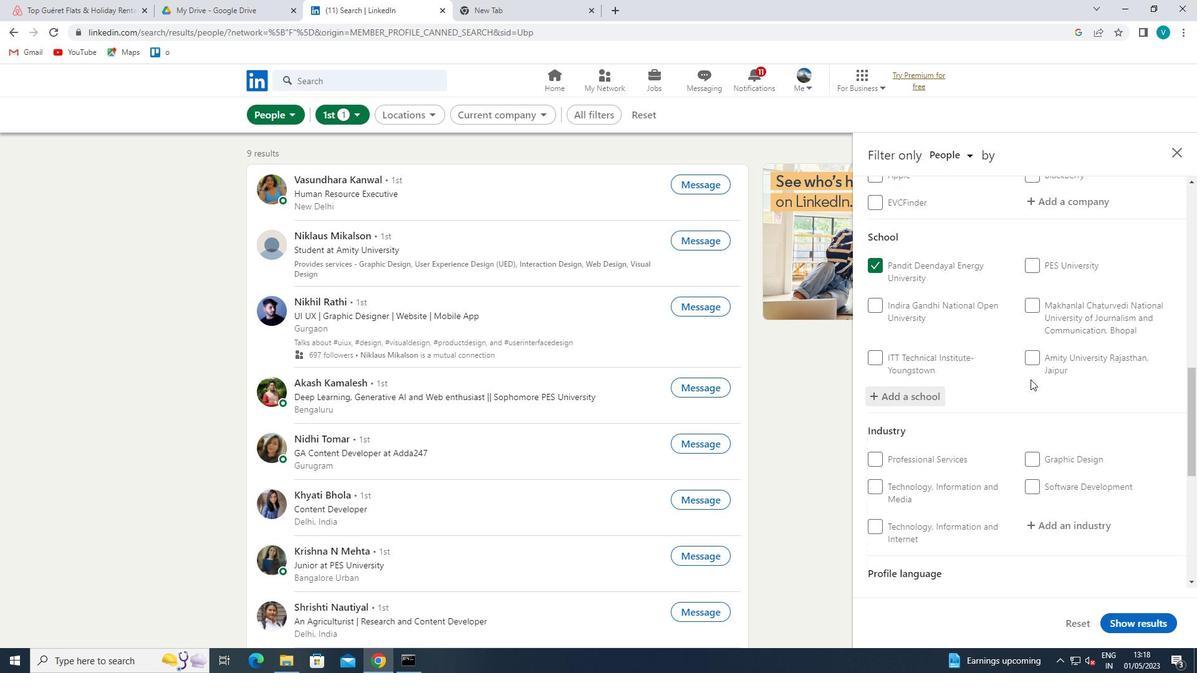 
Action: Mouse moved to (1047, 371)
Screenshot: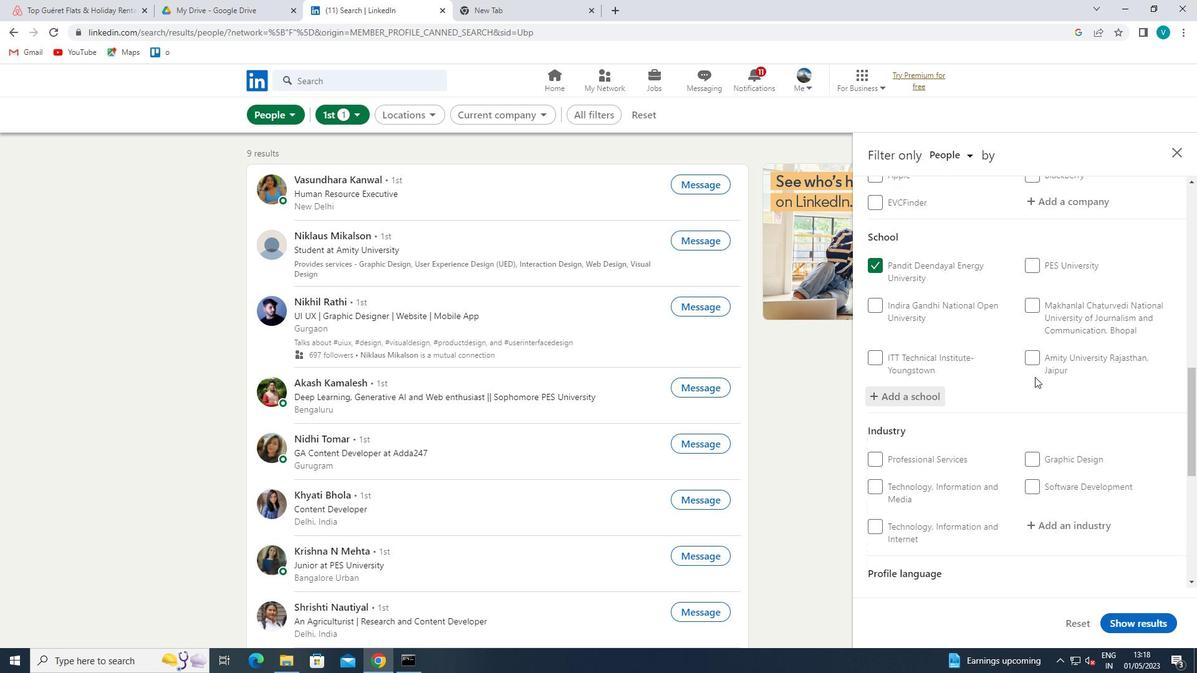 
Action: Mouse scrolled (1047, 370) with delta (0, 0)
Screenshot: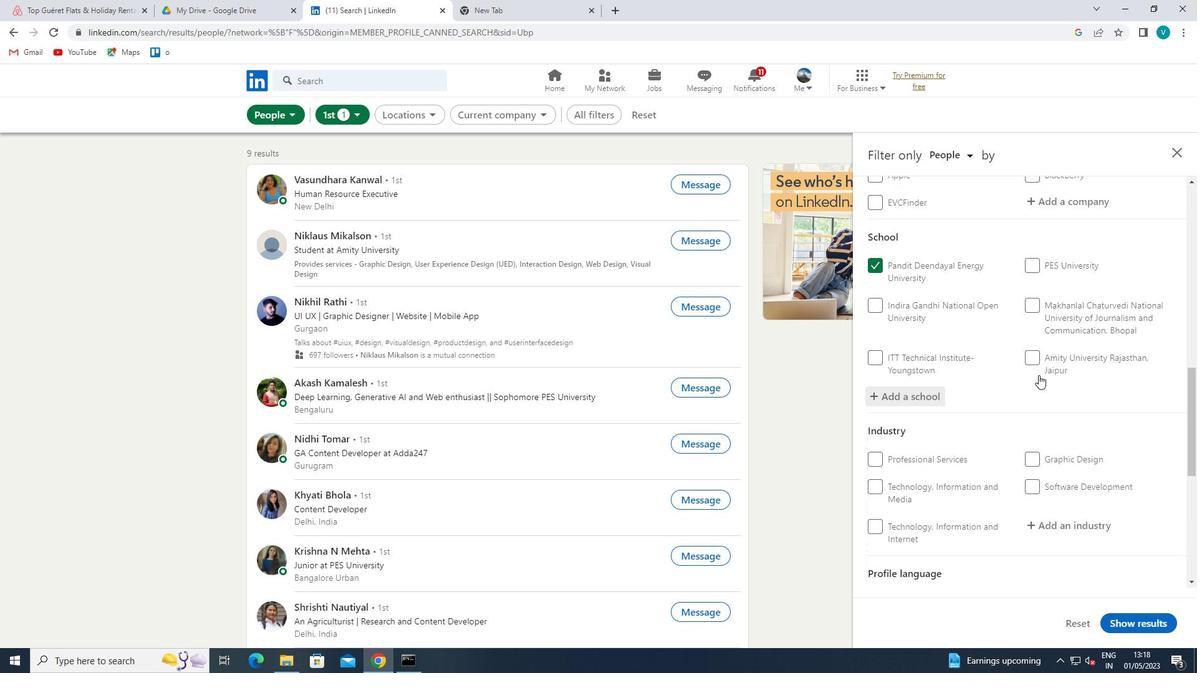 
Action: Mouse moved to (1048, 370)
Screenshot: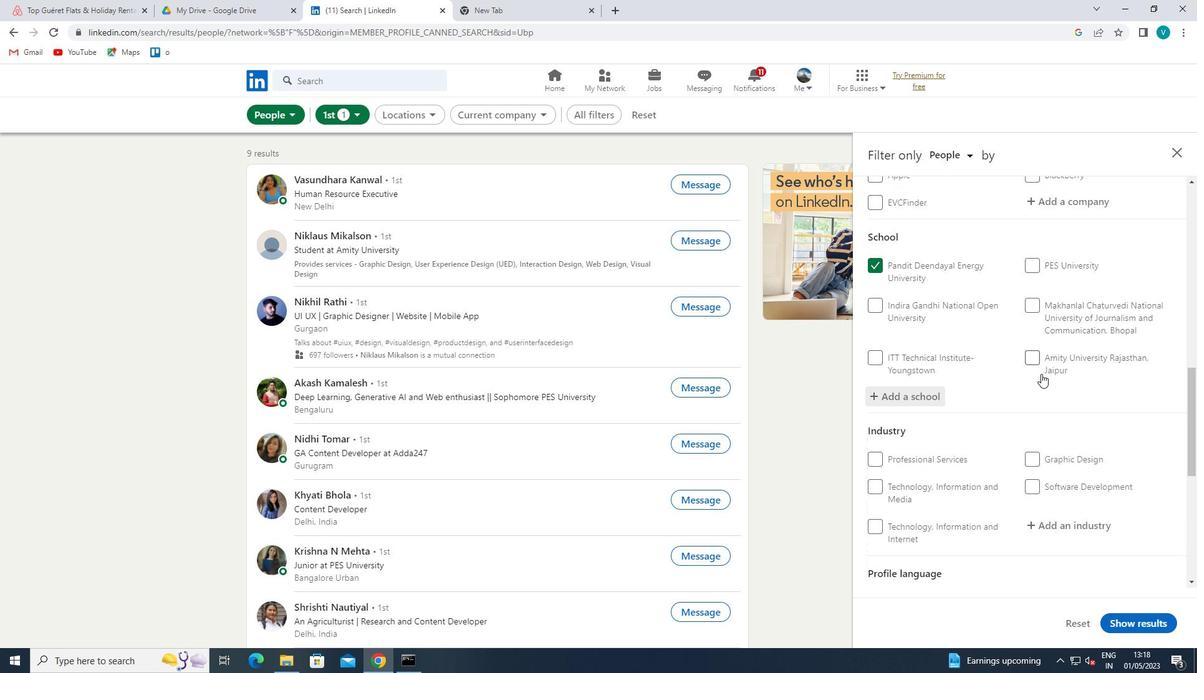 
Action: Mouse scrolled (1048, 369) with delta (0, 0)
Screenshot: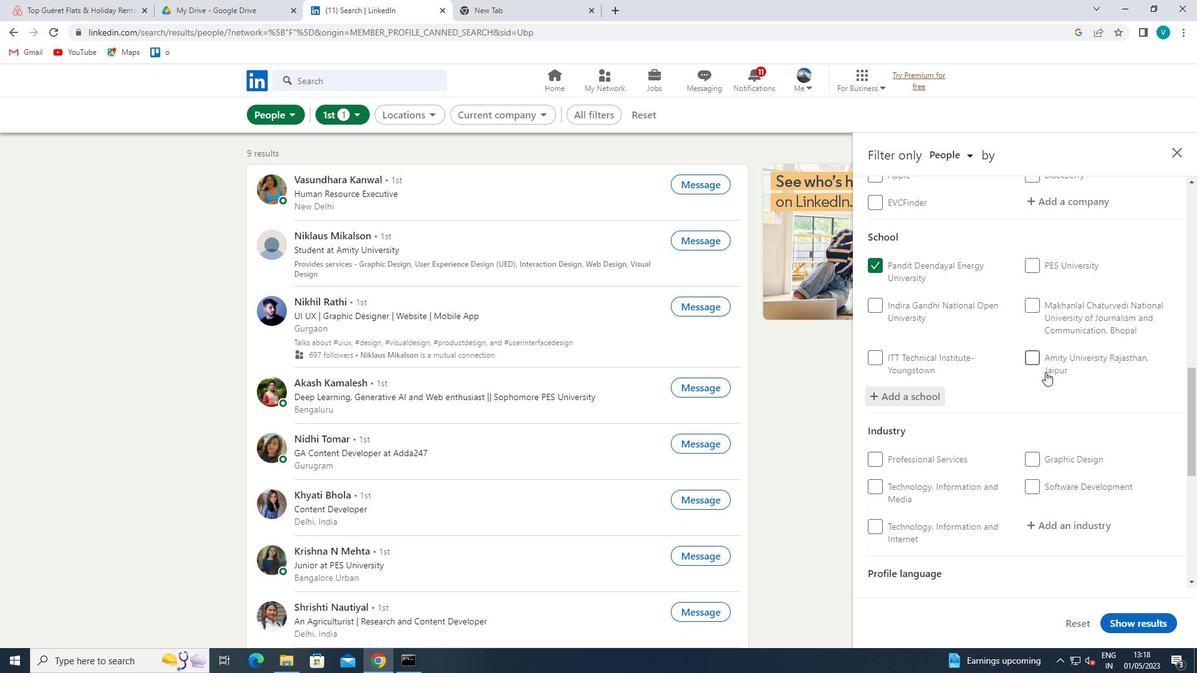 
Action: Mouse moved to (1048, 370)
Screenshot: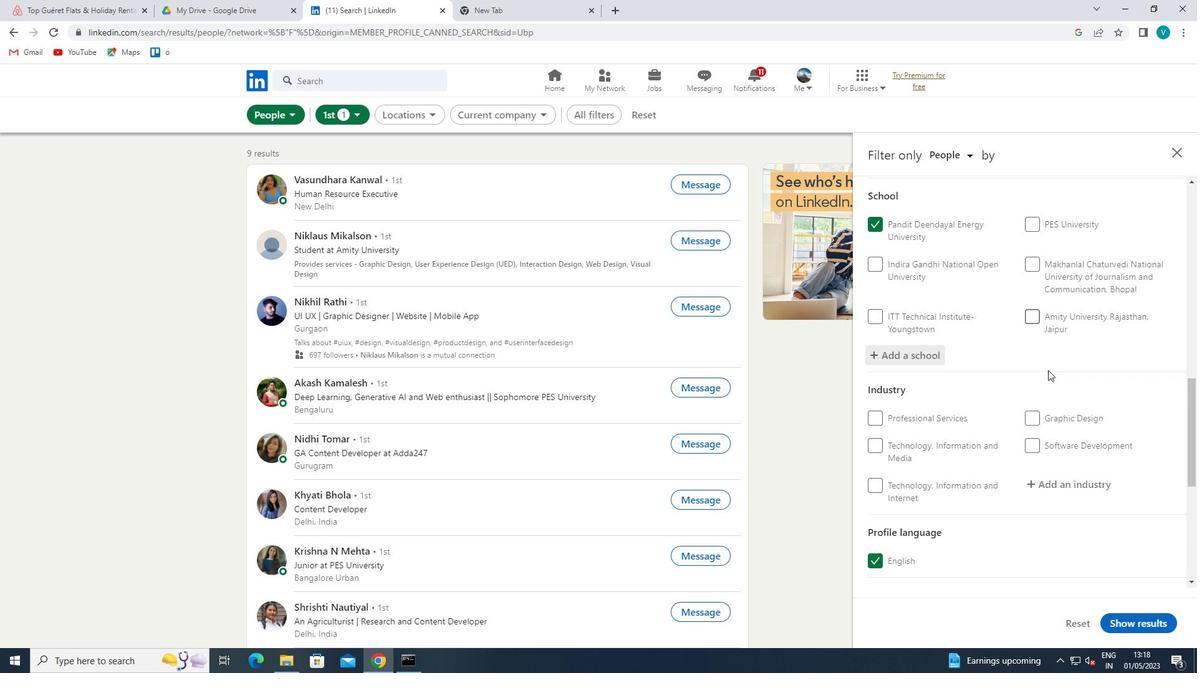 
Action: Mouse scrolled (1048, 369) with delta (0, 0)
Screenshot: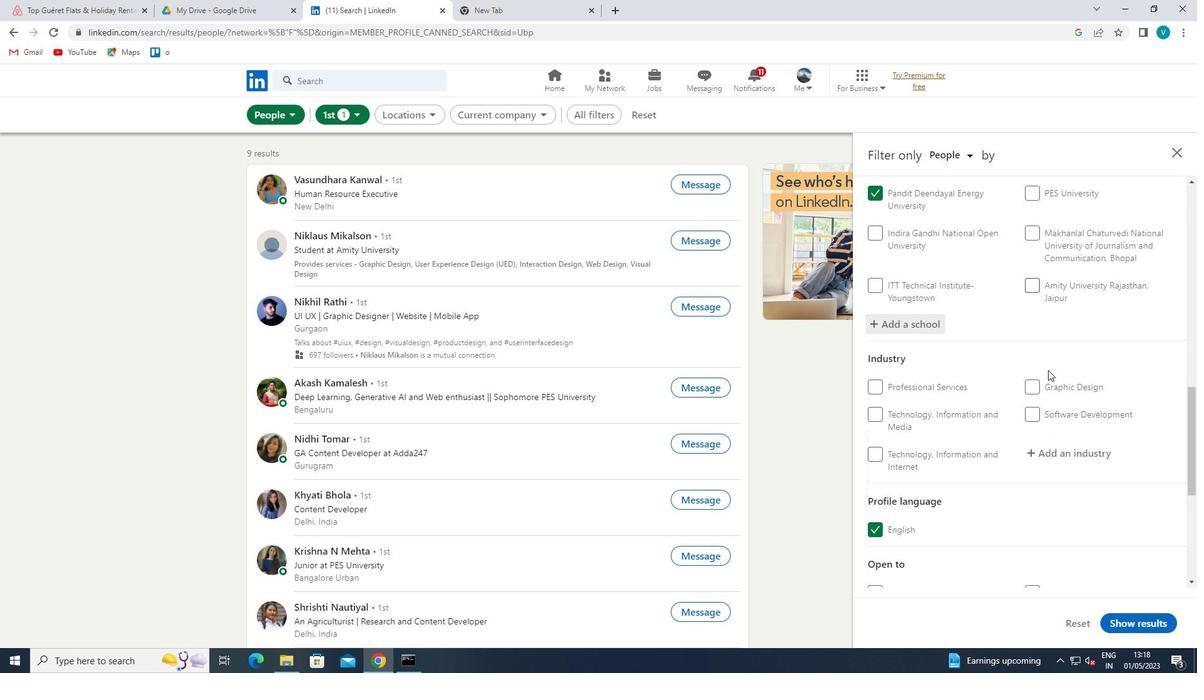 
Action: Mouse moved to (1077, 274)
Screenshot: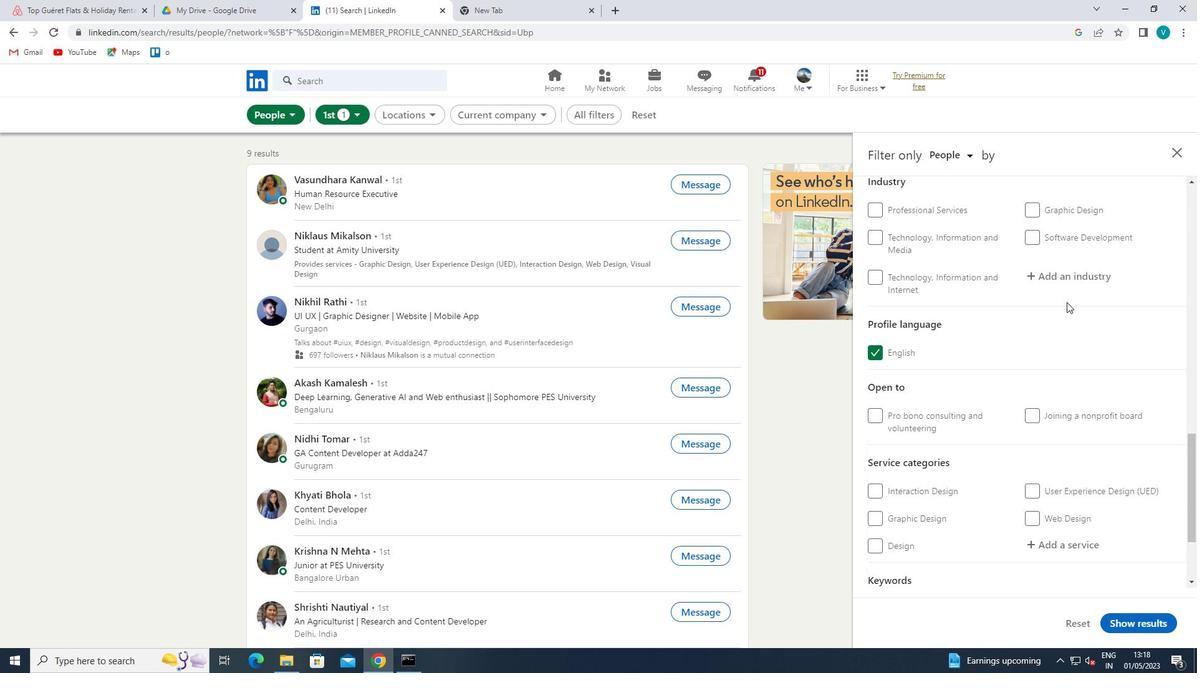 
Action: Mouse pressed left at (1077, 274)
Screenshot: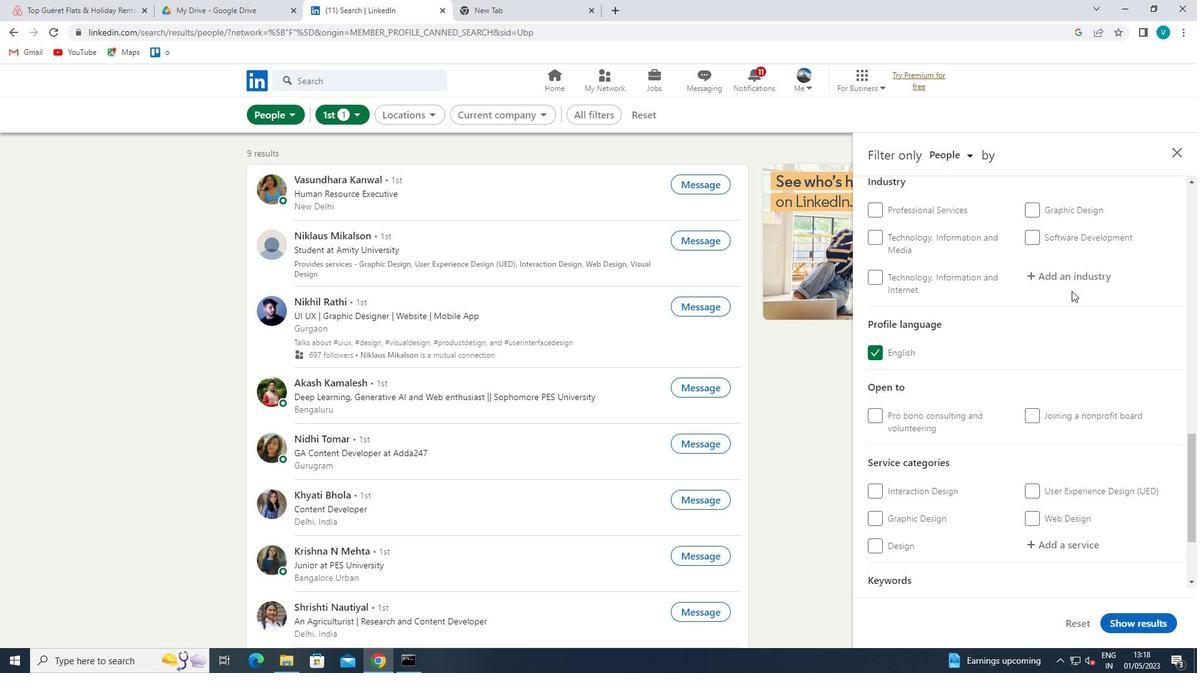 
Action: Mouse moved to (975, 244)
Screenshot: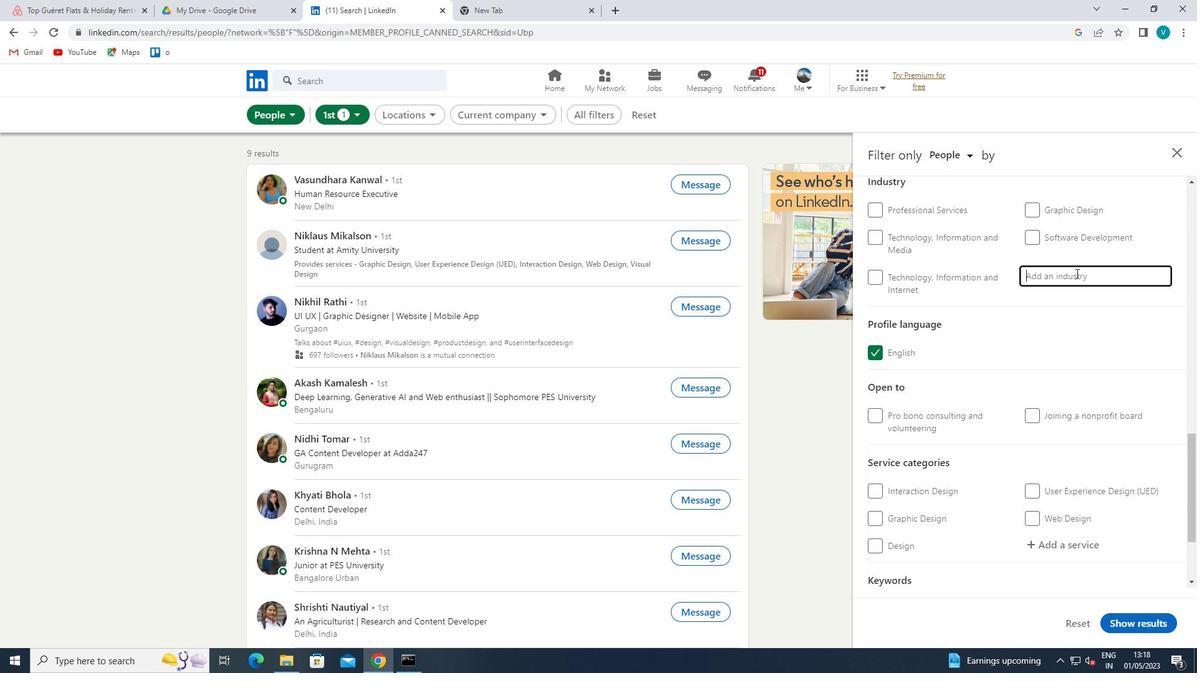 
Action: Key pressed <Key.shift>WOOD<Key.space>
Screenshot: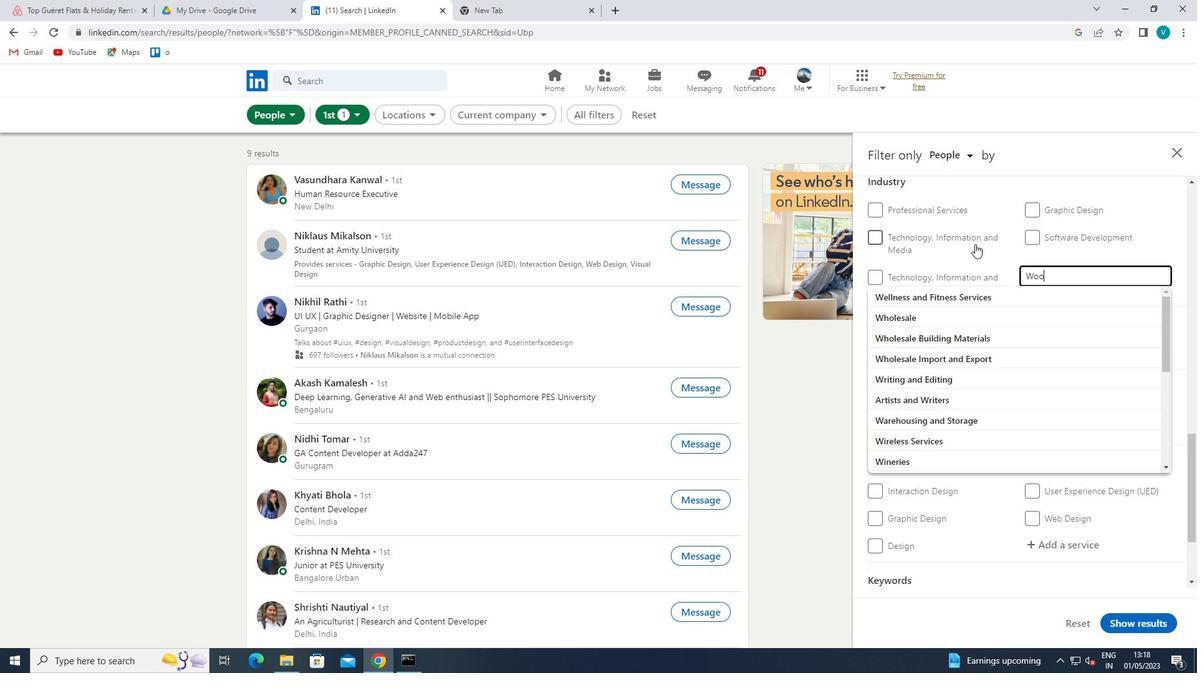 
Action: Mouse moved to (969, 289)
Screenshot: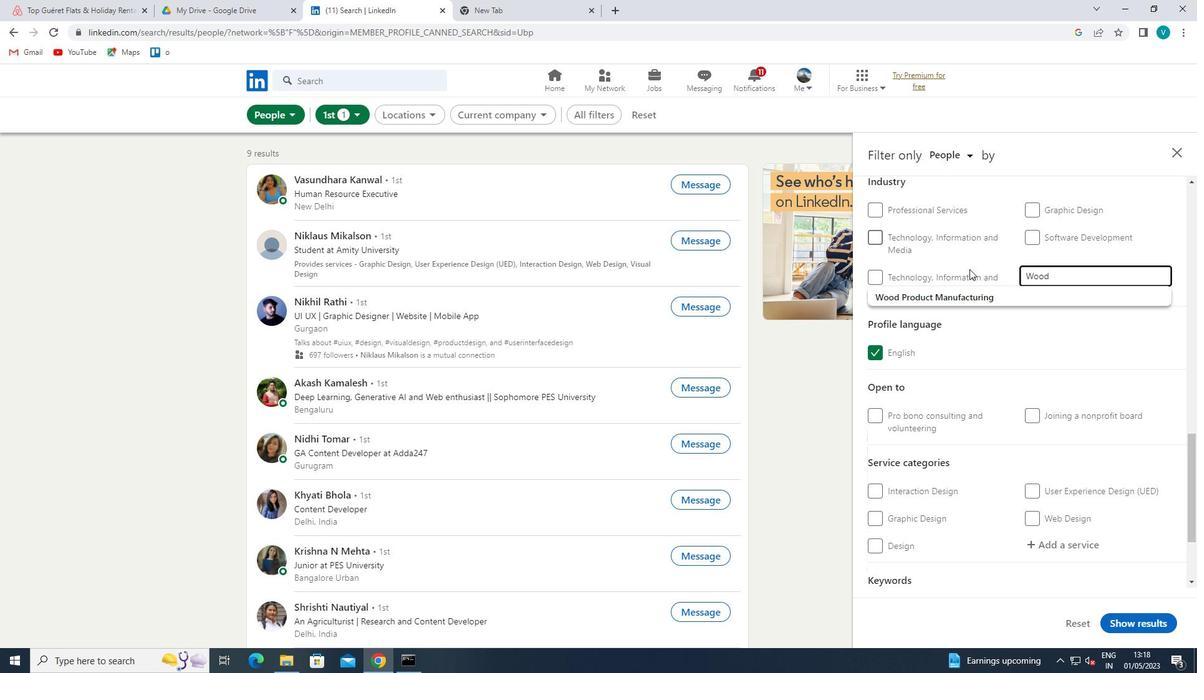 
Action: Mouse pressed left at (969, 289)
Screenshot: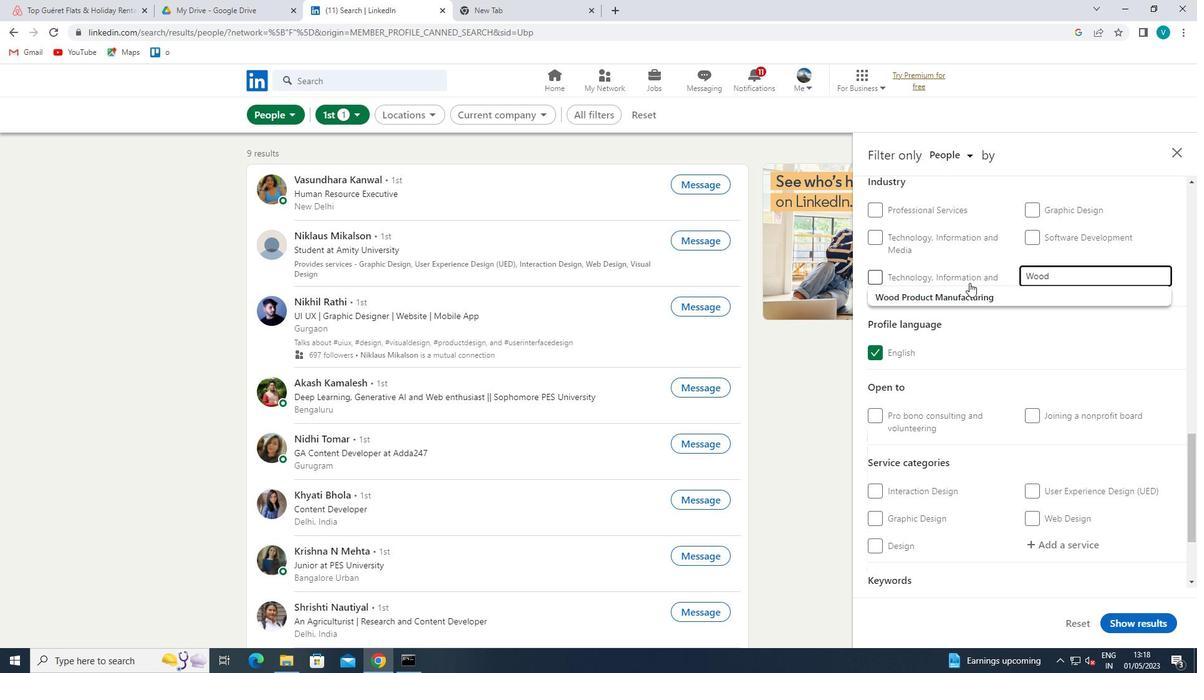 
Action: Mouse moved to (984, 301)
Screenshot: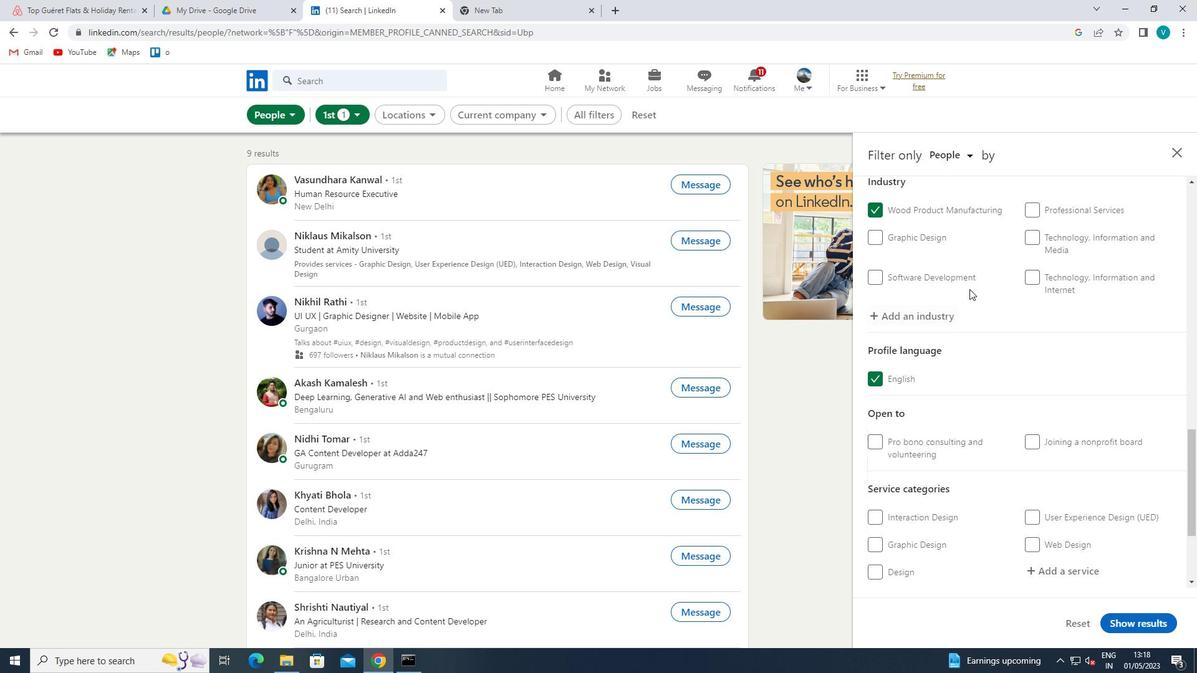 
Action: Mouse scrolled (984, 300) with delta (0, 0)
Screenshot: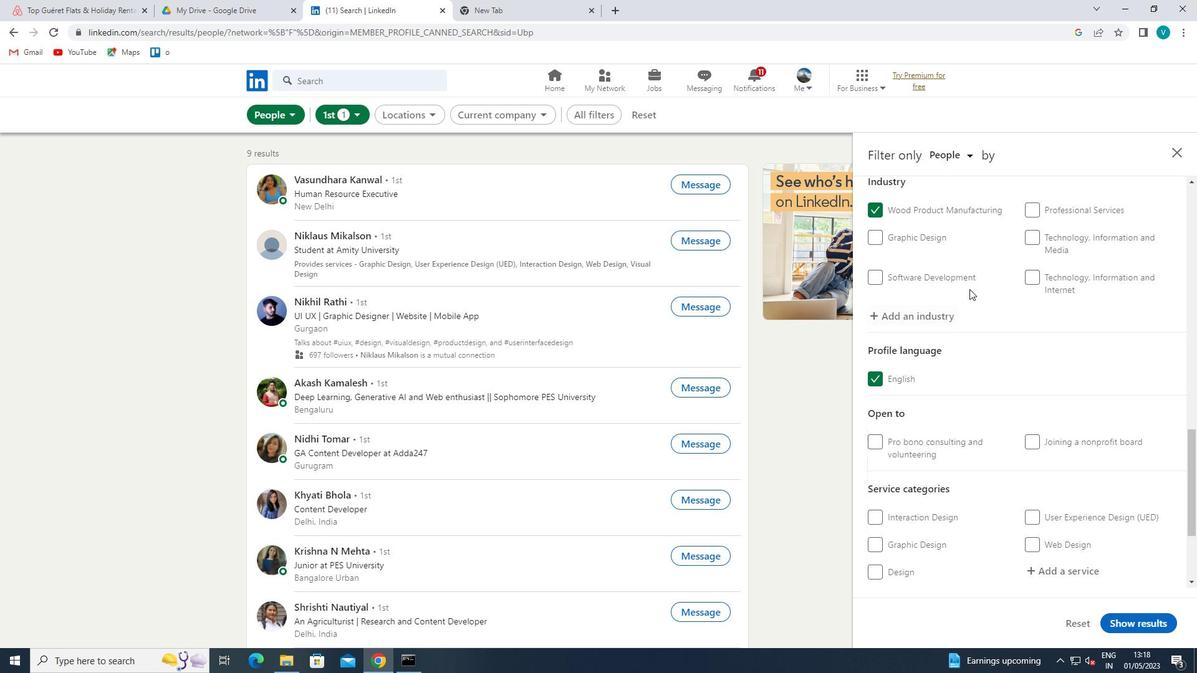 
Action: Mouse moved to (990, 314)
Screenshot: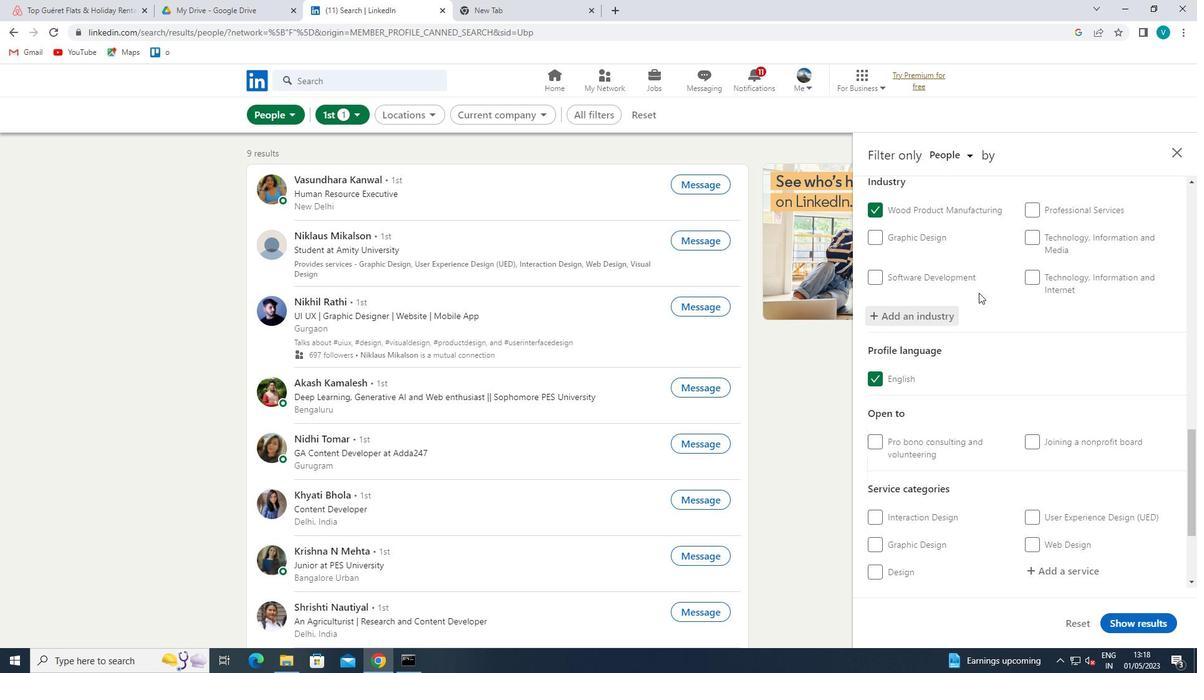 
Action: Mouse scrolled (990, 313) with delta (0, 0)
Screenshot: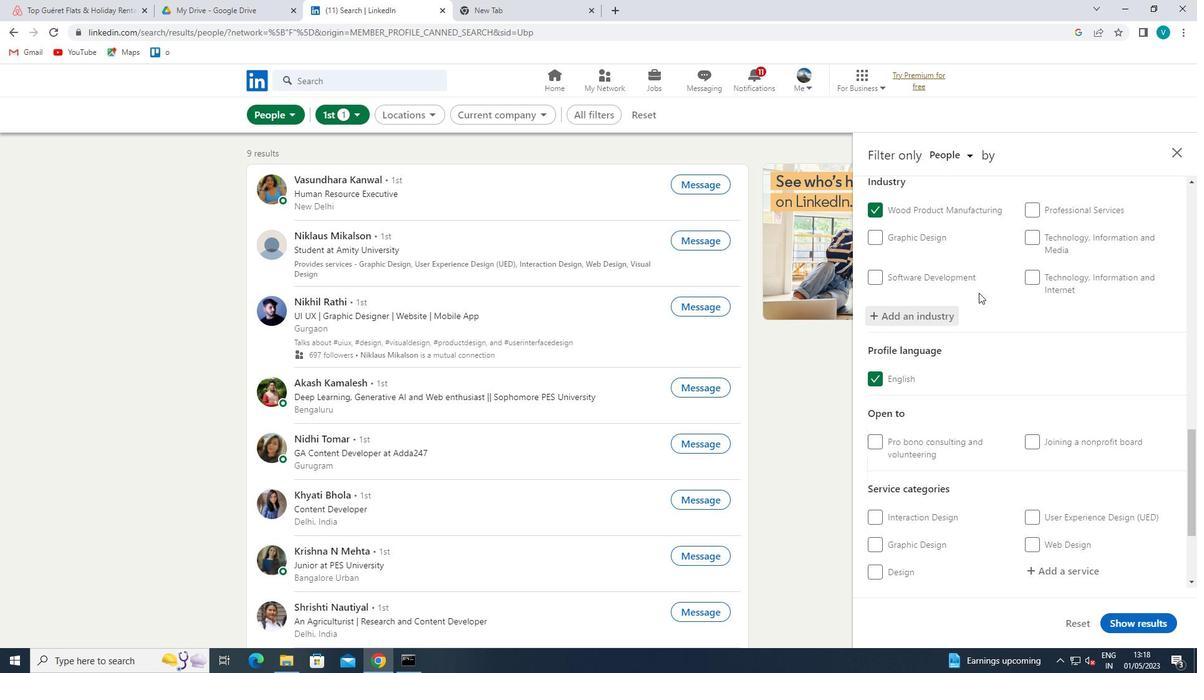 
Action: Mouse moved to (996, 331)
Screenshot: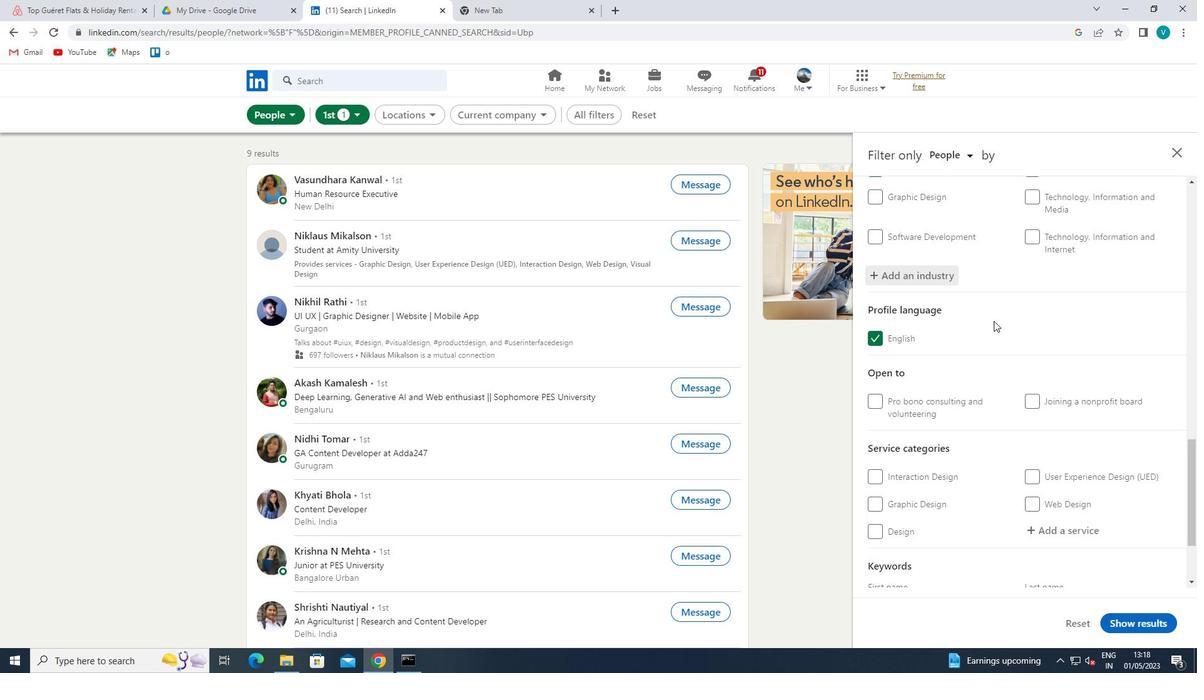 
Action: Mouse scrolled (996, 331) with delta (0, 0)
Screenshot: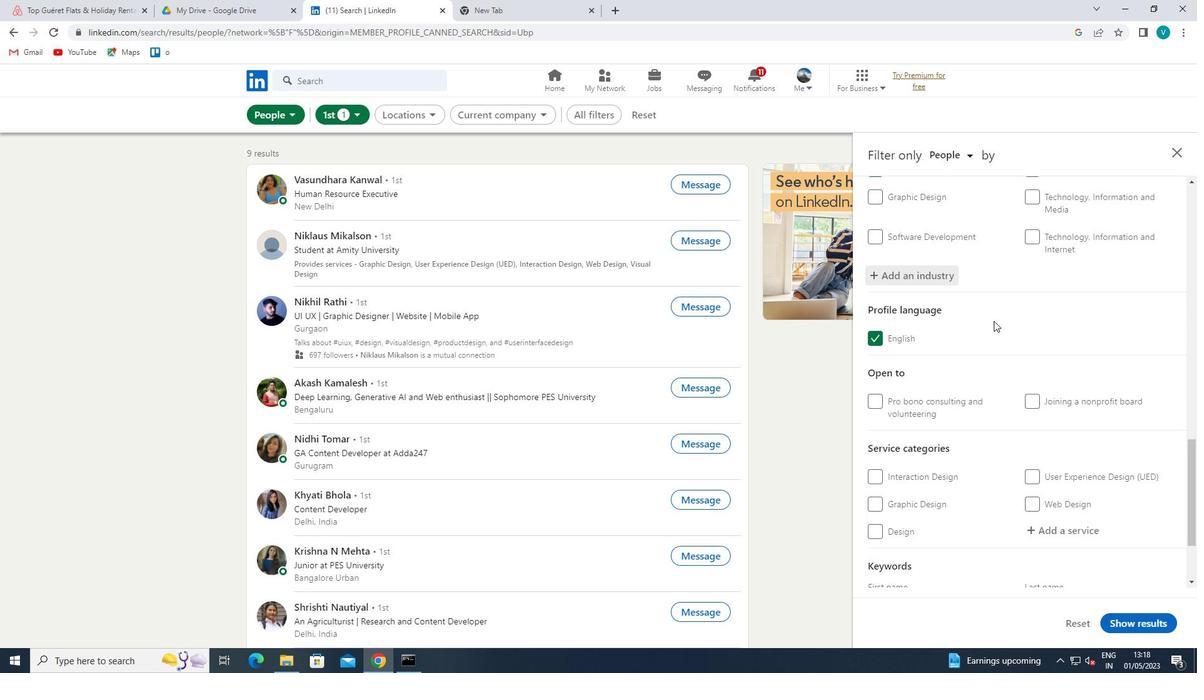 
Action: Mouse moved to (1057, 418)
Screenshot: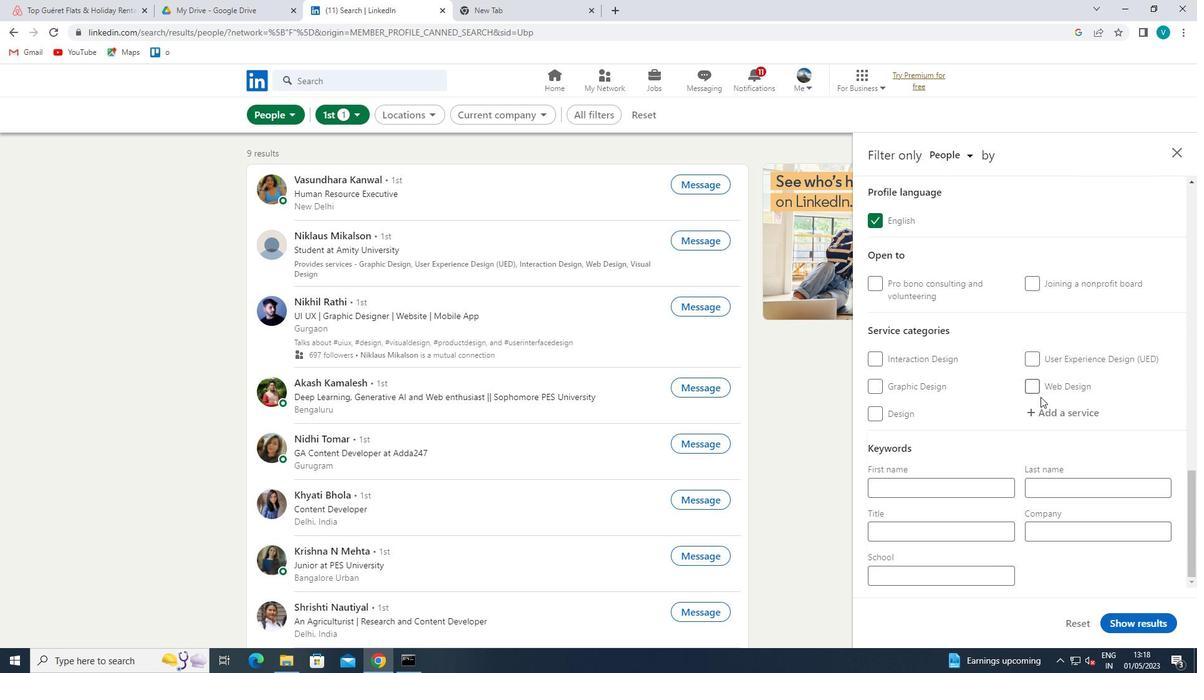 
Action: Mouse pressed left at (1057, 418)
Screenshot: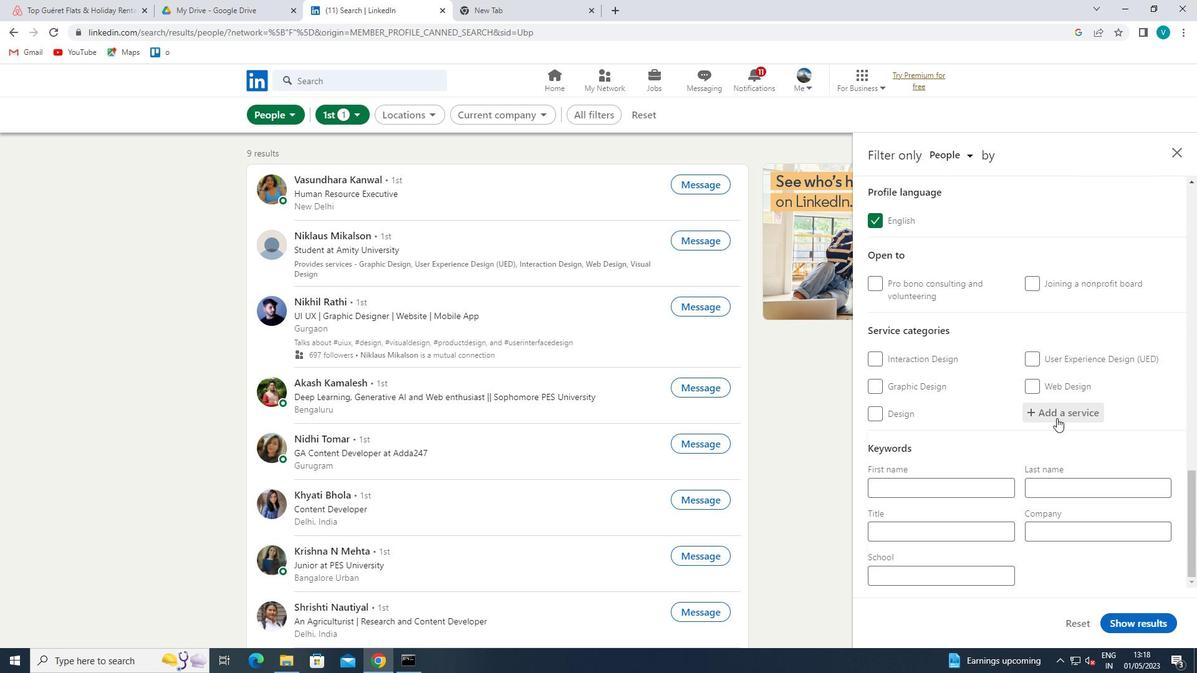 
Action: Mouse moved to (1053, 418)
Screenshot: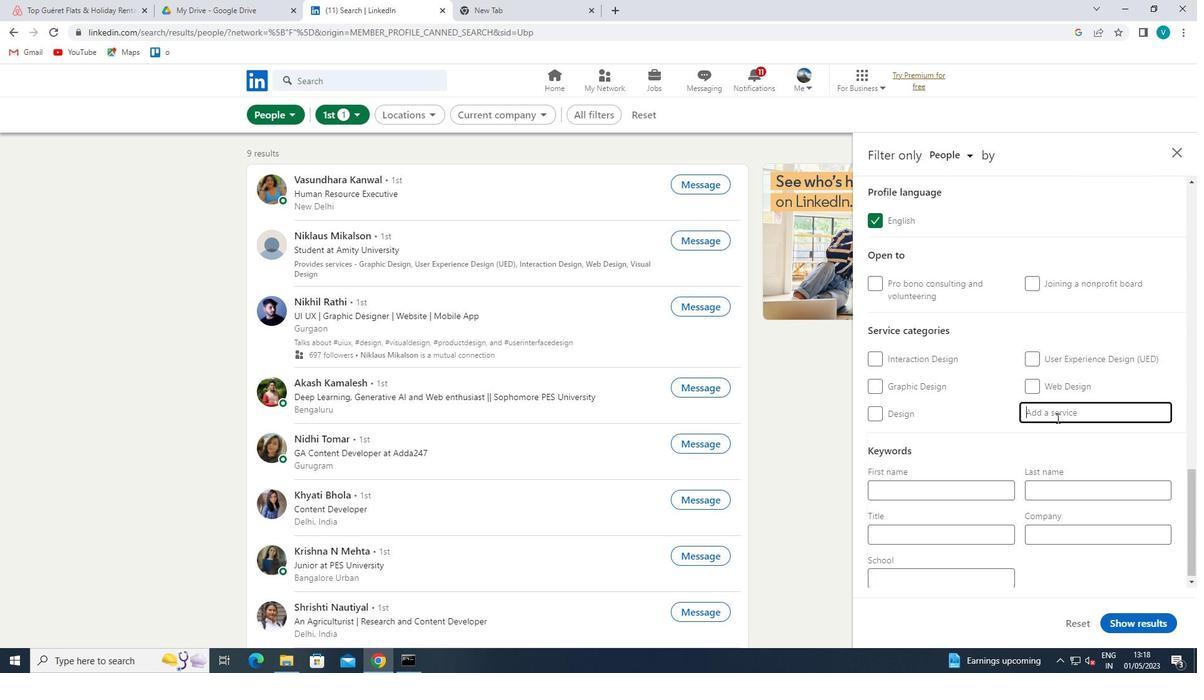
Action: Key pressed <Key.shift>
Screenshot: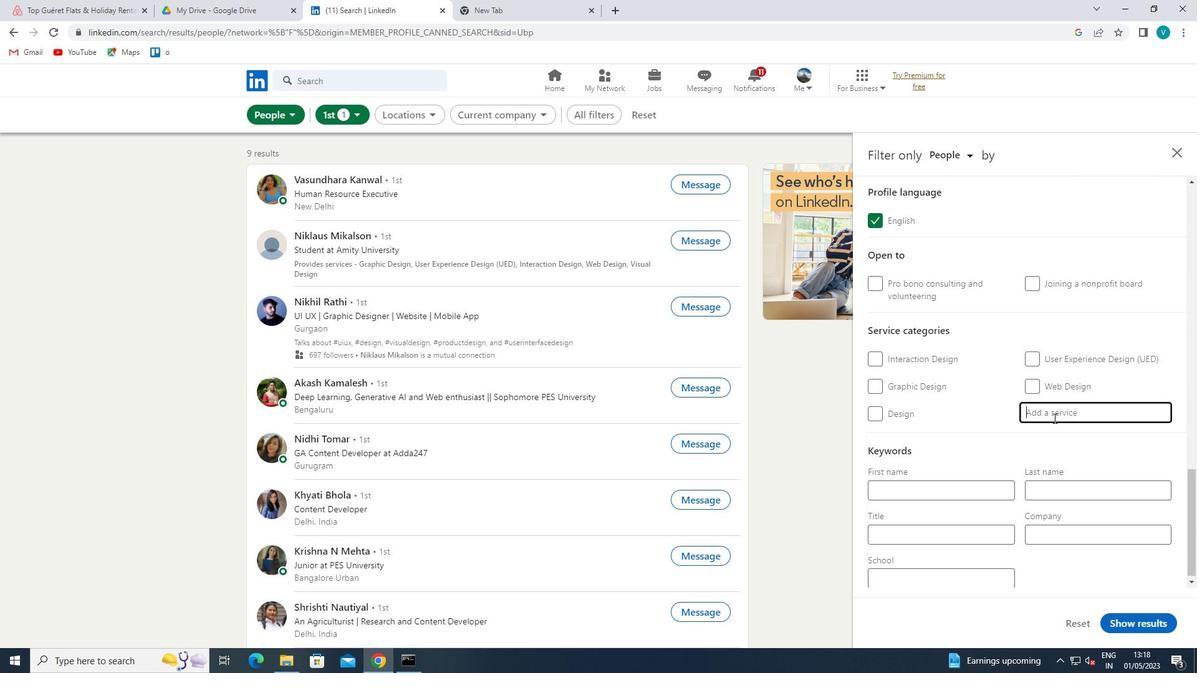 
Action: Mouse moved to (797, 345)
Screenshot: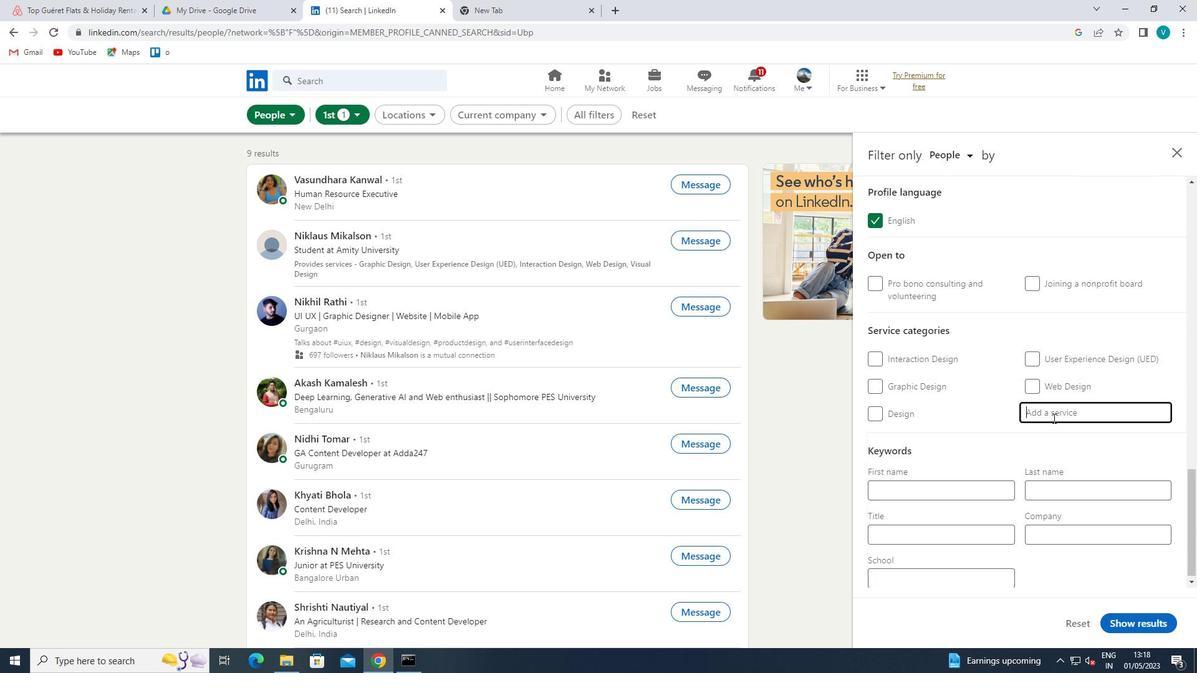 
Action: Key pressed SOCIAL<Key.space>
Screenshot: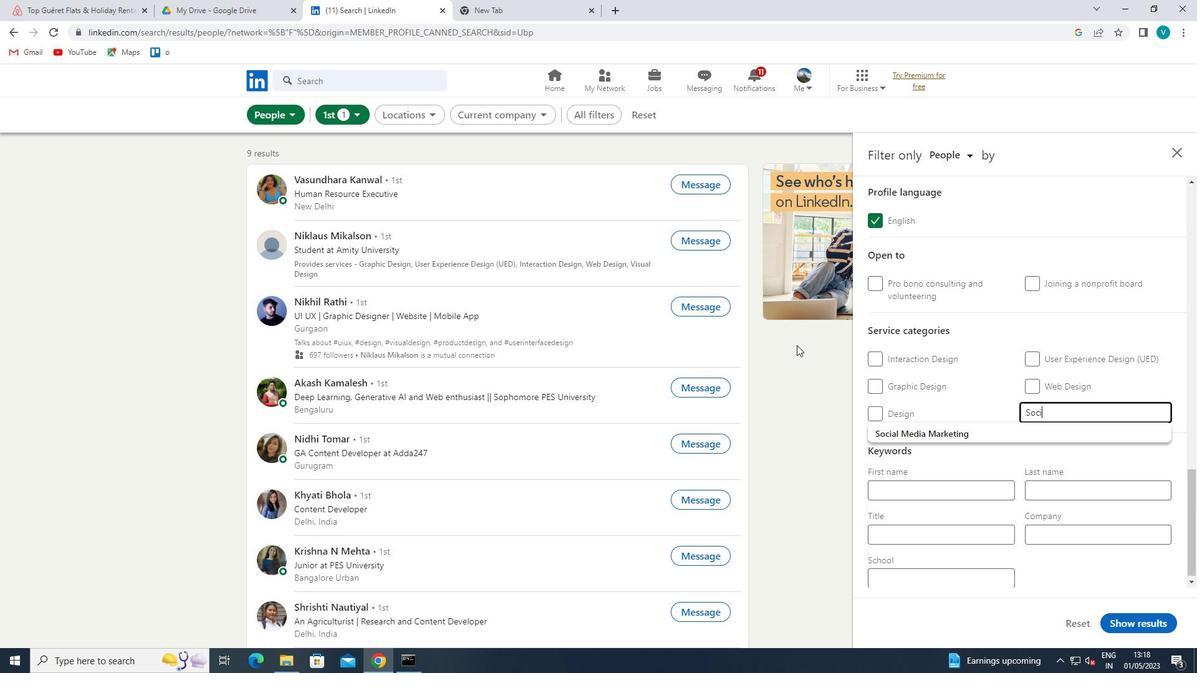 
Action: Mouse moved to (924, 430)
Screenshot: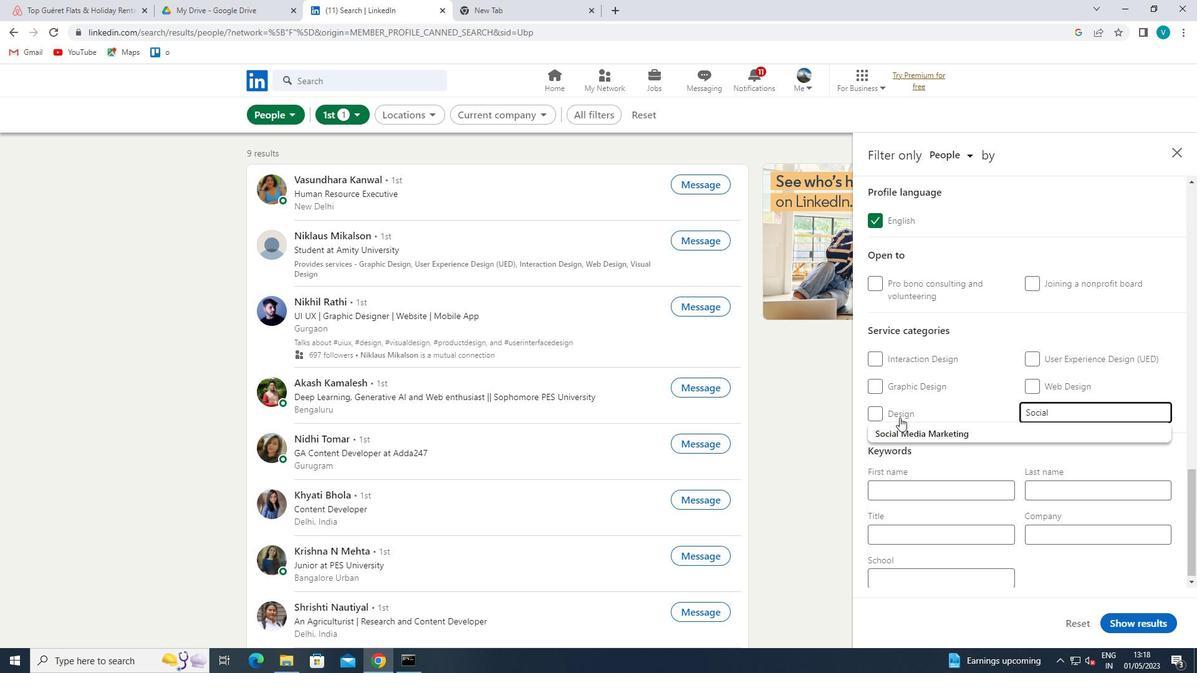 
Action: Mouse pressed left at (924, 430)
Screenshot: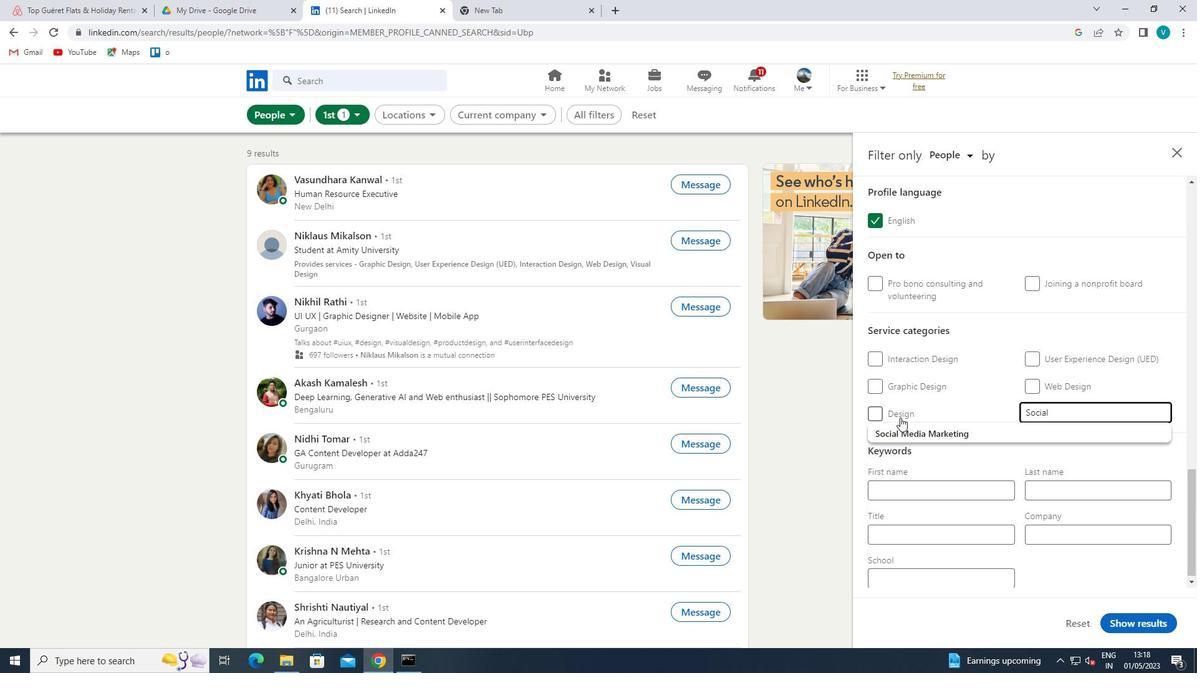 
Action: Mouse moved to (924, 557)
Screenshot: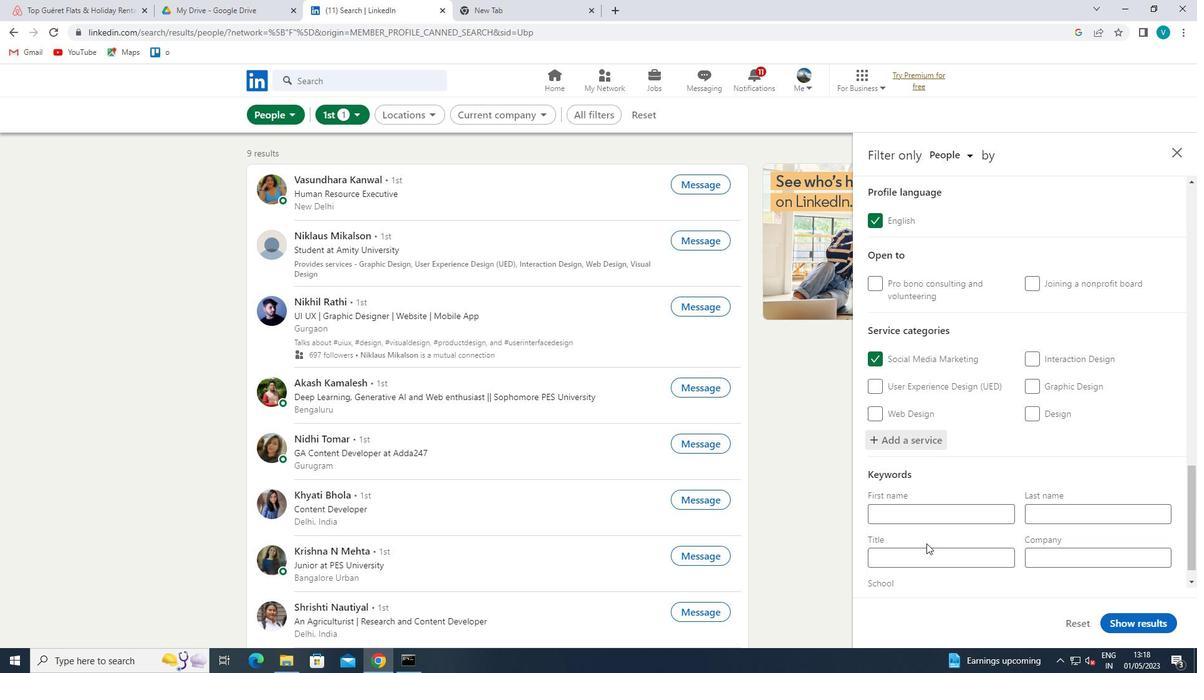 
Action: Mouse pressed left at (924, 557)
Screenshot: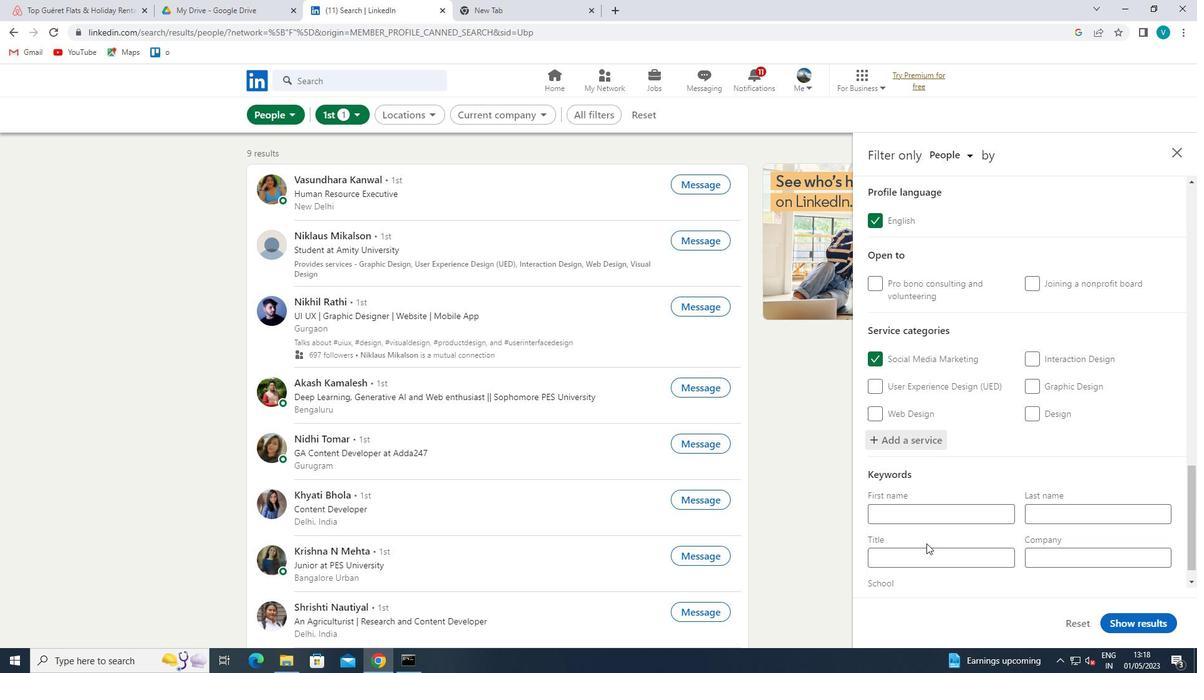 
Action: Mouse moved to (807, 526)
Screenshot: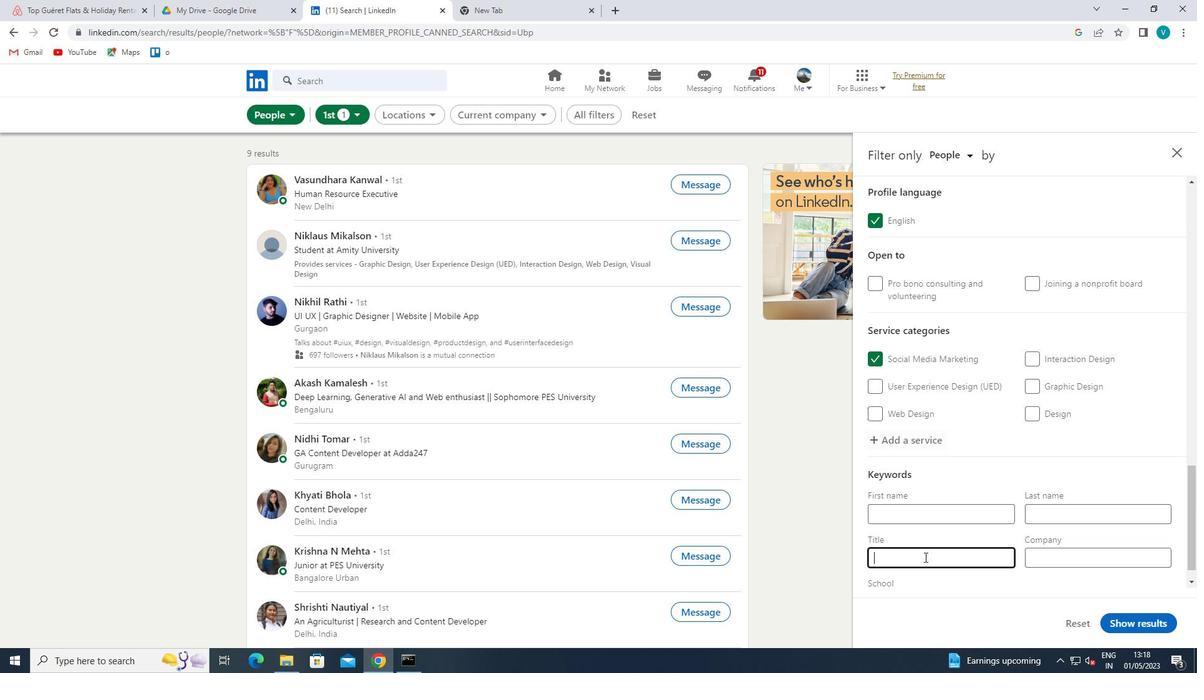 
Action: Key pressed <Key.shift>SALESD<Key.space><Key.shift><Key.backspace><Key.backspace><Key.space><Key.shift>MANAGER<Key.space>
Screenshot: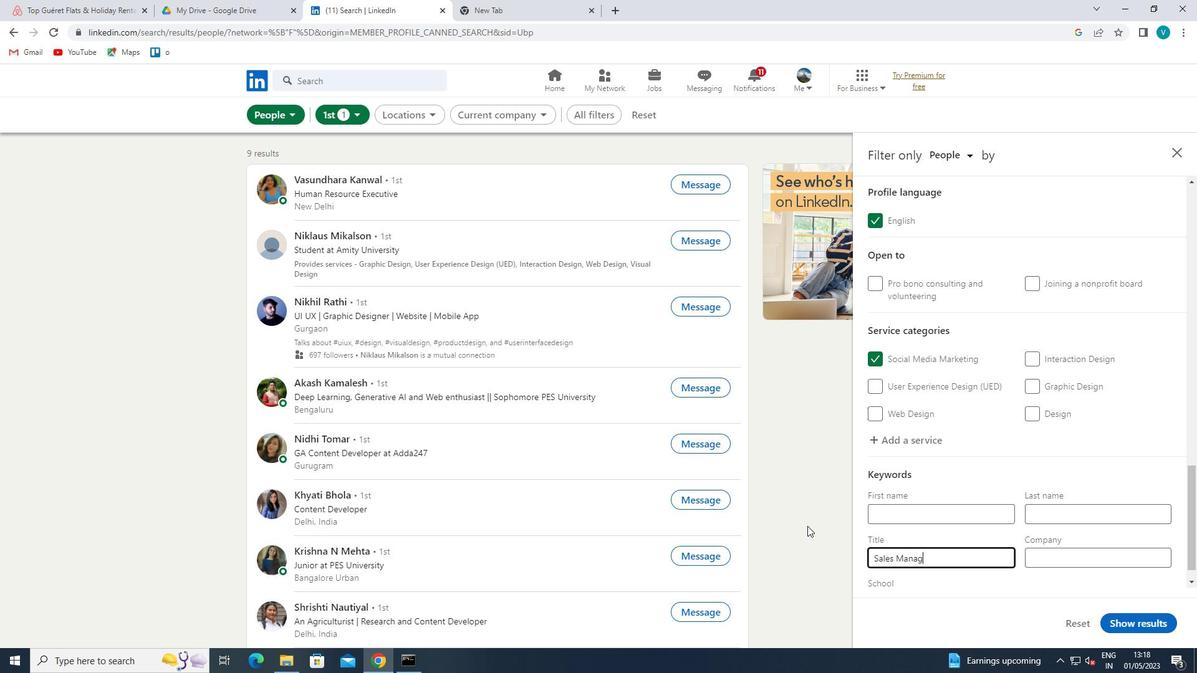 
Action: Mouse moved to (1112, 617)
Screenshot: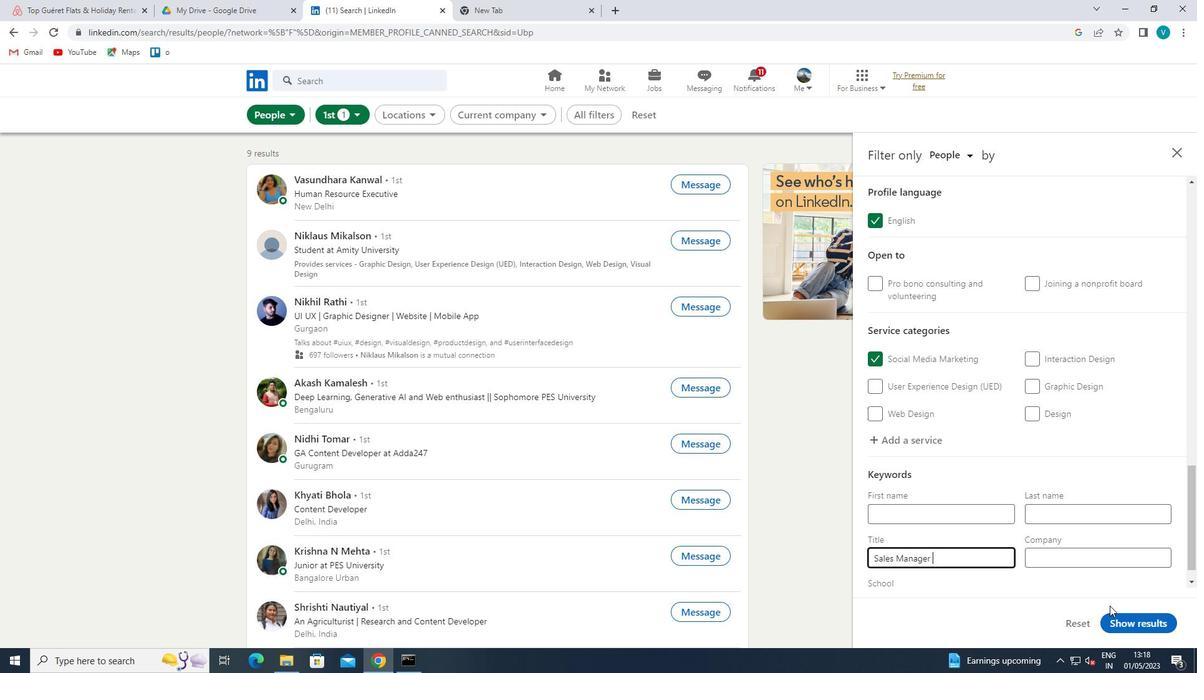 
Action: Mouse pressed left at (1112, 617)
Screenshot: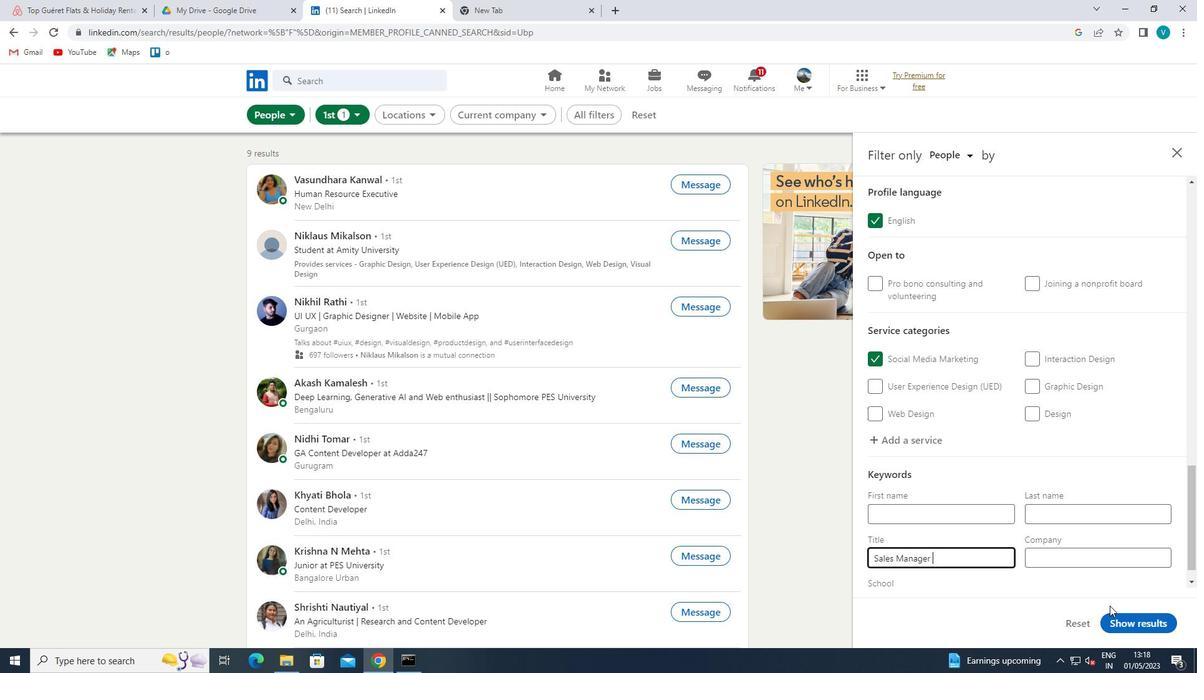 
Action: Mouse moved to (484, 419)
Screenshot: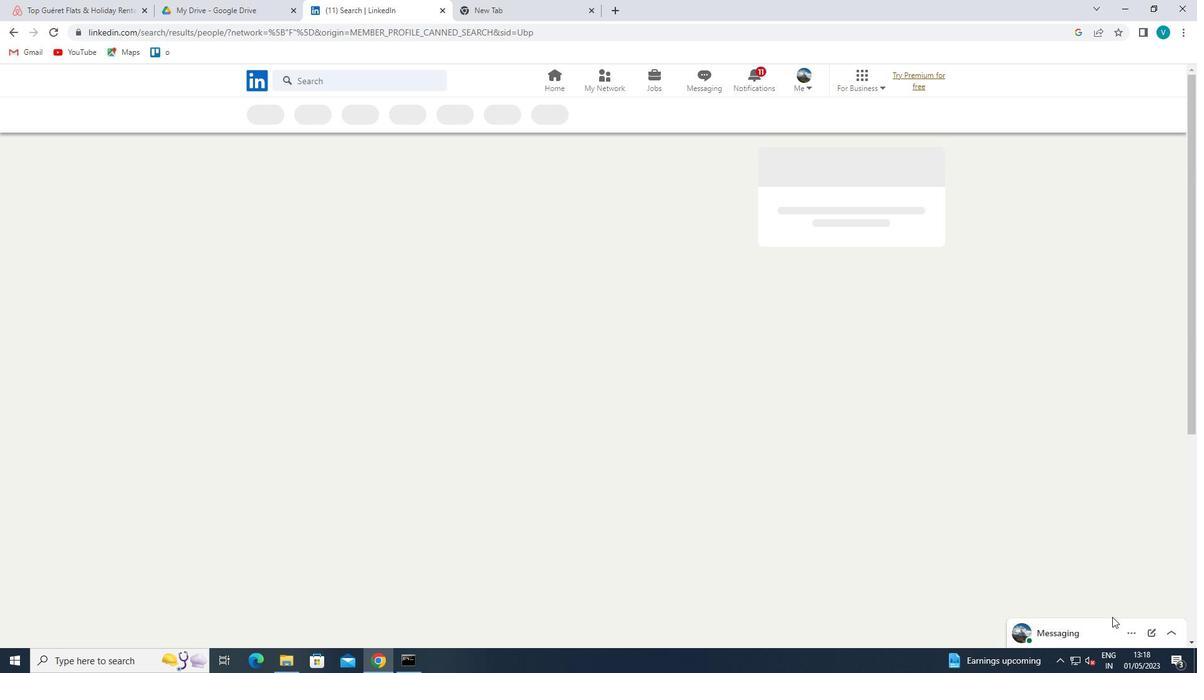 
